 Task: Add a signature Gavin Kelly containing With sincere appreciation and best wishes, Gavin Kelly to email address softage.2@softage.net and add a label Beauty
Action: Mouse moved to (488, 347)
Screenshot: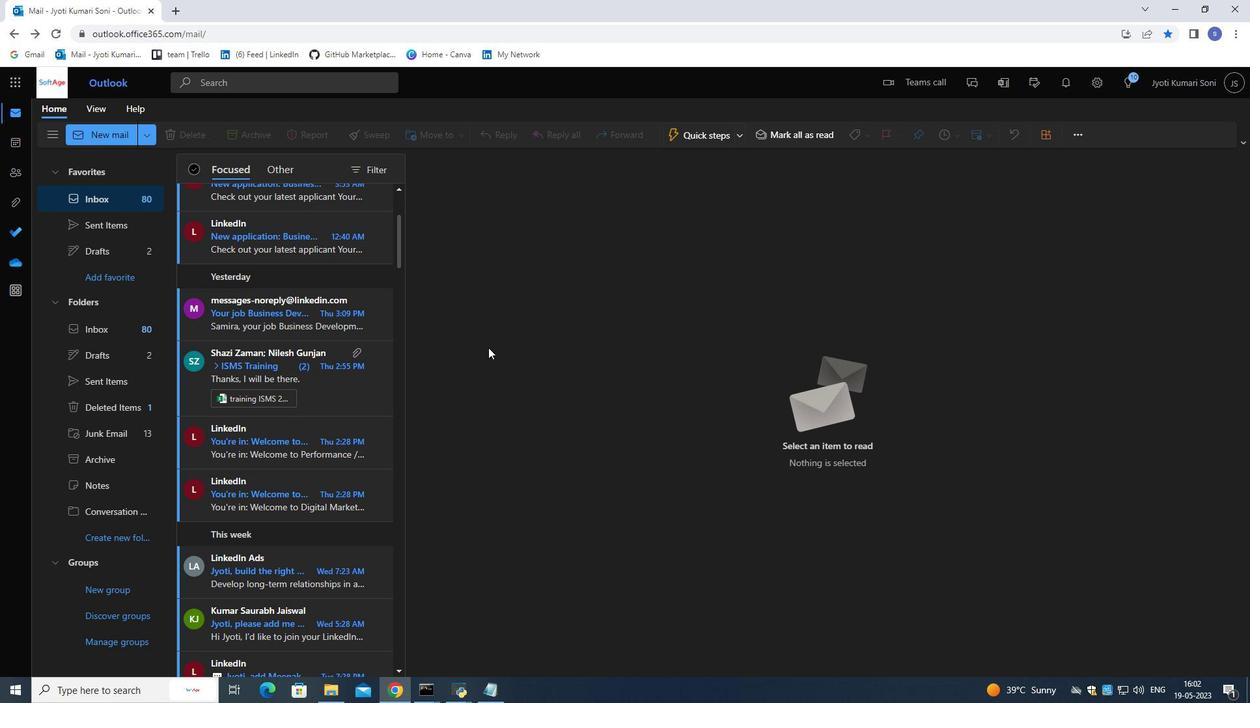 
Action: Mouse scrolled (488, 348) with delta (0, 0)
Screenshot: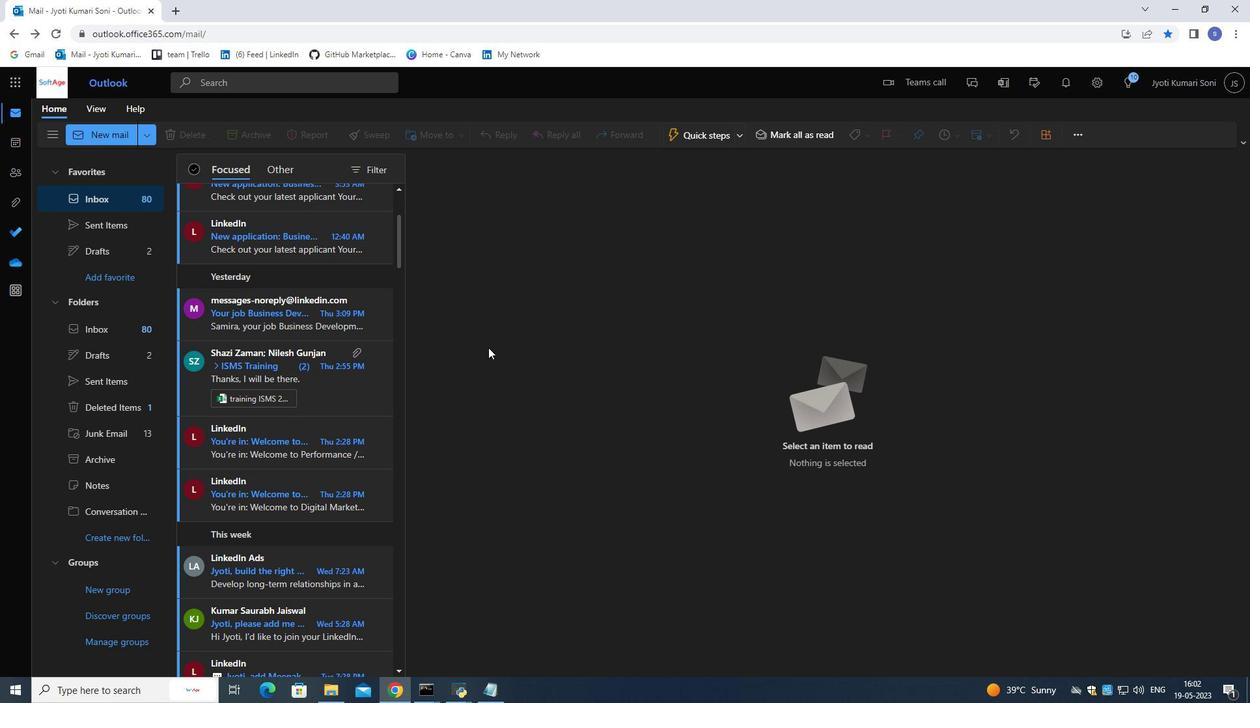 
Action: Mouse moved to (173, 13)
Screenshot: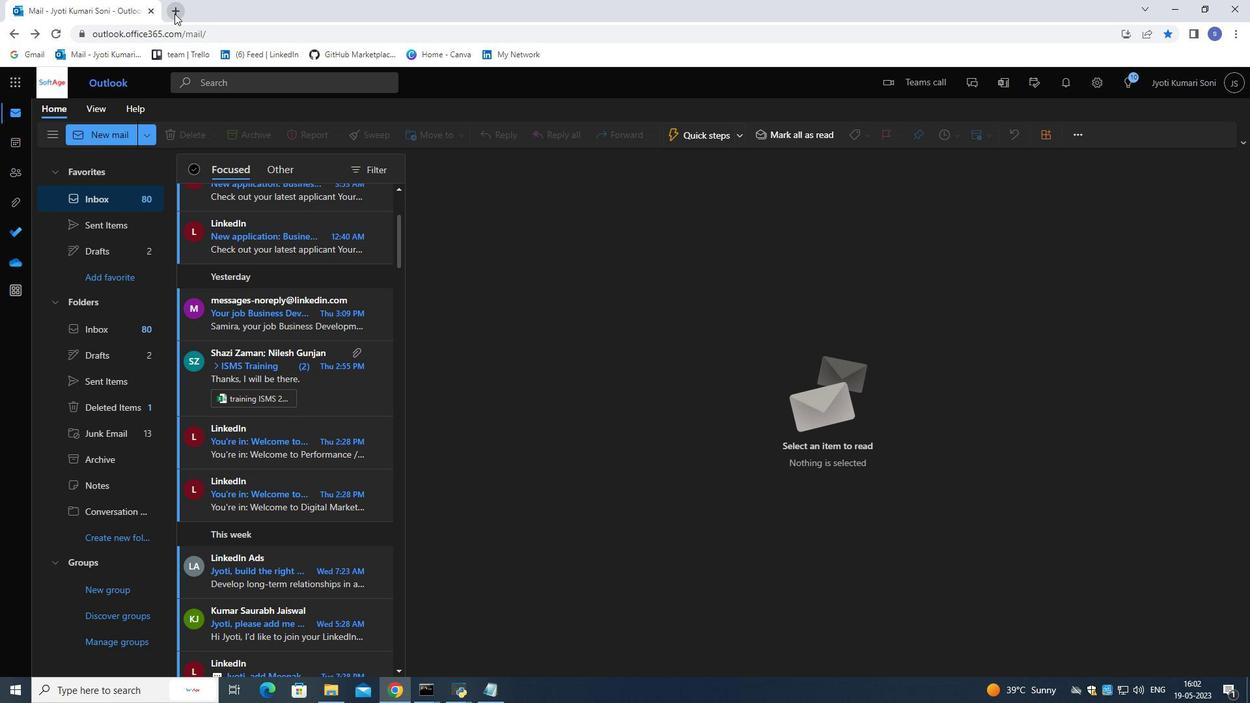 
Action: Mouse pressed left at (173, 13)
Screenshot: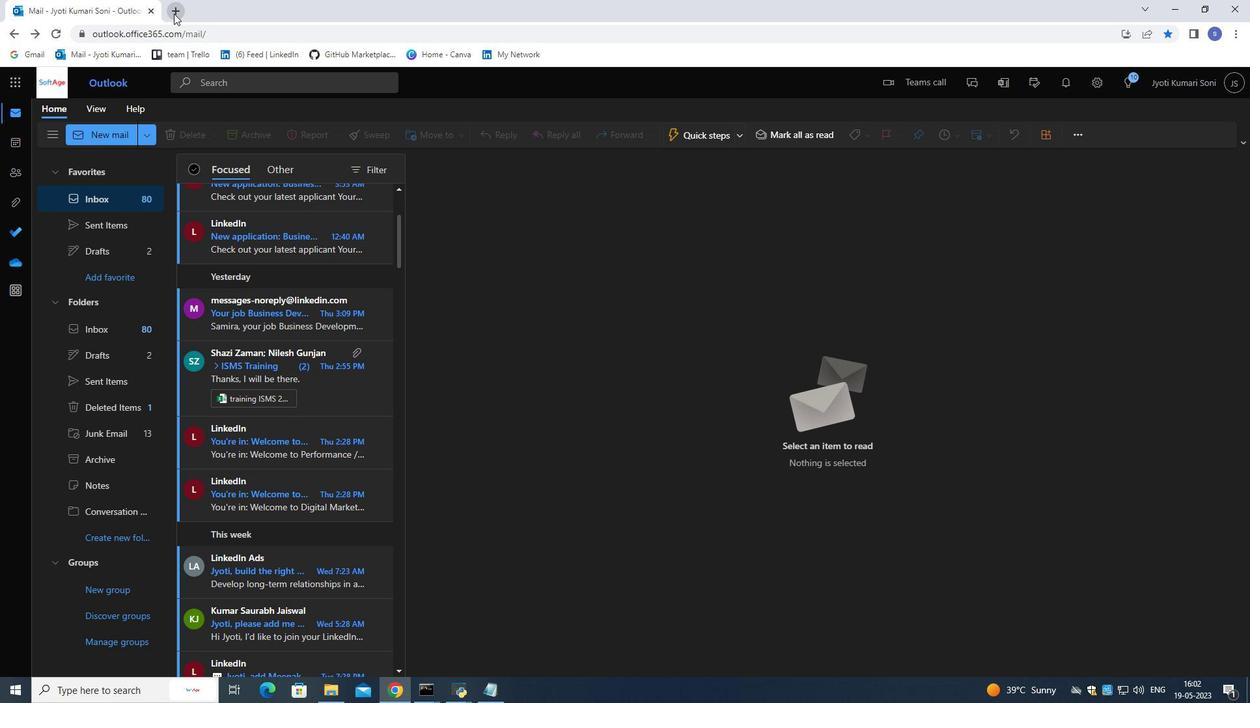 
Action: Mouse moved to (104, 59)
Screenshot: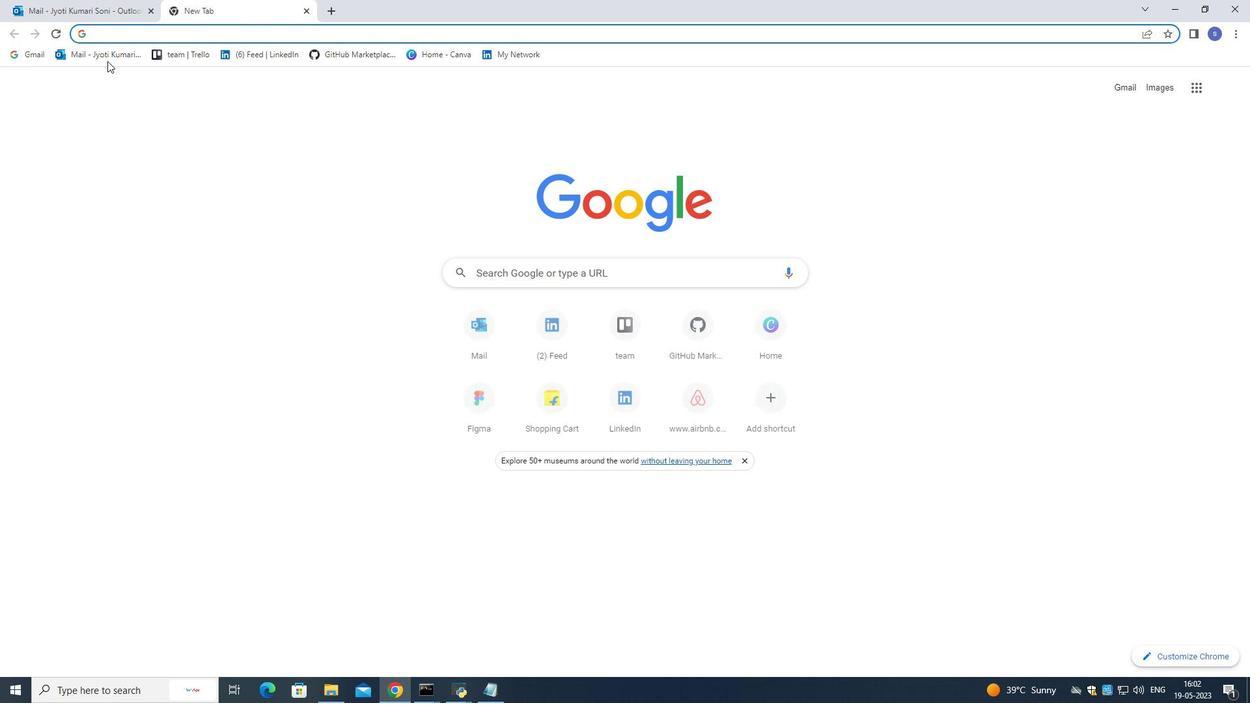
Action: Mouse pressed left at (104, 59)
Screenshot: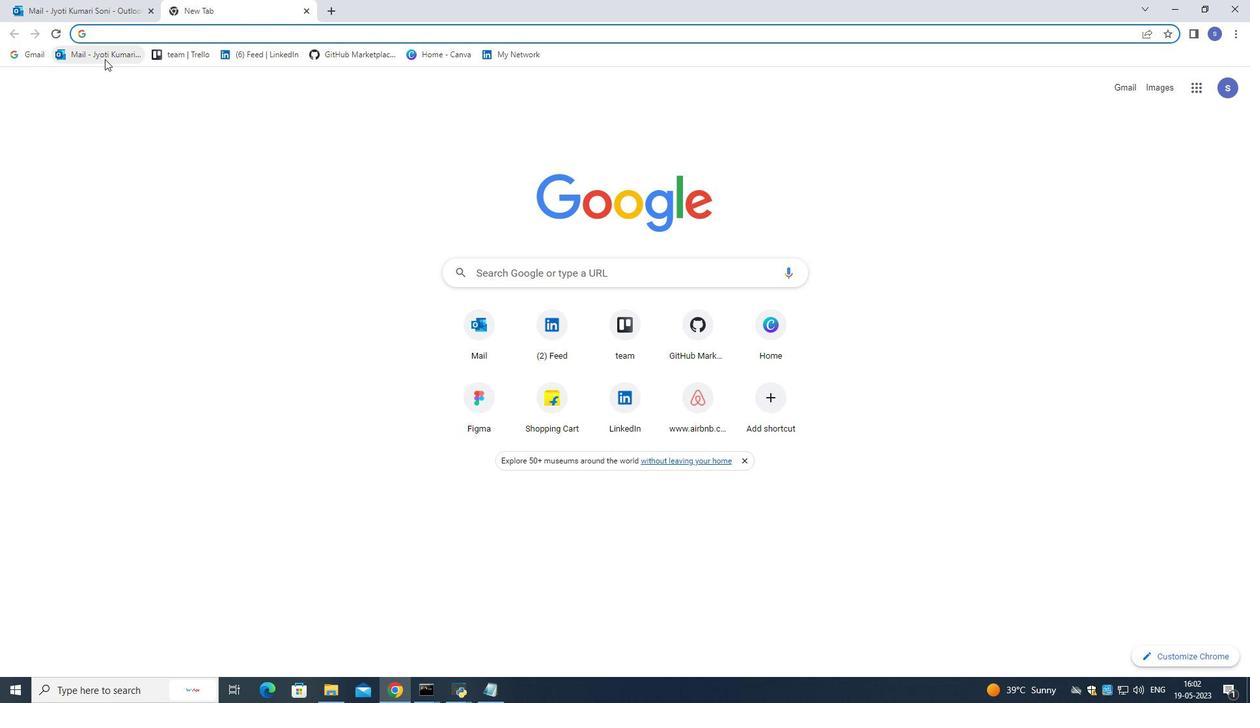 
Action: Mouse moved to (115, 140)
Screenshot: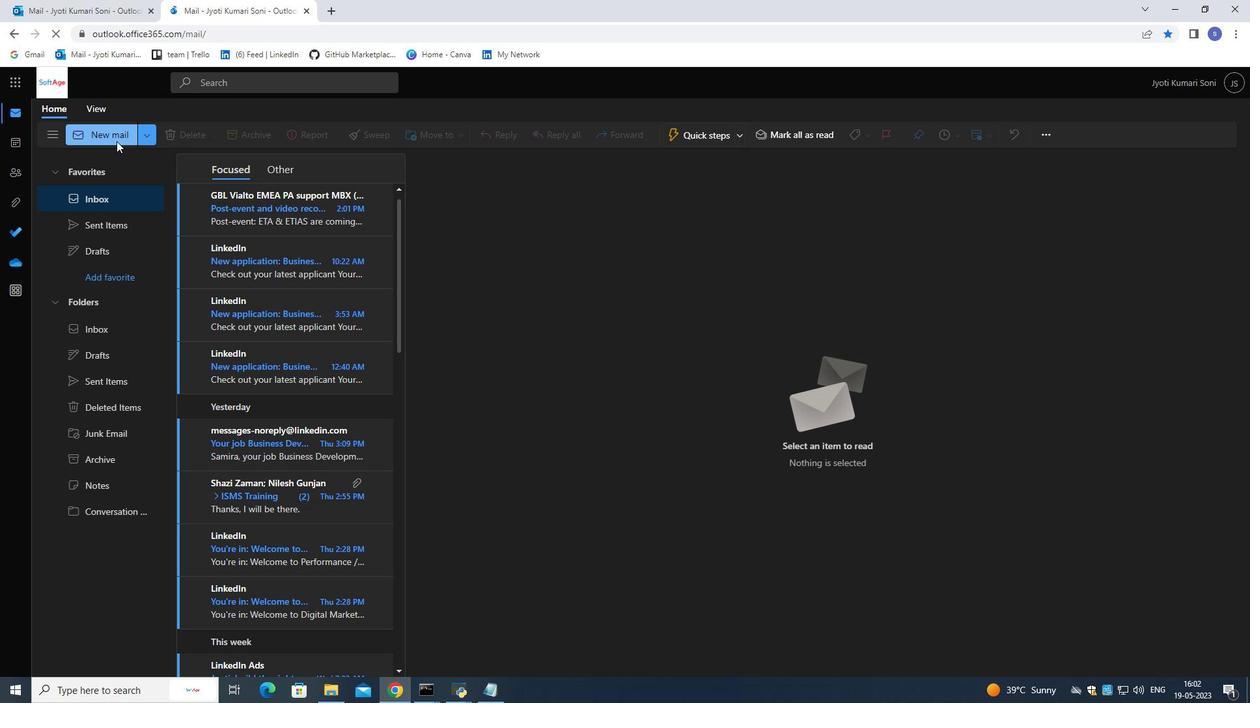 
Action: Mouse pressed left at (115, 140)
Screenshot: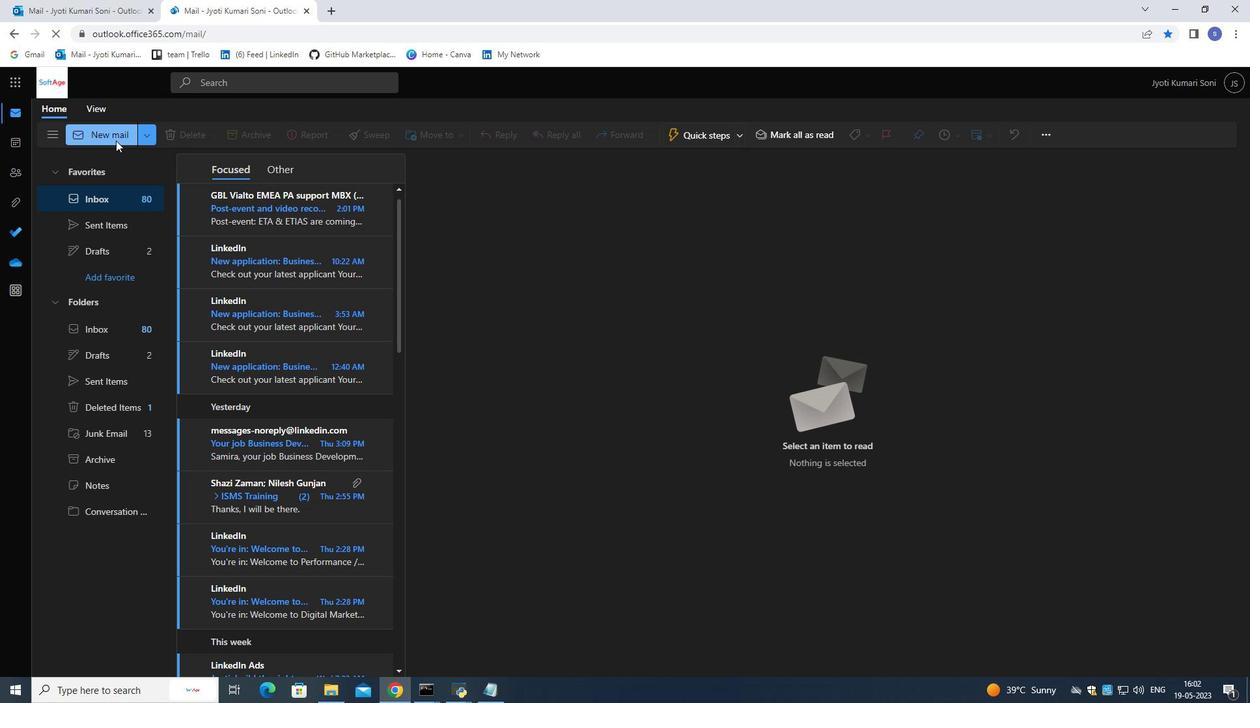 
Action: Mouse moved to (115, 137)
Screenshot: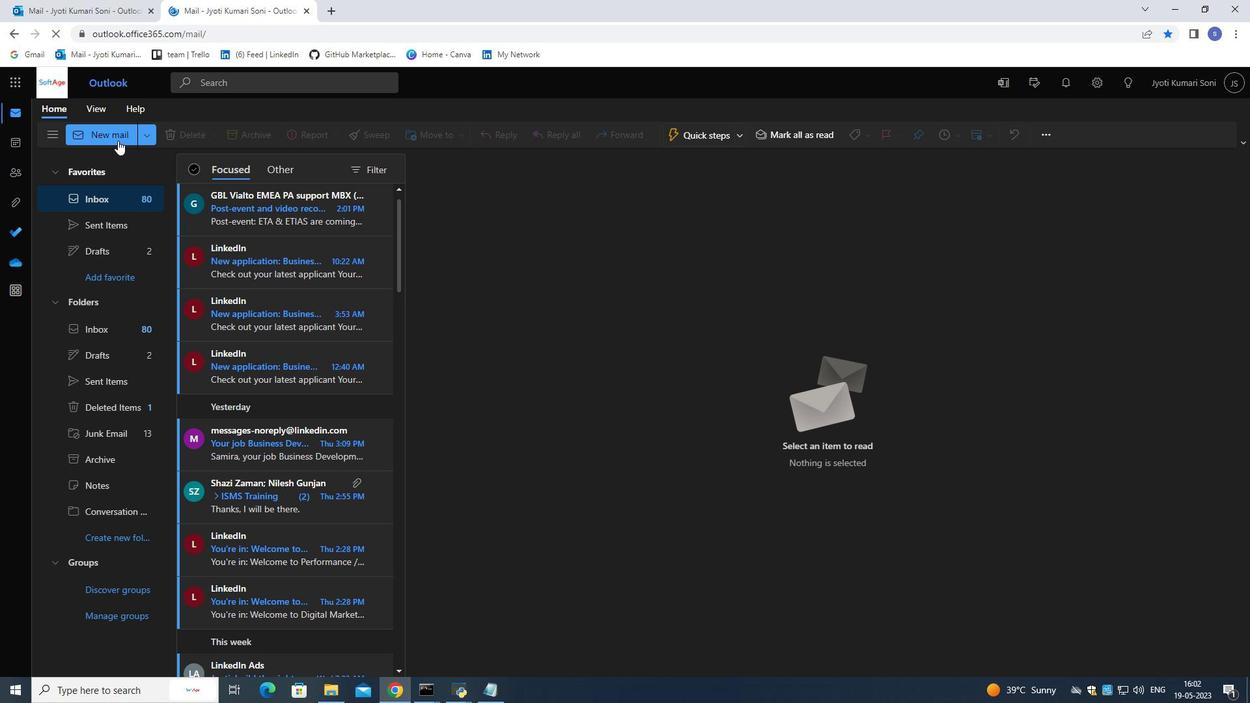 
Action: Mouse pressed left at (115, 137)
Screenshot: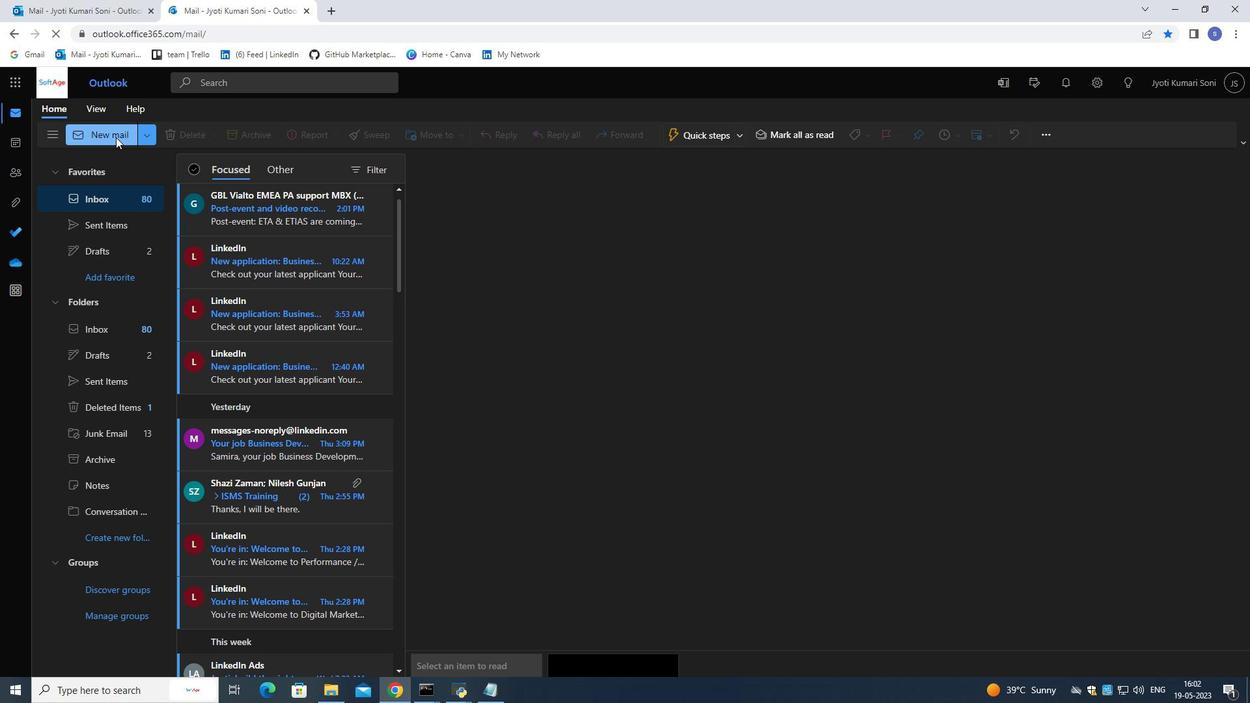 
Action: Mouse moved to (497, 199)
Screenshot: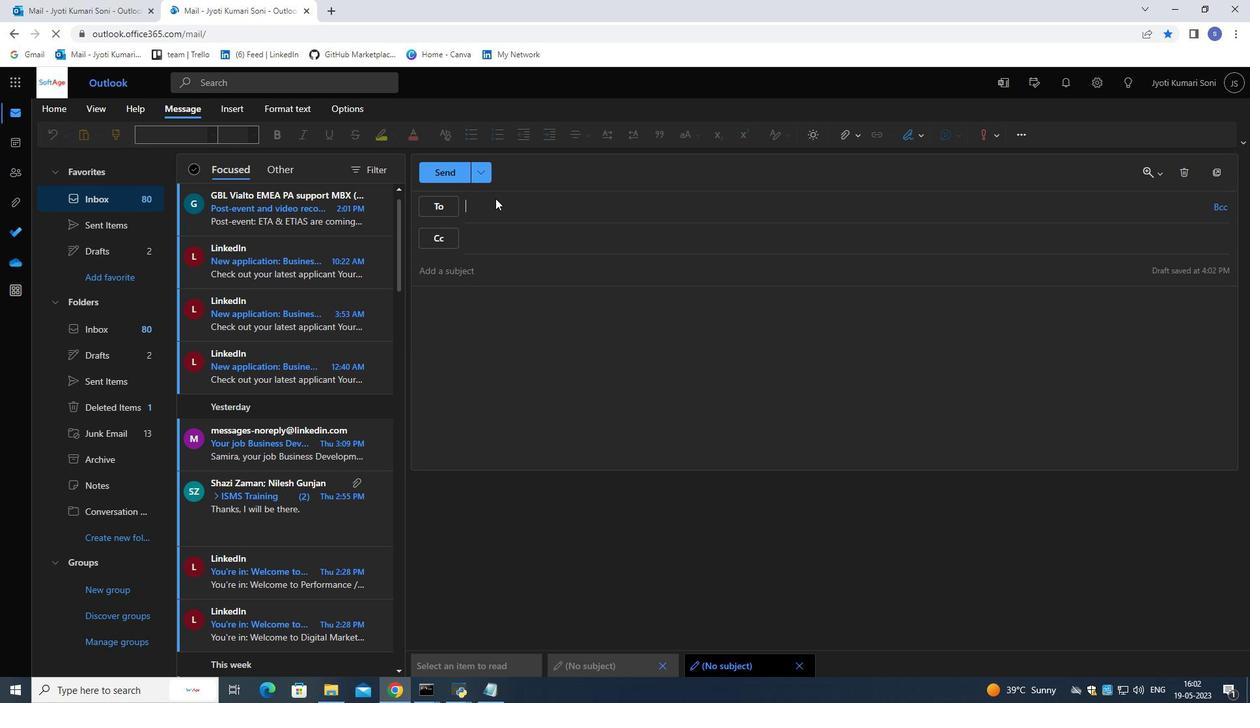 
Action: Mouse pressed left at (497, 199)
Screenshot: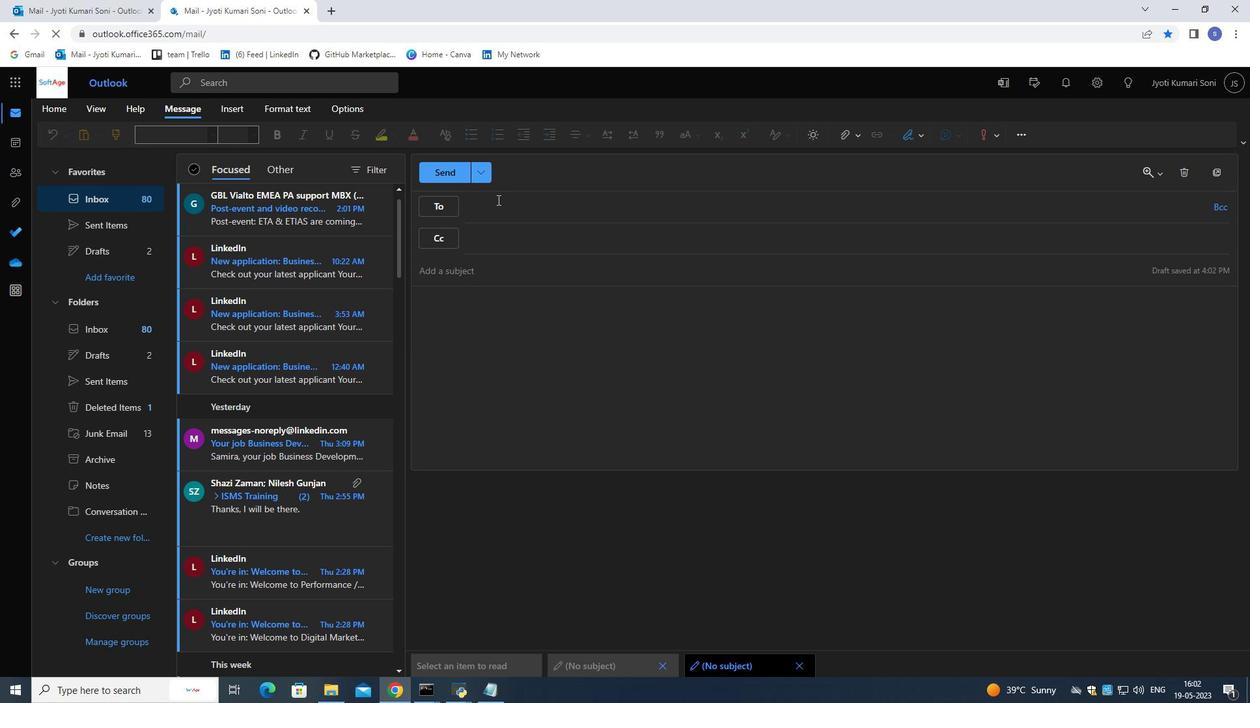 
Action: Mouse moved to (500, 176)
Screenshot: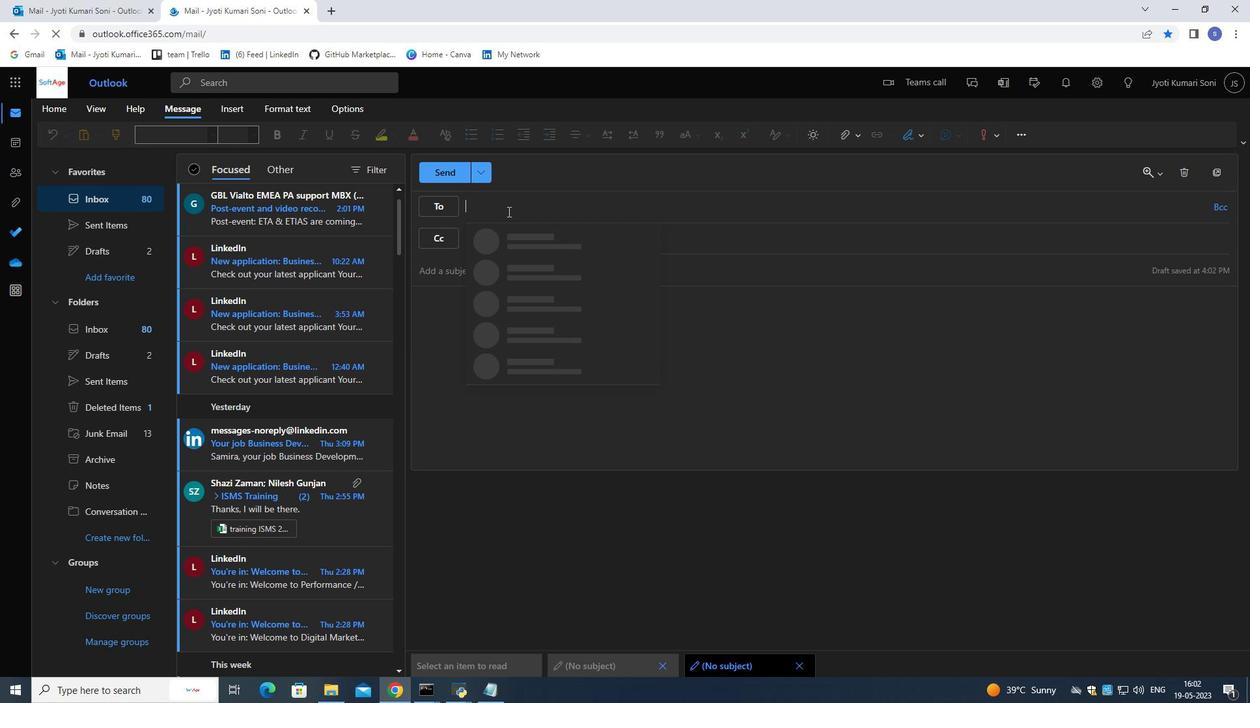 
Action: Key pressed softage.2<Key.shift>@softage.net
Screenshot: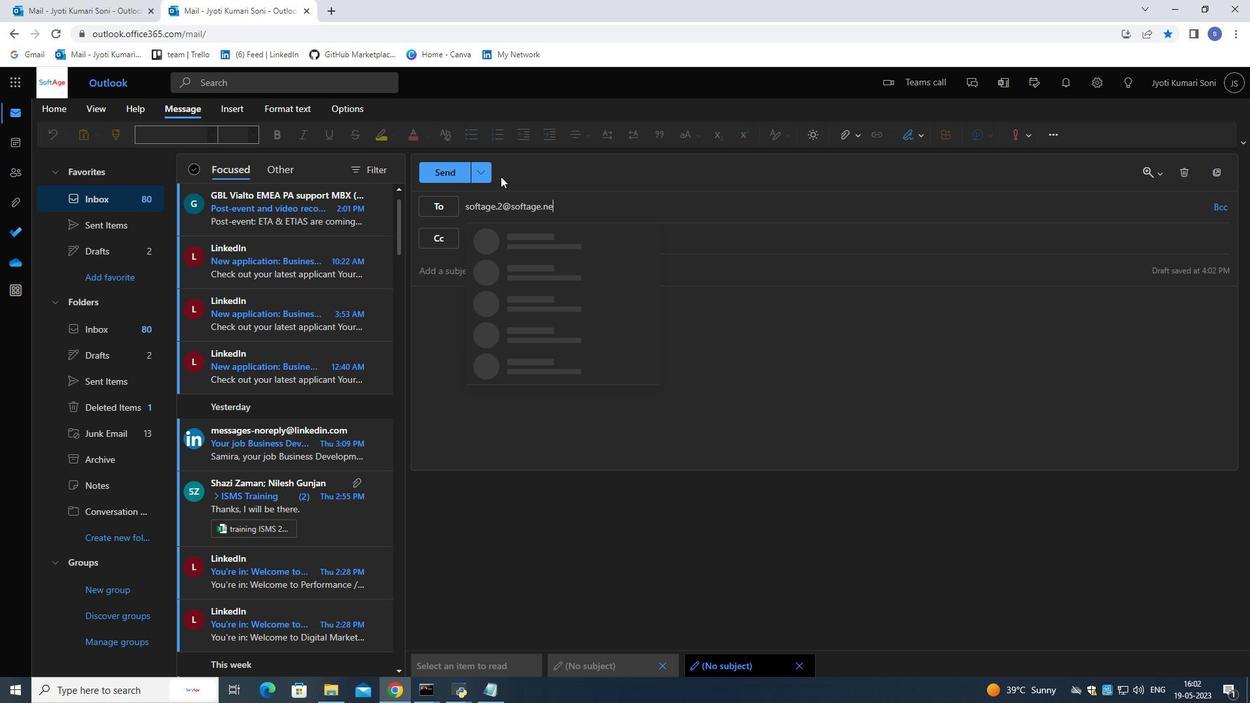 
Action: Mouse moved to (530, 189)
Screenshot: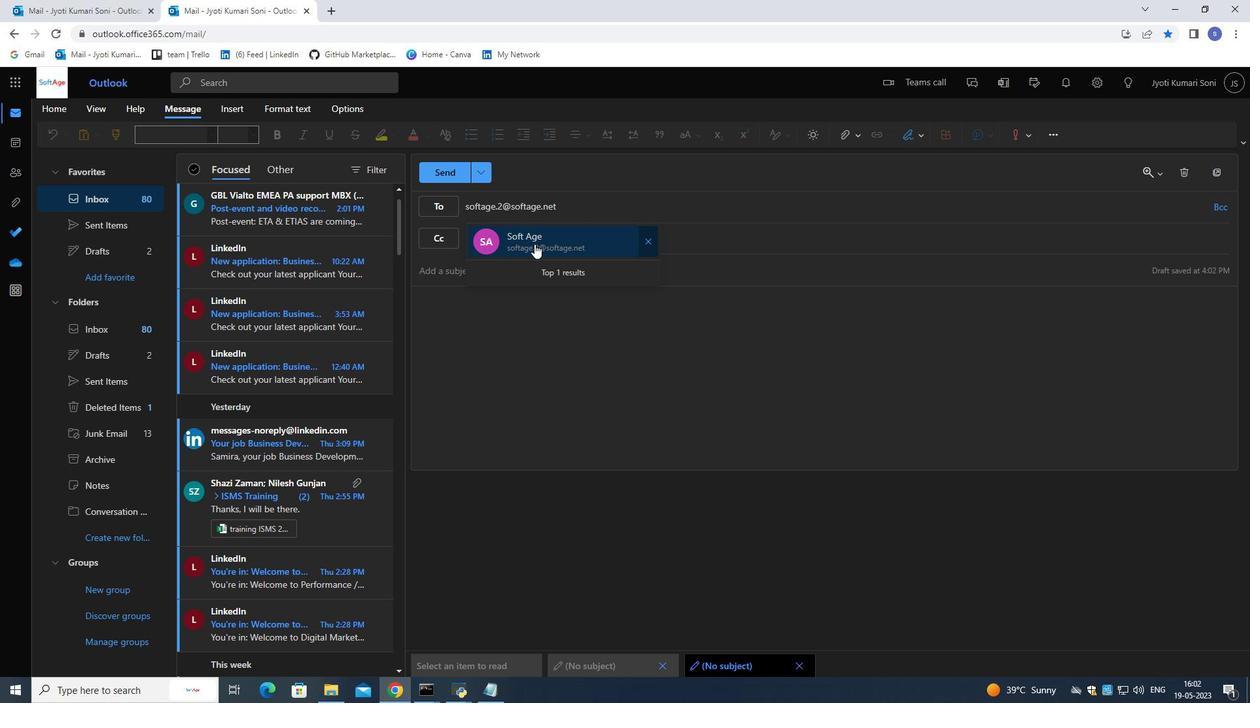 
Action: Key pressed <Key.enter>
Screenshot: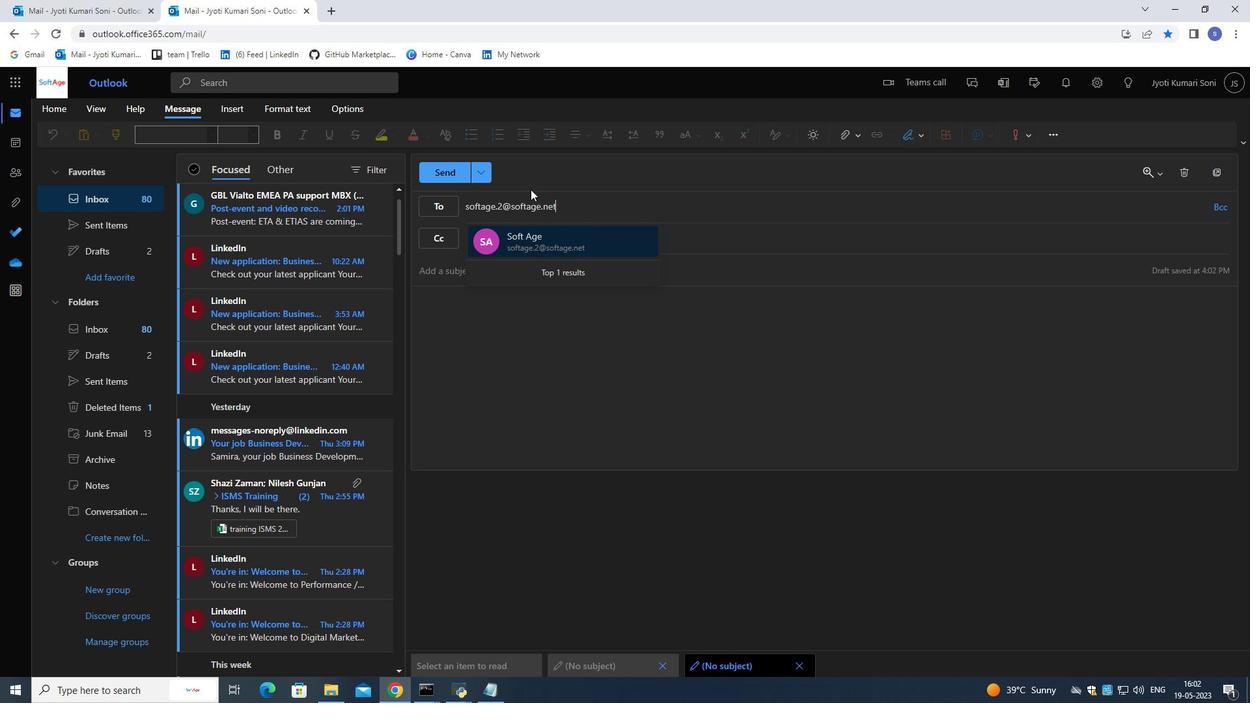 
Action: Mouse moved to (513, 277)
Screenshot: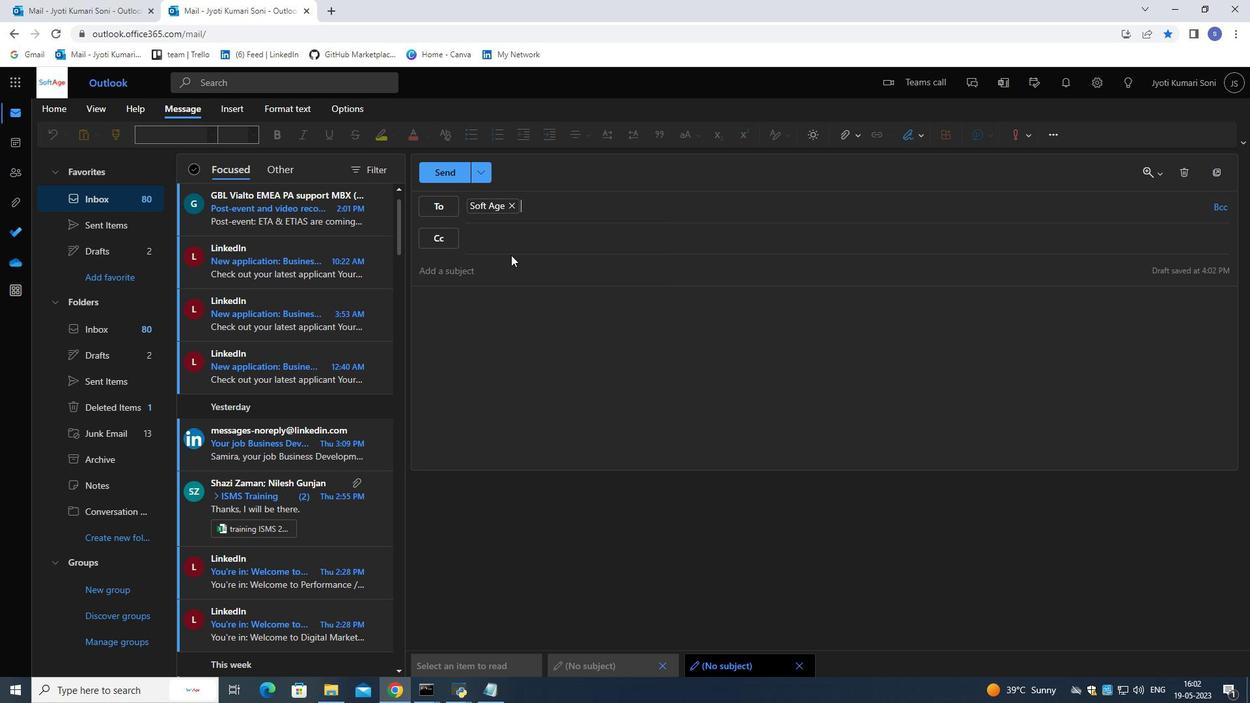 
Action: Mouse pressed left at (513, 277)
Screenshot: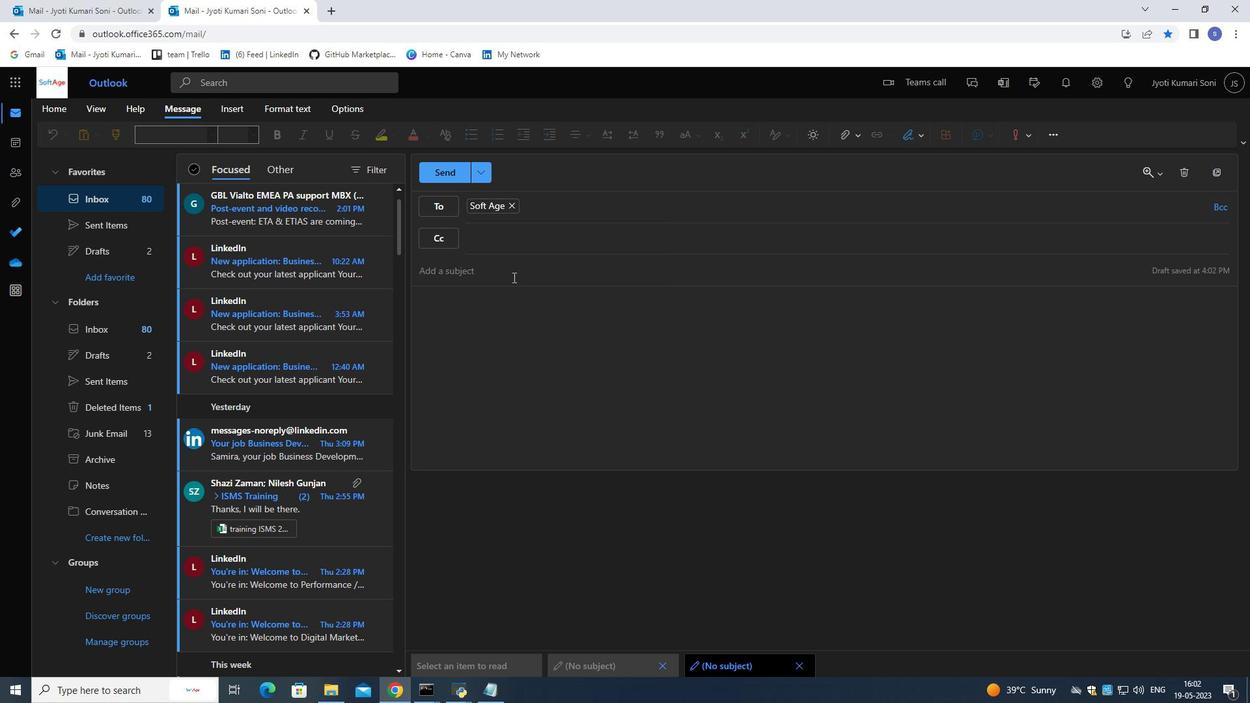 
Action: Mouse moved to (570, 255)
Screenshot: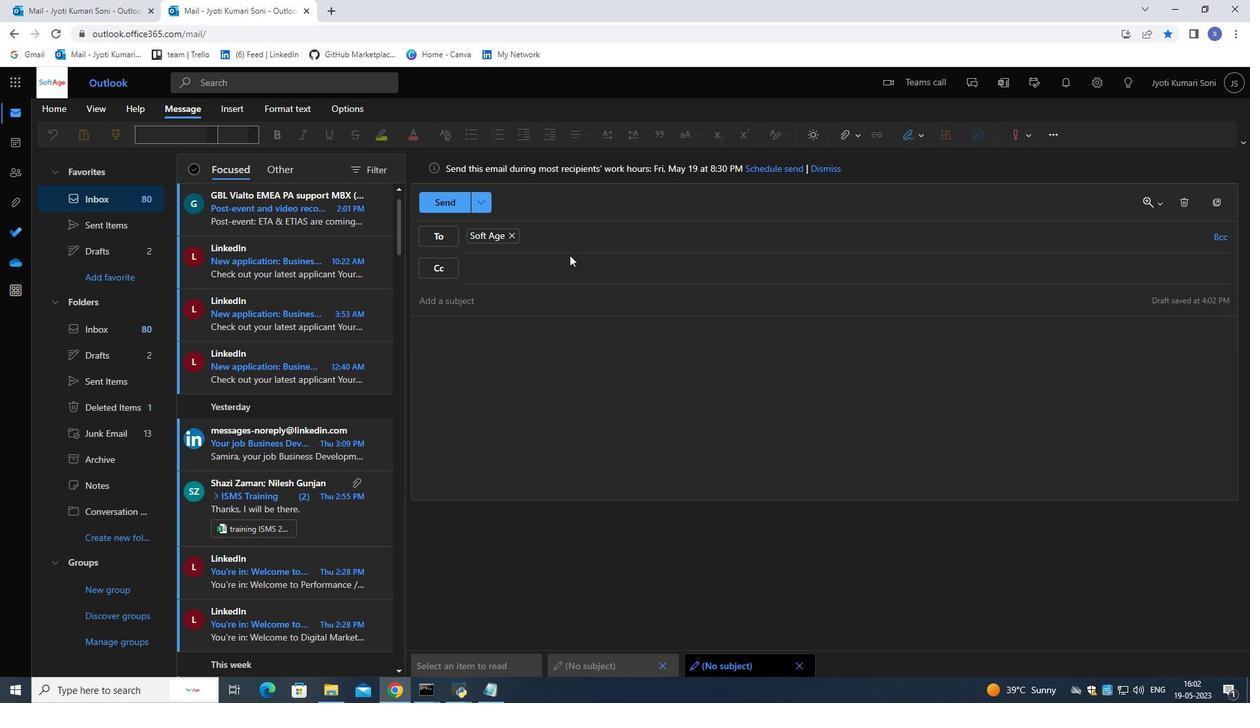 
Action: Key pressed <Key.shift><Key.shift><Key.shift><Key.shift><Key.shift><Key.shift><Key.shift><Key.shift><Key.shift><Key.shift><Key.shift><Key.shift><Key.shift><Key.shift><Key.shift><Key.shift><Key.shift><Key.shift><Key.shift><Key.shift><Key.shift><Key.shift><Key.shift><Key.shift><Key.shift><Key.shift><Key.shift><Key.shift><Key.shift><Key.shift><Key.shift><Key.shift><Key.shift><Key.shift><Key.shift><Key.shift><Key.shift><Key.shift><Key.shift><Key.shift><Key.shift><Key.shift><Key.shift><Key.shift><Key.shift><Key.shift><Key.shift><Key.shift><Key.shift><Key.shift><Key.shift><Key.shift><Key.shift>Best<Key.space><Key.shift><Key.shift><Key.shift><Key.shift><Key.shift>Wishes
Screenshot: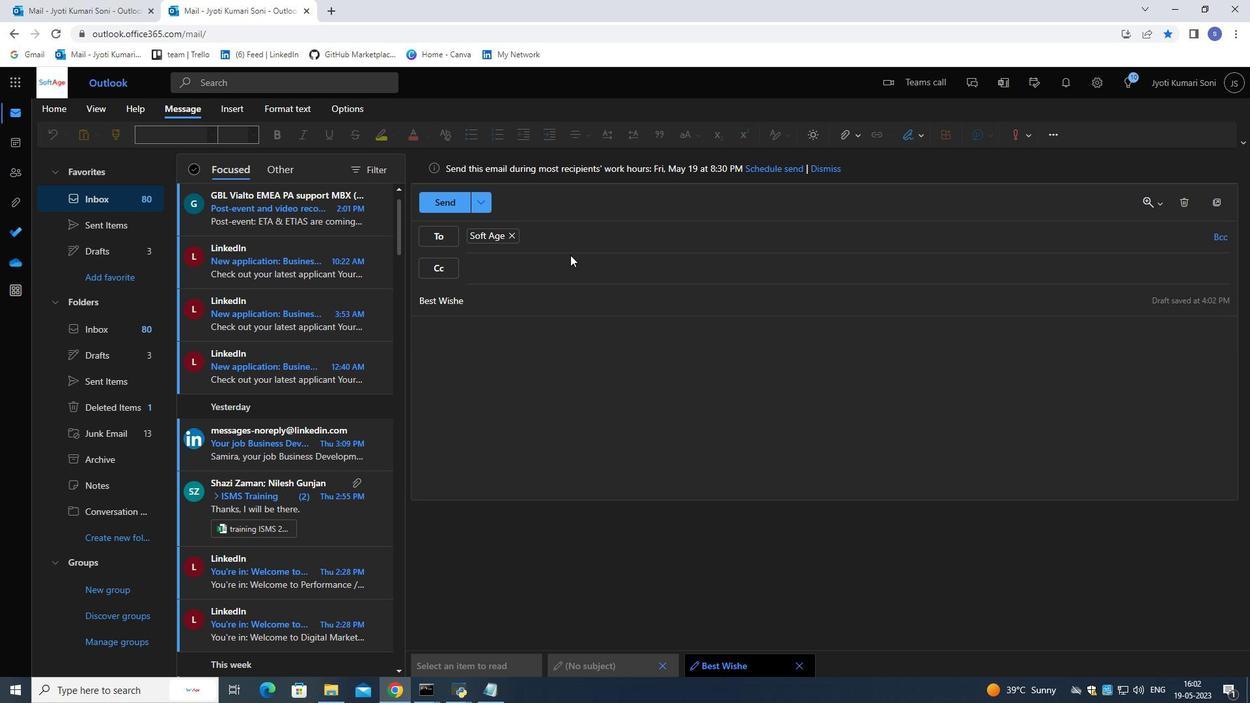 
Action: Mouse moved to (500, 314)
Screenshot: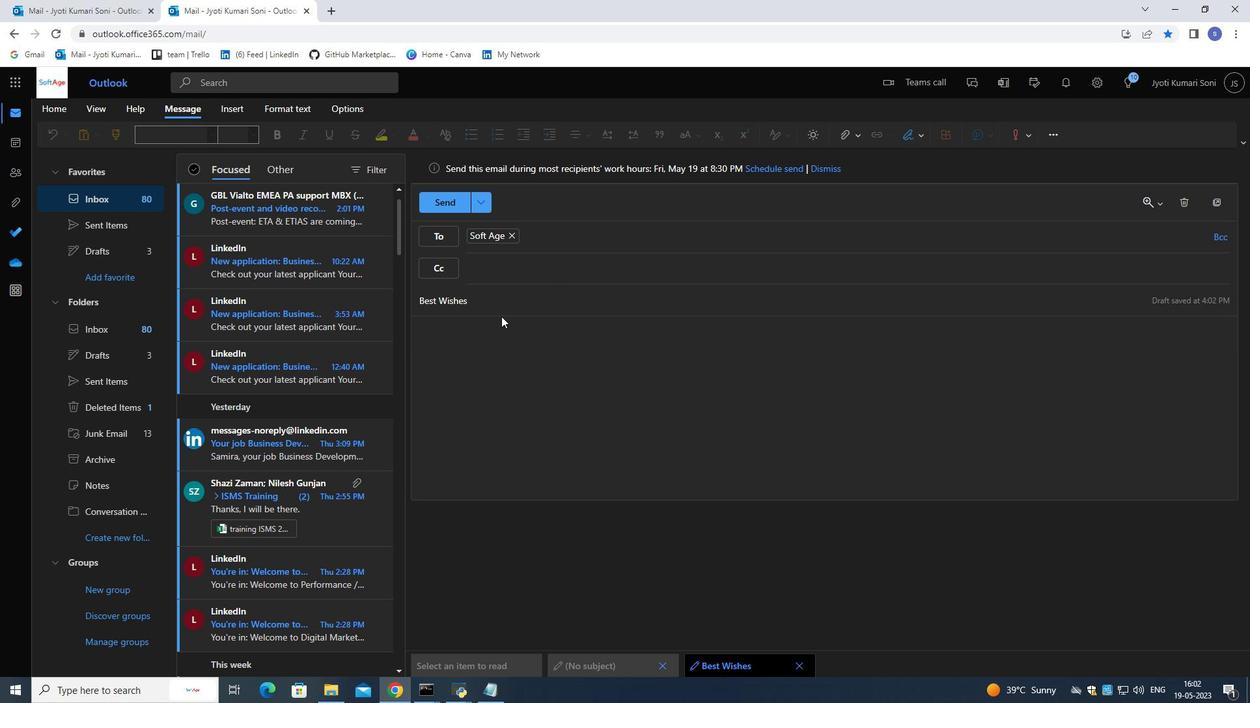 
Action: Key pressed <Key.enter>
Screenshot: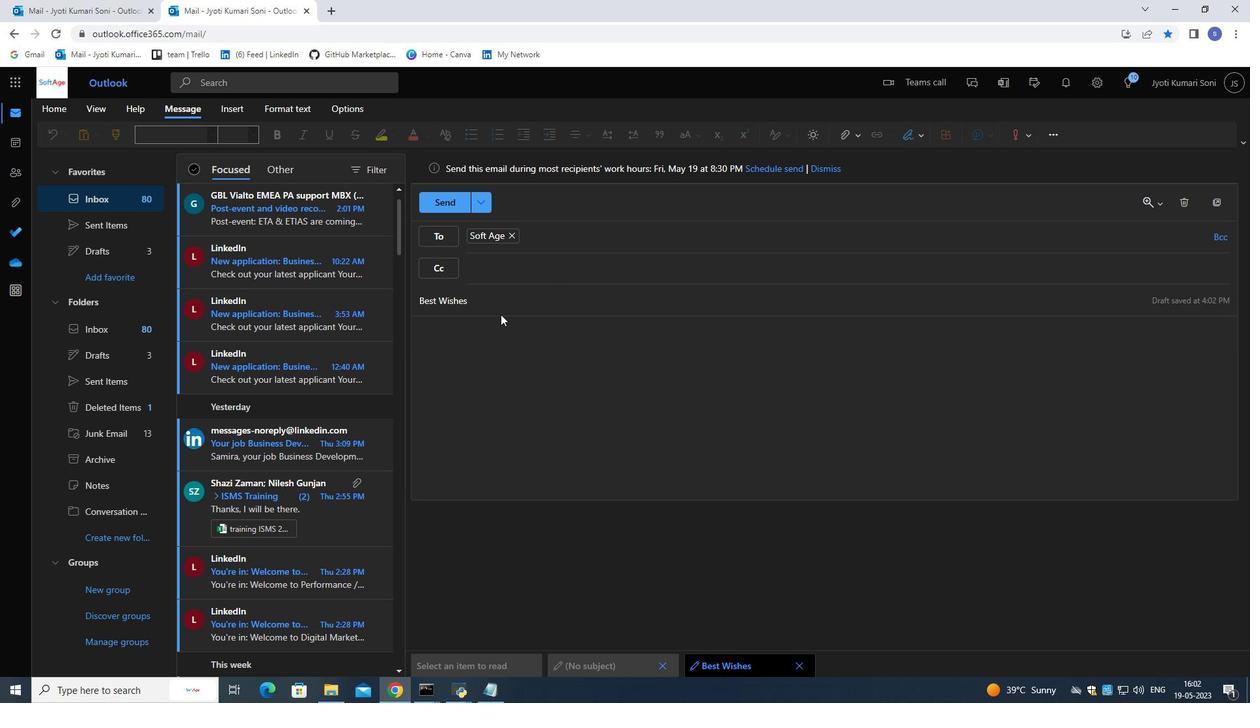 
Action: Mouse moved to (473, 300)
Screenshot: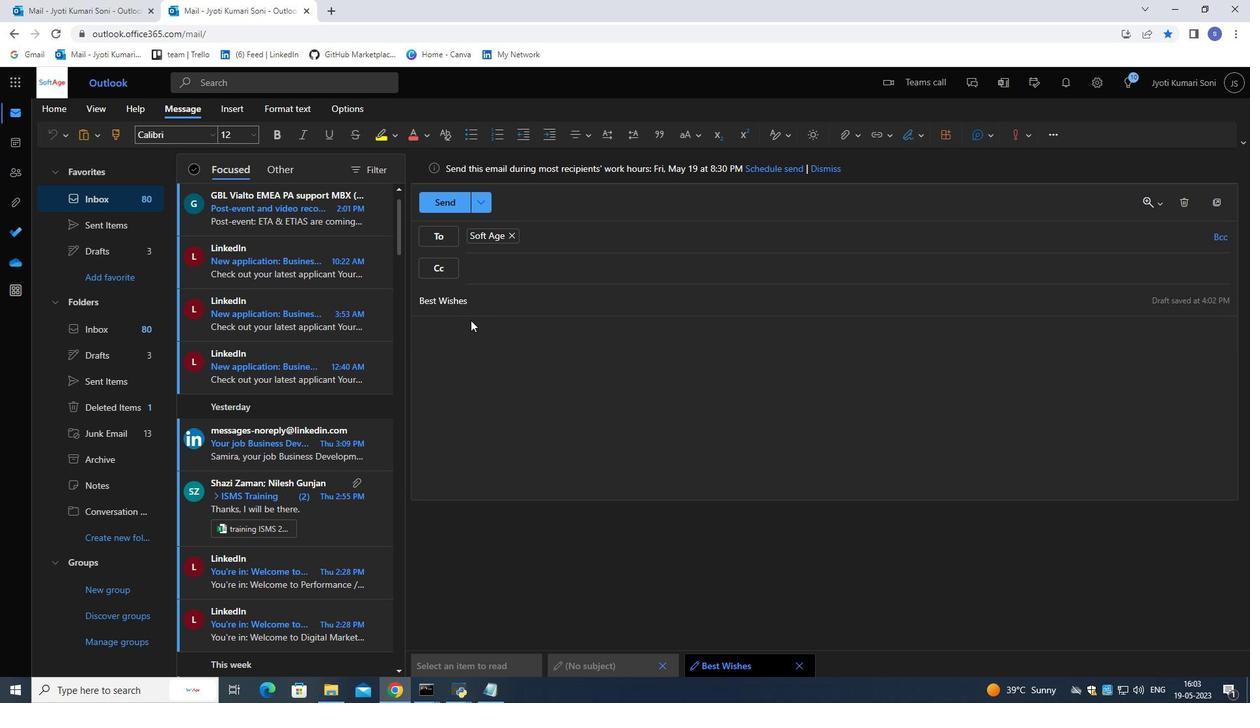 
Action: Key pressed <Key.shift>F<Key.backspace><Key.shift><Key.shift><Key.shift><Key.shift><Key.shift><Key.shift><Key.shift><Key.shift><Key.shift><Key.shift><Key.shift><Key.shift><Key.shift><Key.shift>Hel
Screenshot: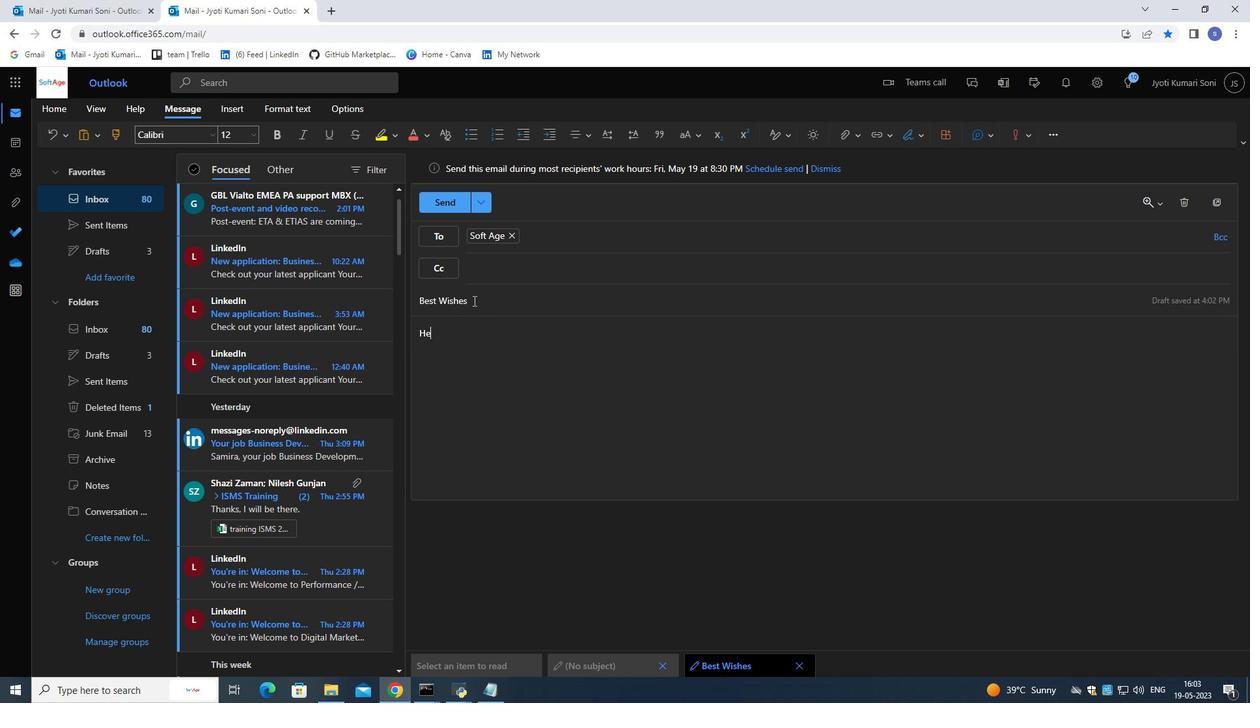 
Action: Mouse moved to (474, 299)
Screenshot: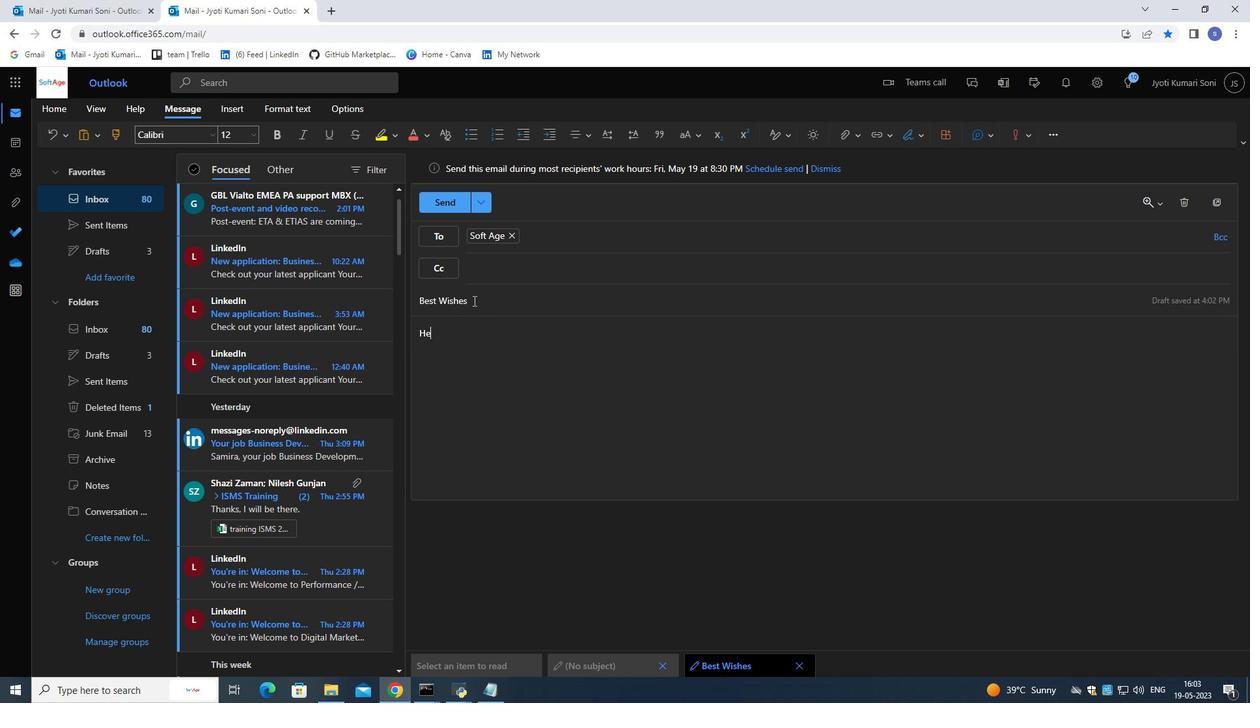 
Action: Key pressed lo<Key.space>softage,<Key.enter><Key.shift>Foster<Key.space>a<Key.space>habit<Key.space>of<Key.space>practicing<Key.space>gratitude<Key.space>for<Key.space>every<Key.space>good<Key.space>things<Key.backspace><Key.space>that<Key.space>comes<Key.space>your<Key.space>way,<Key.space>and<Key.space>give<Key.space>thanks<Key.space>regularly.<Key.enter><Key.shift>Because<Key.space>everything<Key.space>you<Key.space>have<Key.space>has<Key.space>contributed<Key.space>to<Key.space>your<Key.space>advancement<Key.space>in<Key.space>life<Key.space>,<Key.space>you<Key.space>should<Key.space>include<Key.space>everything<Key.space>in<Key.space>your<Key.space>gratitude.
Screenshot: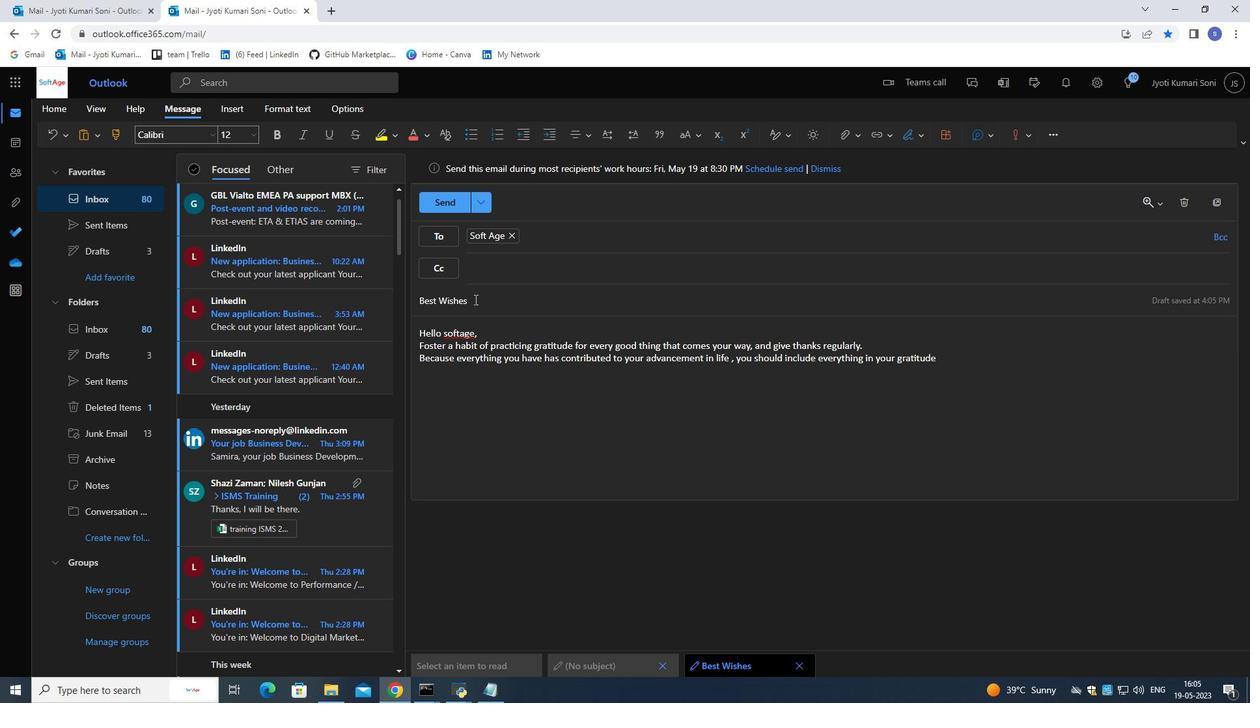 
Action: Mouse moved to (478, 270)
Screenshot: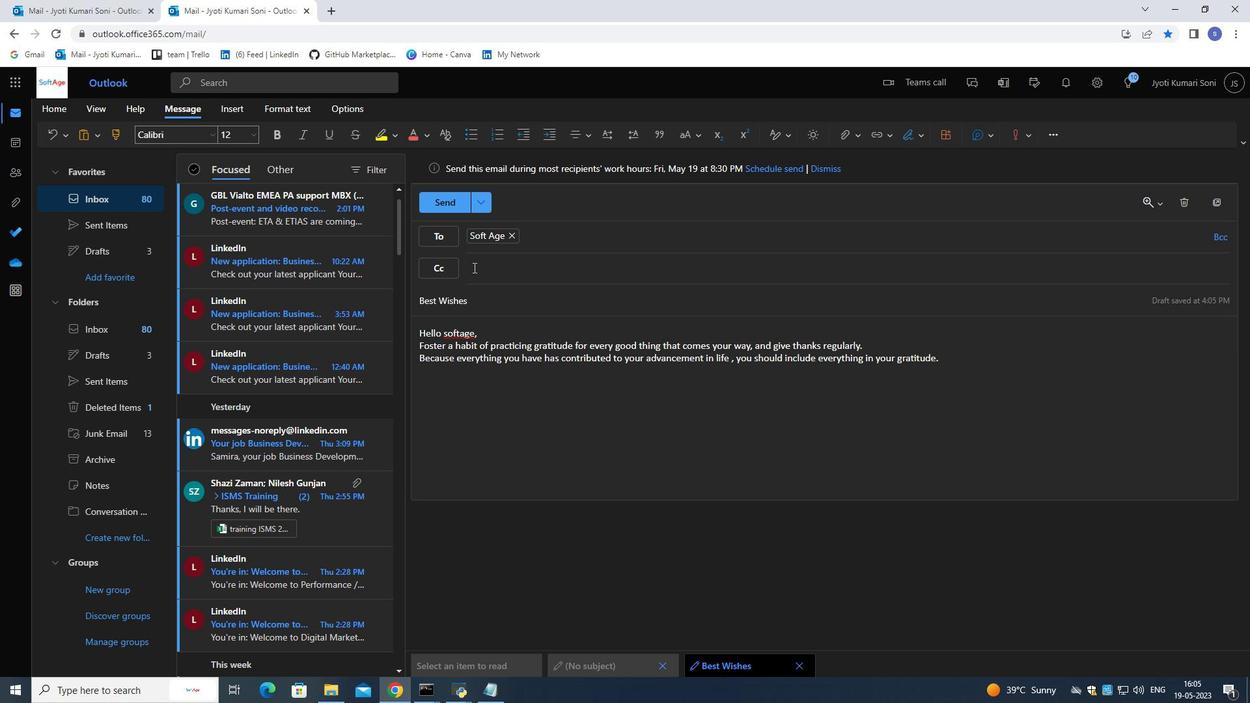 
Action: Key pressed <Key.enter><Key.enter><Key.shift>Thanks<Key.space>for<Key.space>always<Key.space>being<Key.space>there<Key.space>for<Key.space>me<Key.space>when<Key.space>no<Key.space>one<Key.space>else.<Key.space><Key.shift>i<Key.space>app<Key.backspace><Key.backspace><Key.backspace><Key.backspace><Key.backspace><Key.shift><Key.shift>I<Key.space>appreciate<Key.space>you<Key.space>so<Key.space>much.
Screenshot: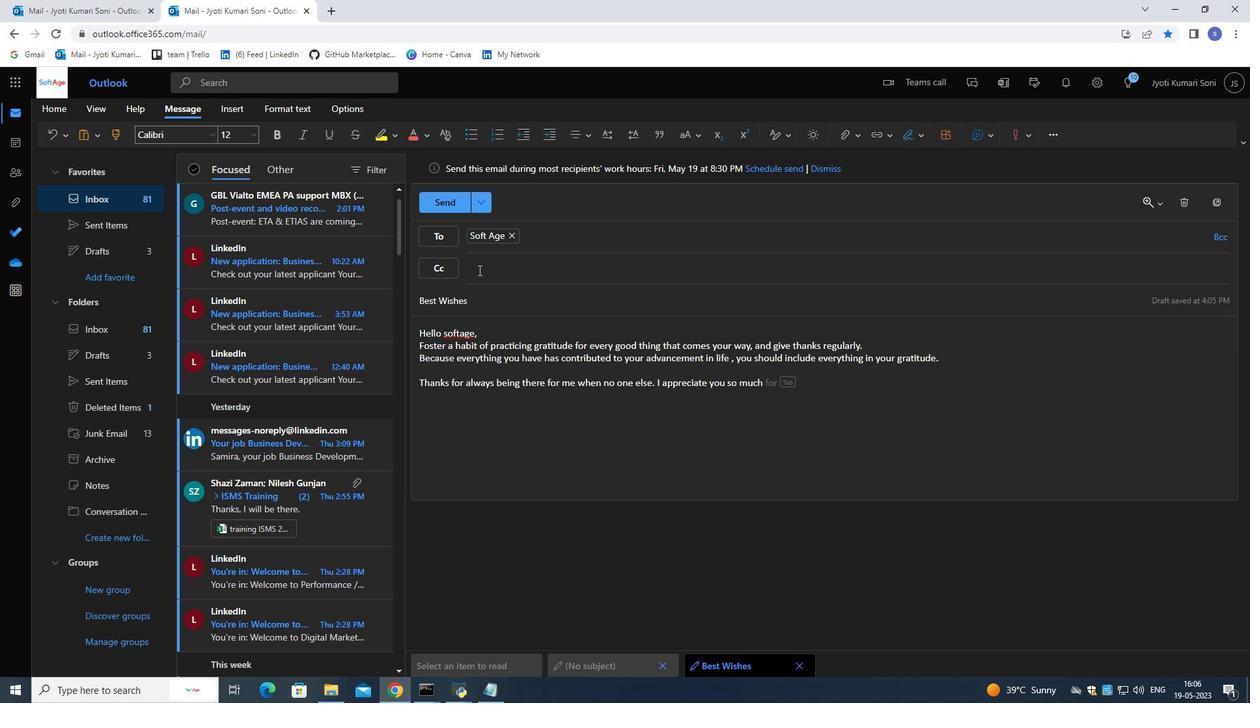 
Action: Mouse moved to (487, 330)
Screenshot: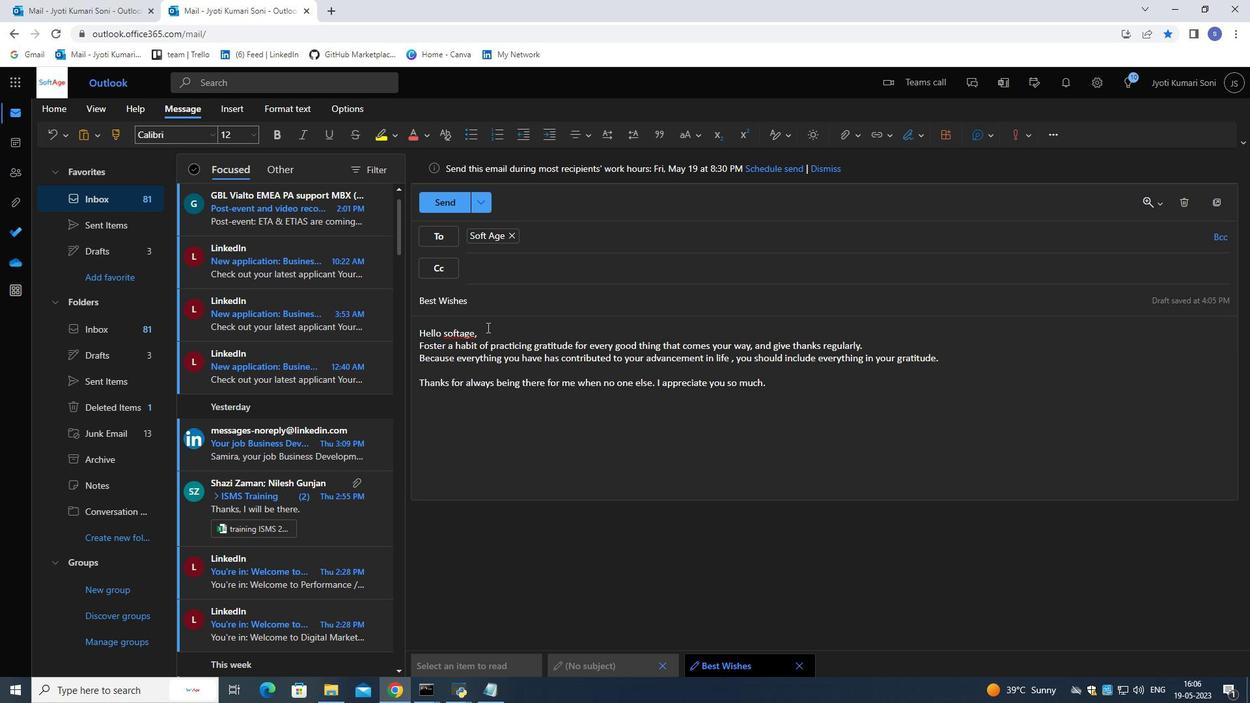 
Action: Mouse pressed left at (487, 330)
Screenshot: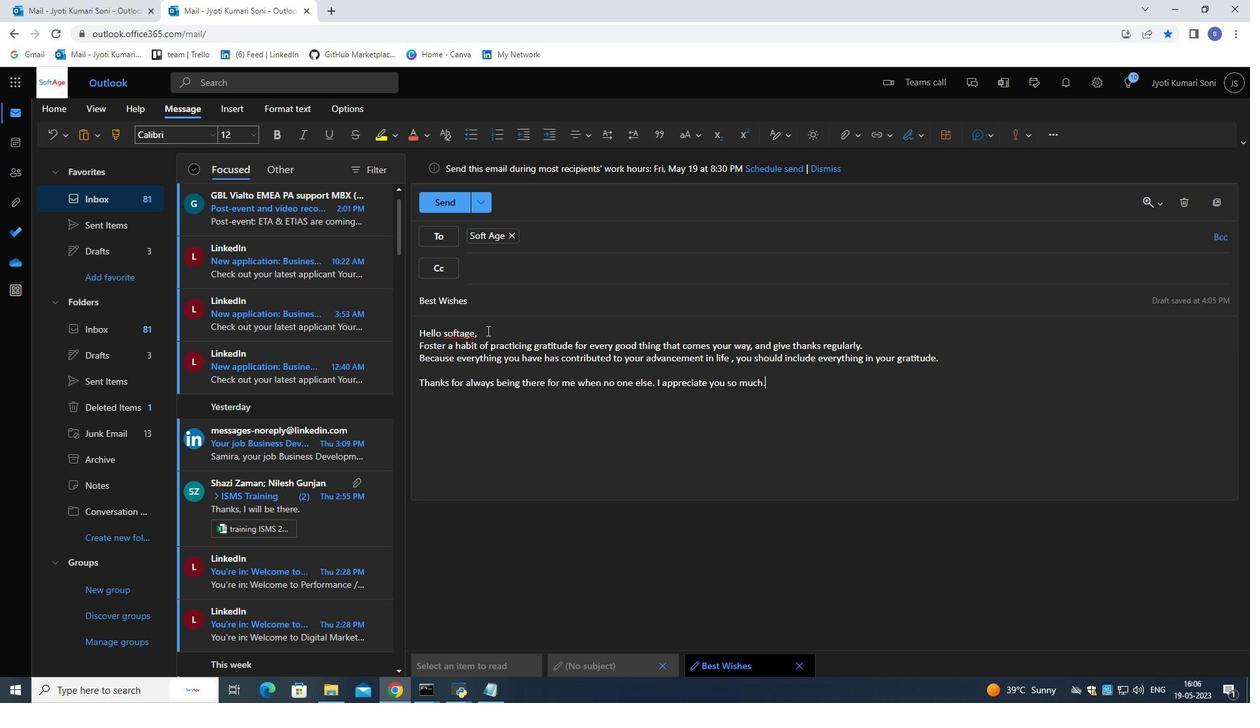 
Action: Mouse moved to (498, 313)
Screenshot: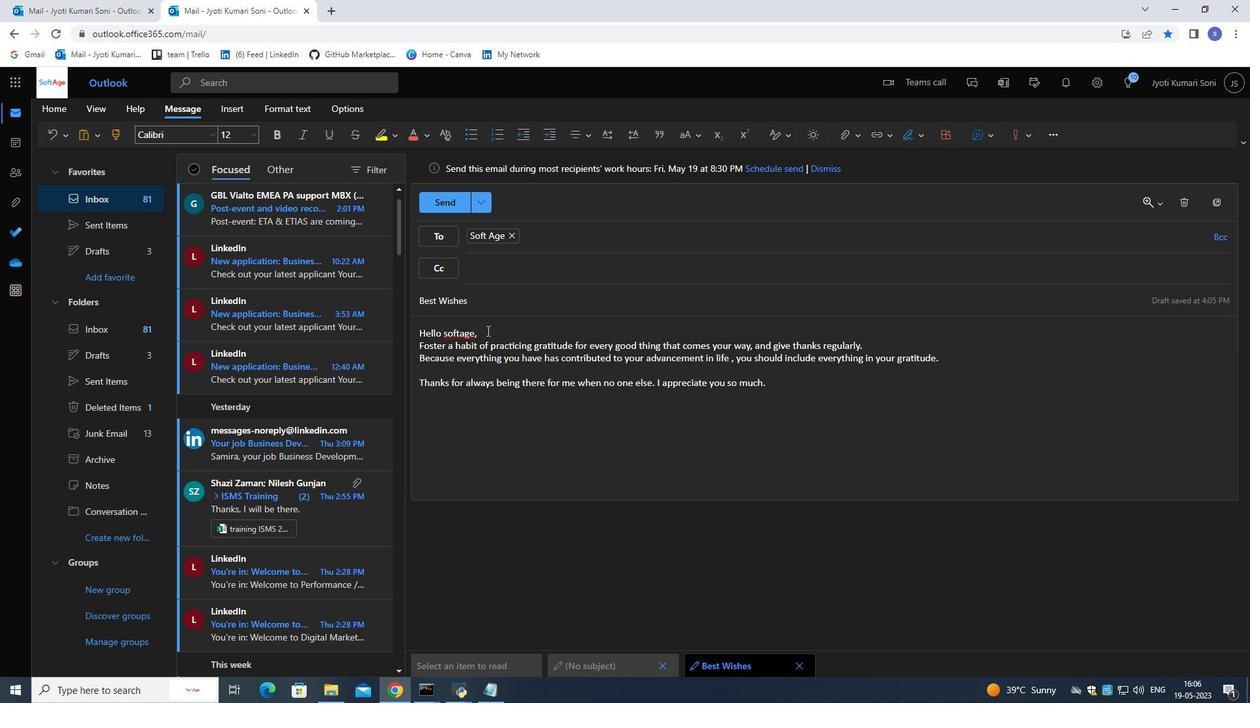
Action: Key pressed <Key.backspace><Key.backspace><Key.backspace><Key.backspace><Key.backspace><Key.backspace><Key.backspace><Key.backspace>,
Screenshot: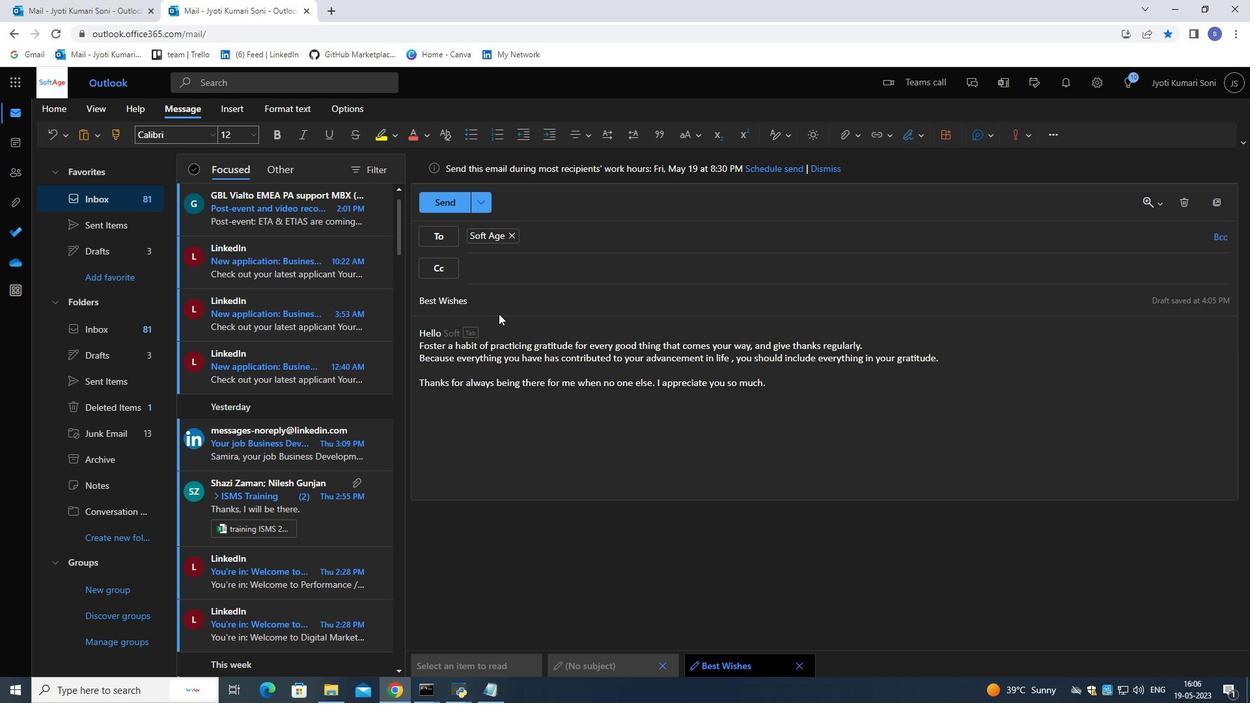 
Action: Mouse moved to (535, 358)
Screenshot: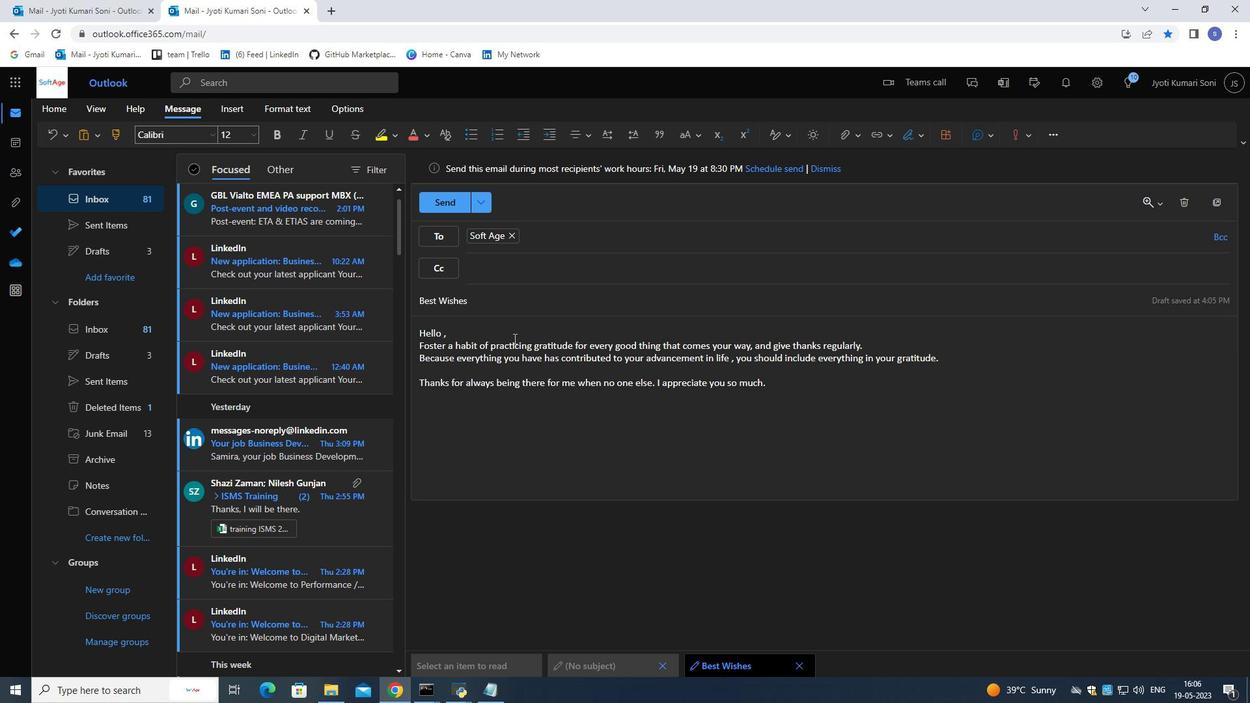 
Action: Mouse scrolled (535, 359) with delta (0, 0)
Screenshot: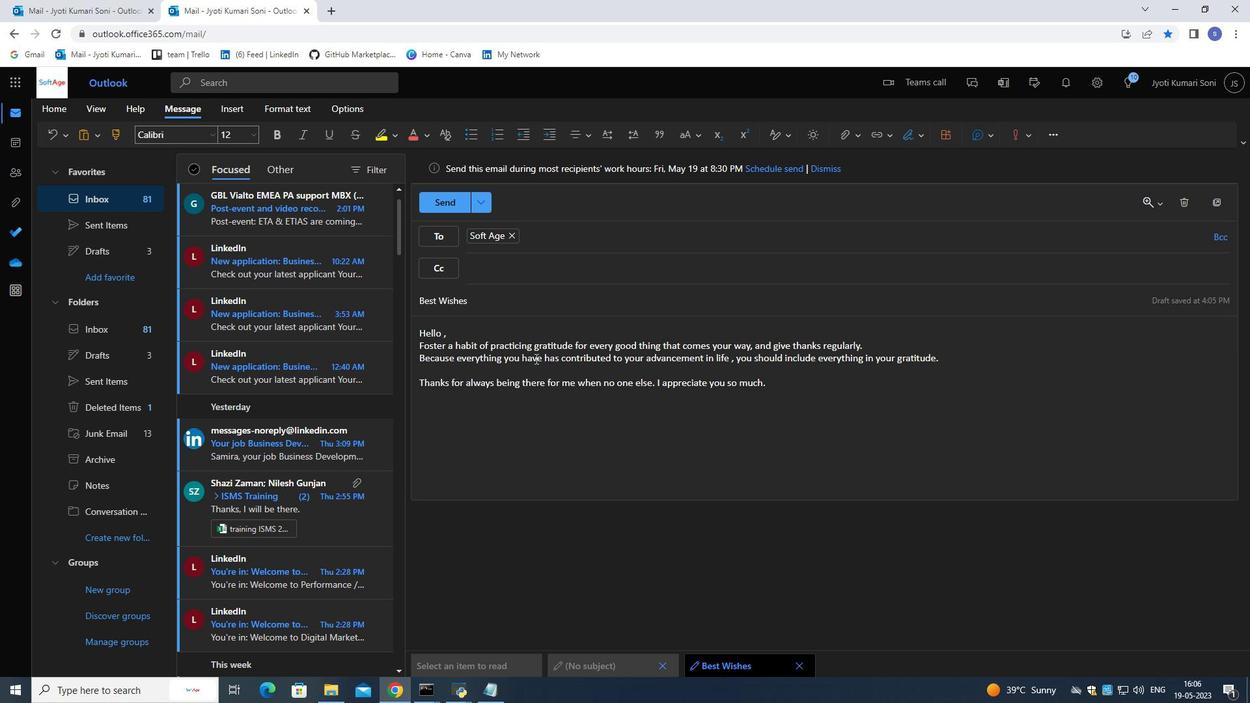 
Action: Mouse scrolled (535, 358) with delta (0, 0)
Screenshot: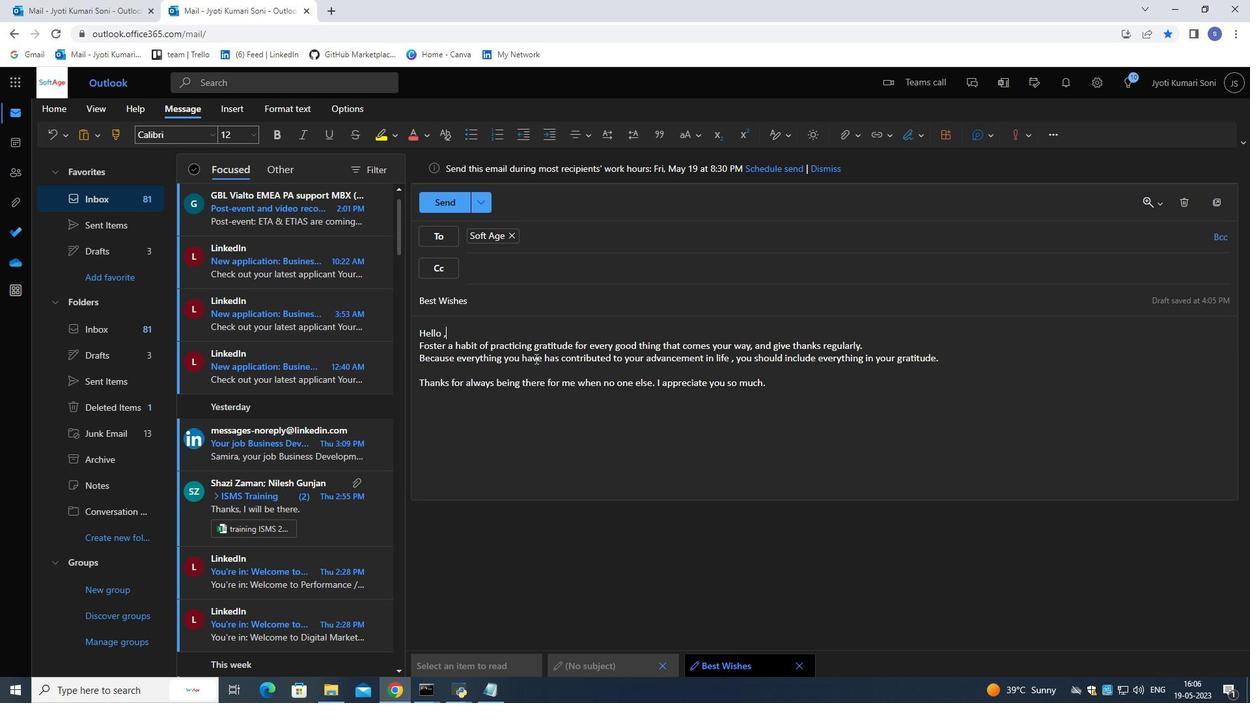 
Action: Mouse scrolled (535, 358) with delta (0, 0)
Screenshot: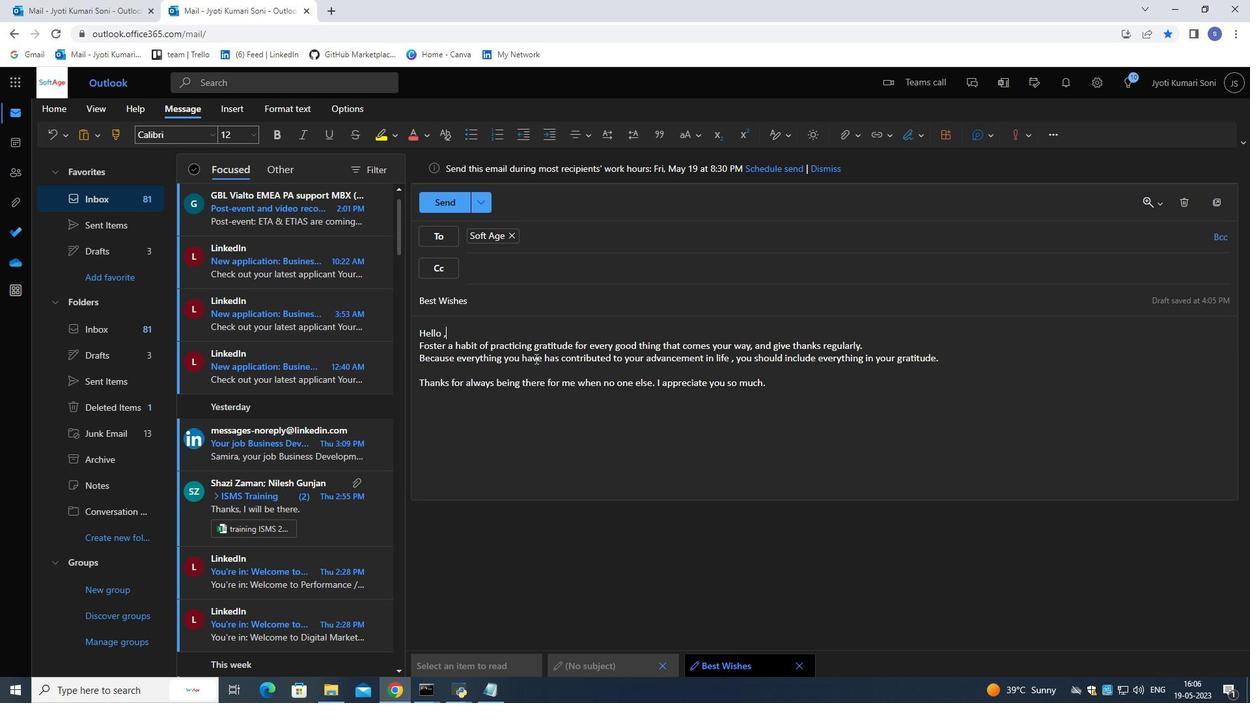 
Action: Mouse moved to (901, 134)
Screenshot: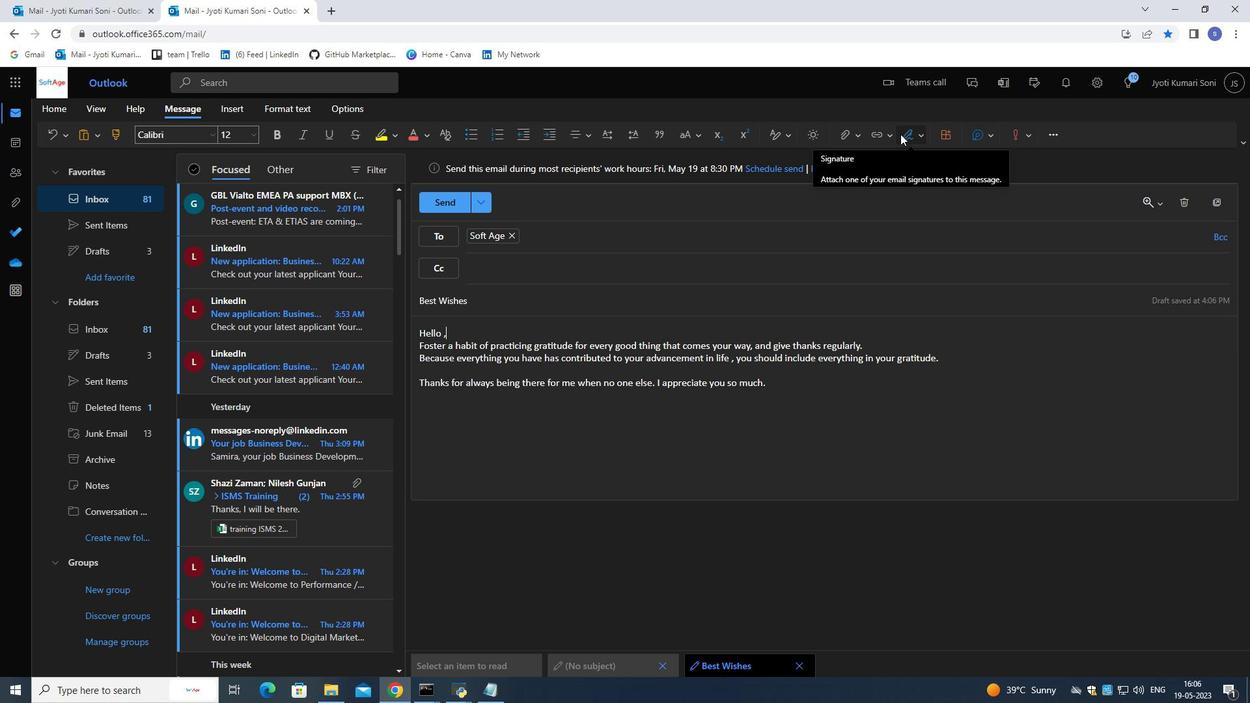
Action: Mouse pressed left at (901, 134)
Screenshot: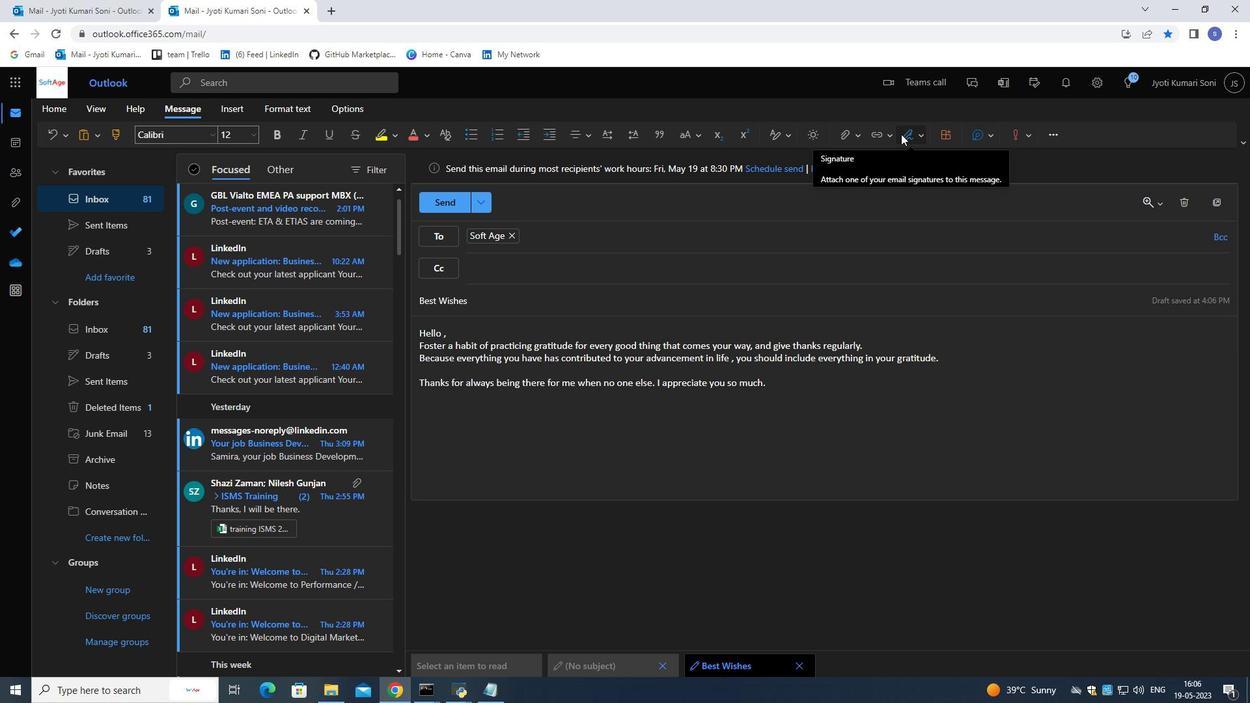 
Action: Mouse moved to (895, 162)
Screenshot: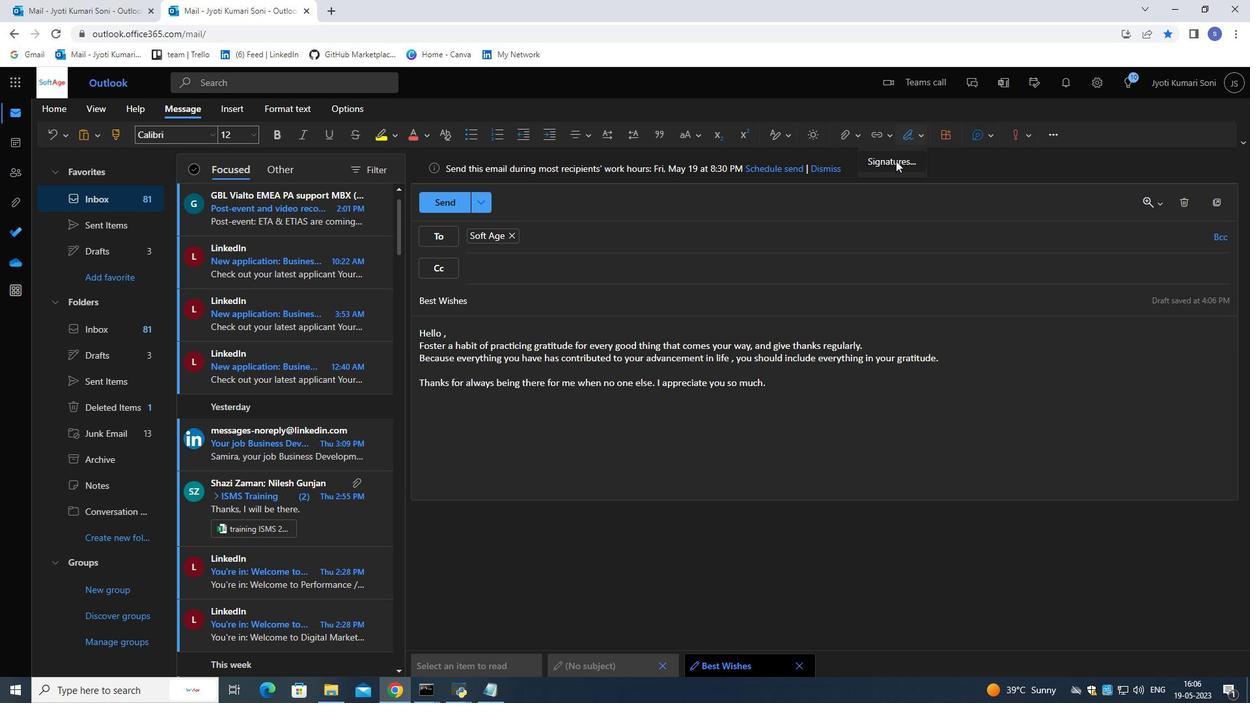 
Action: Mouse pressed left at (895, 162)
Screenshot: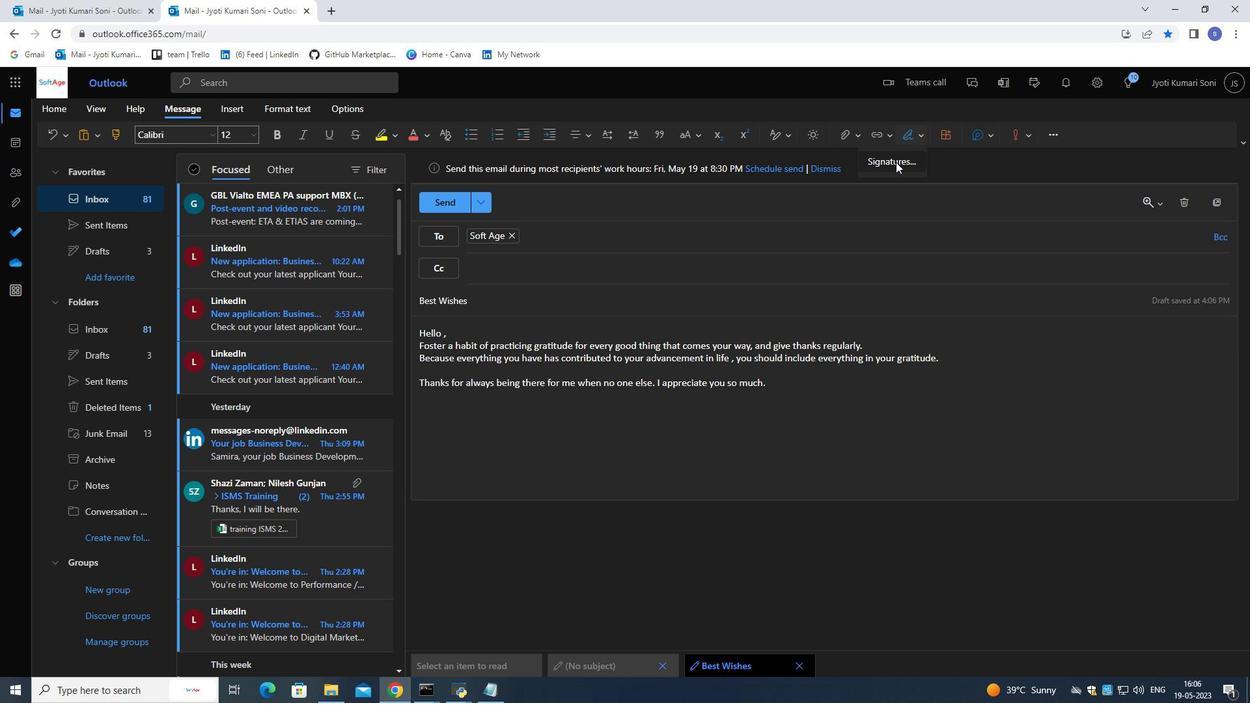 
Action: Mouse moved to (696, 334)
Screenshot: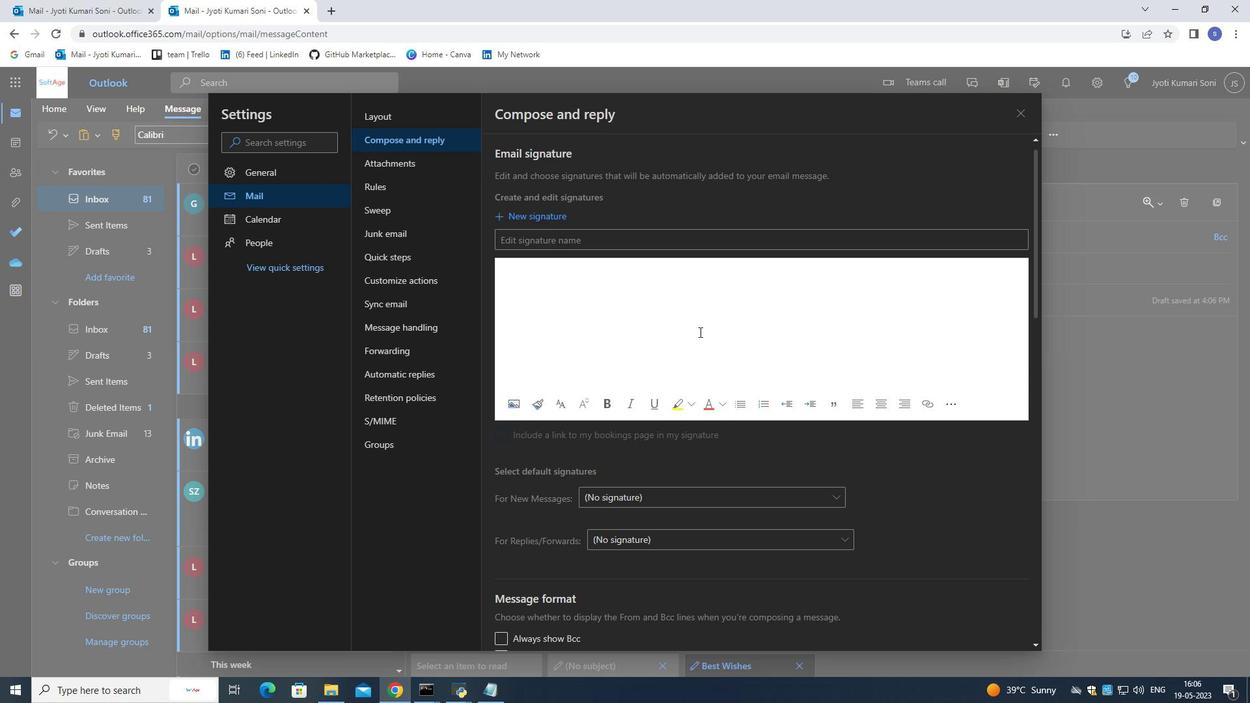 
Action: Mouse pressed left at (696, 334)
Screenshot: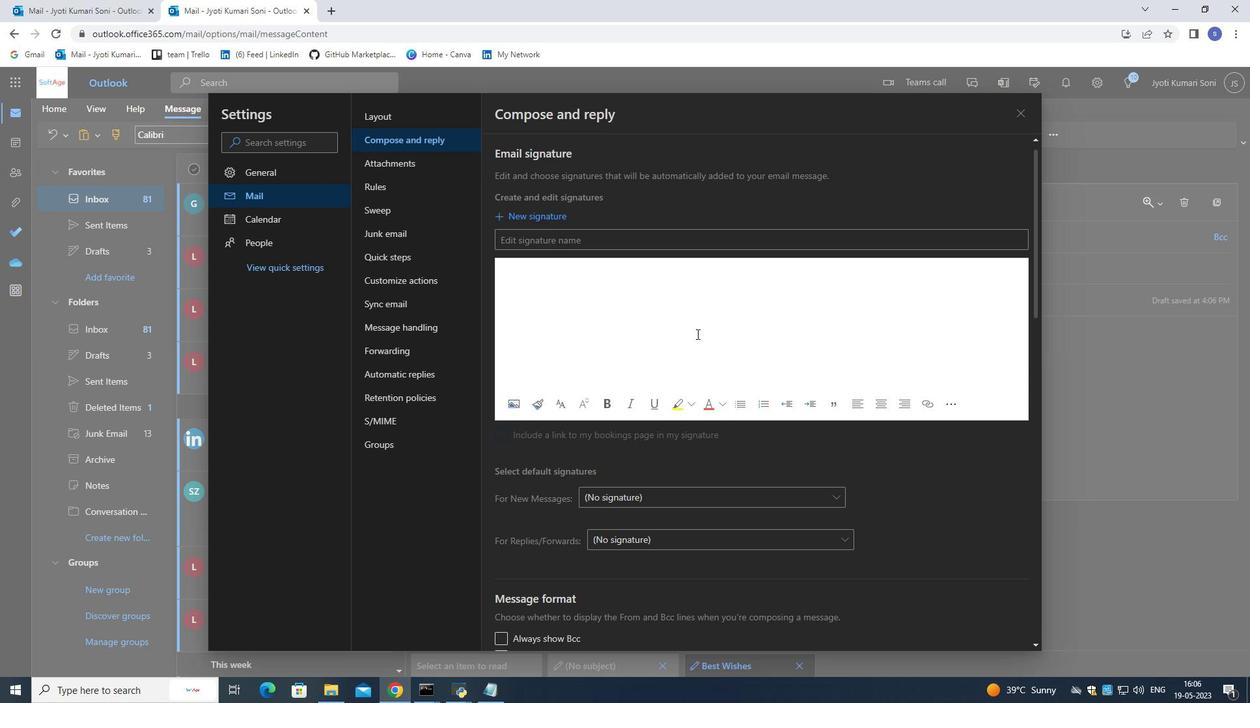 
Action: Mouse moved to (643, 511)
Screenshot: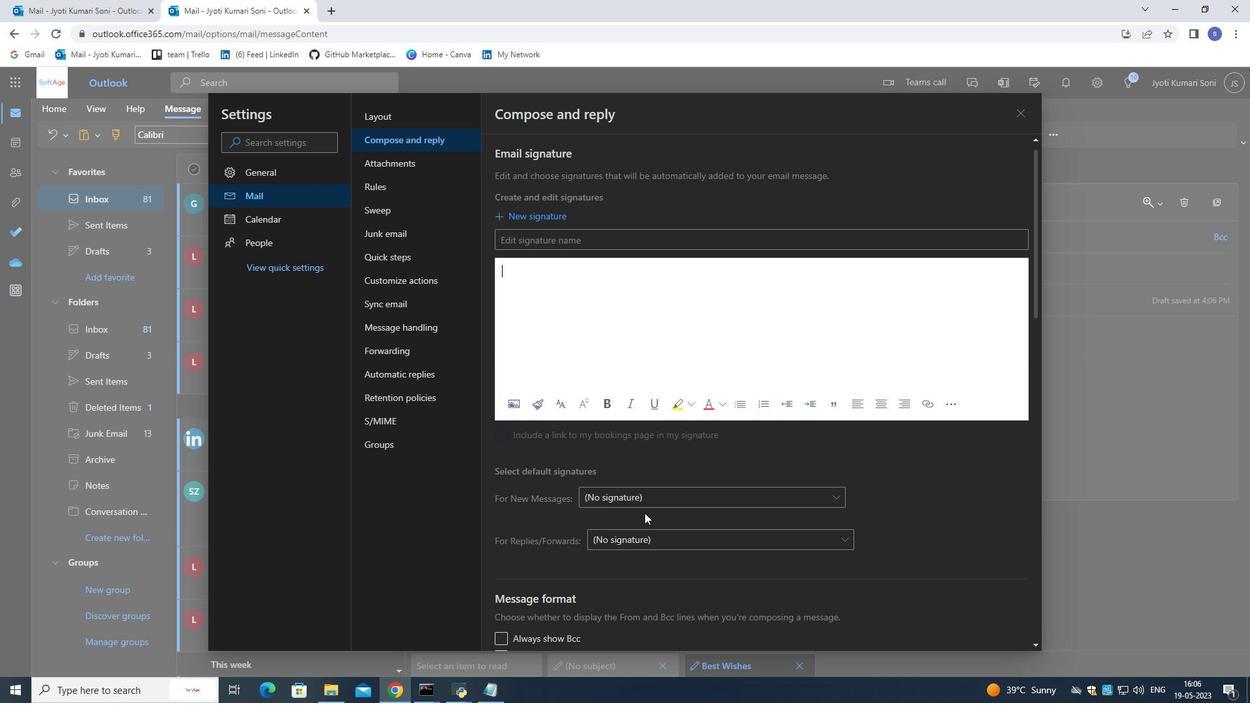 
Action: Mouse scrolled (643, 510) with delta (0, 0)
Screenshot: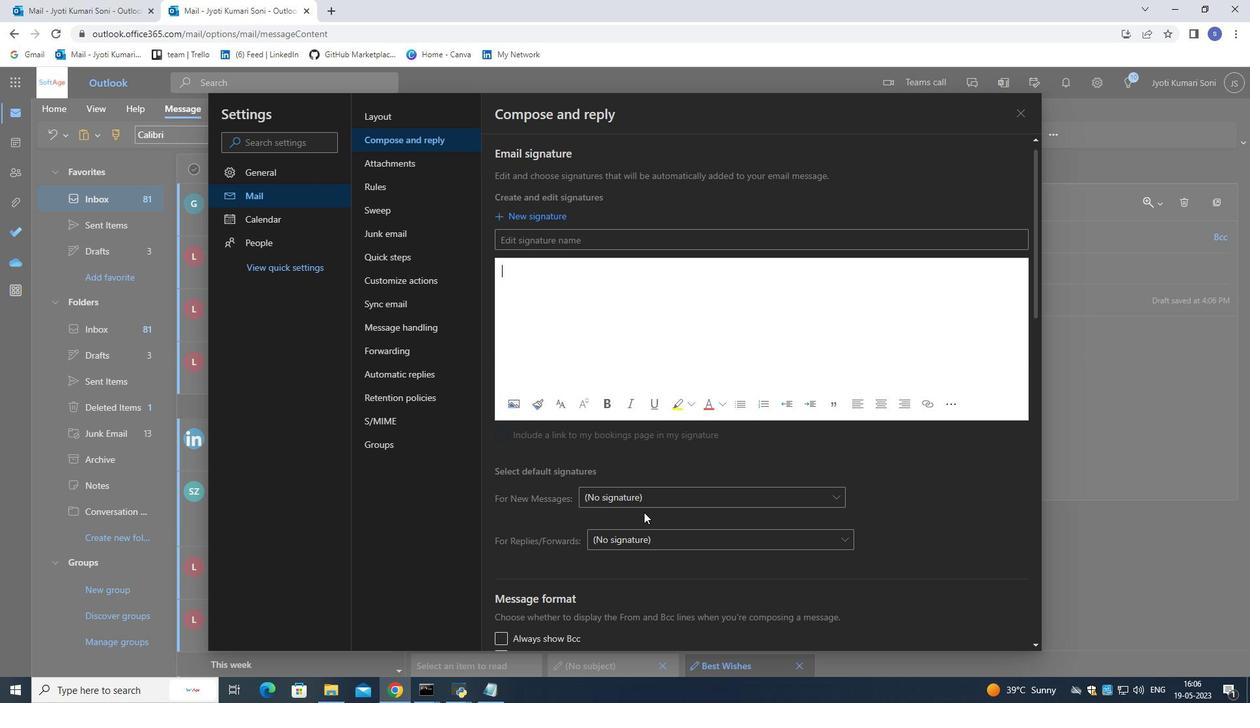 
Action: Mouse scrolled (643, 510) with delta (0, 0)
Screenshot: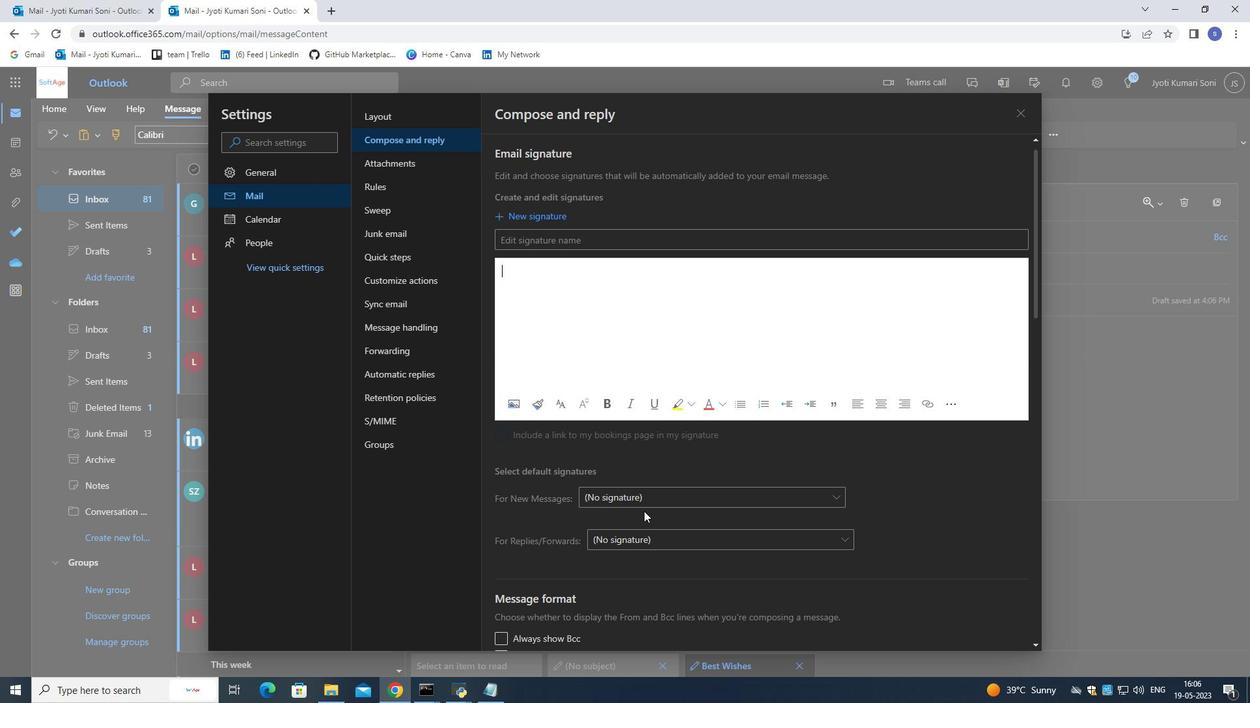 
Action: Mouse moved to (643, 510)
Screenshot: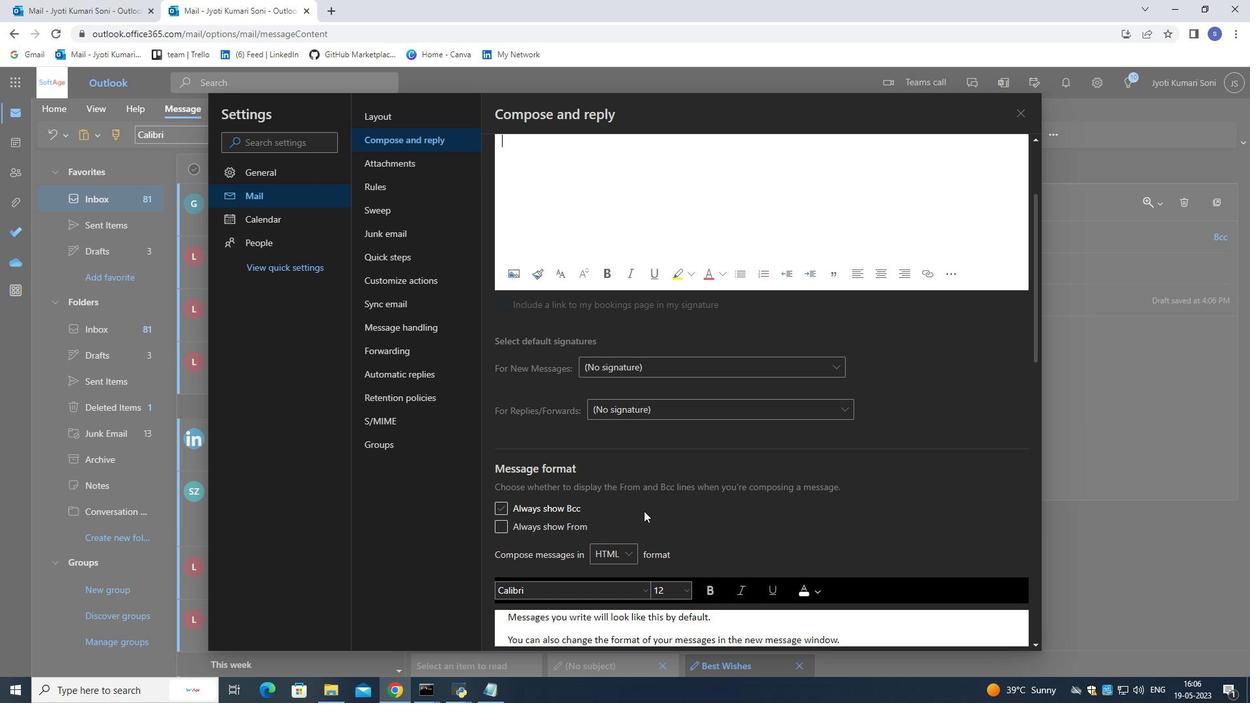 
Action: Mouse scrolled (643, 511) with delta (0, 0)
Screenshot: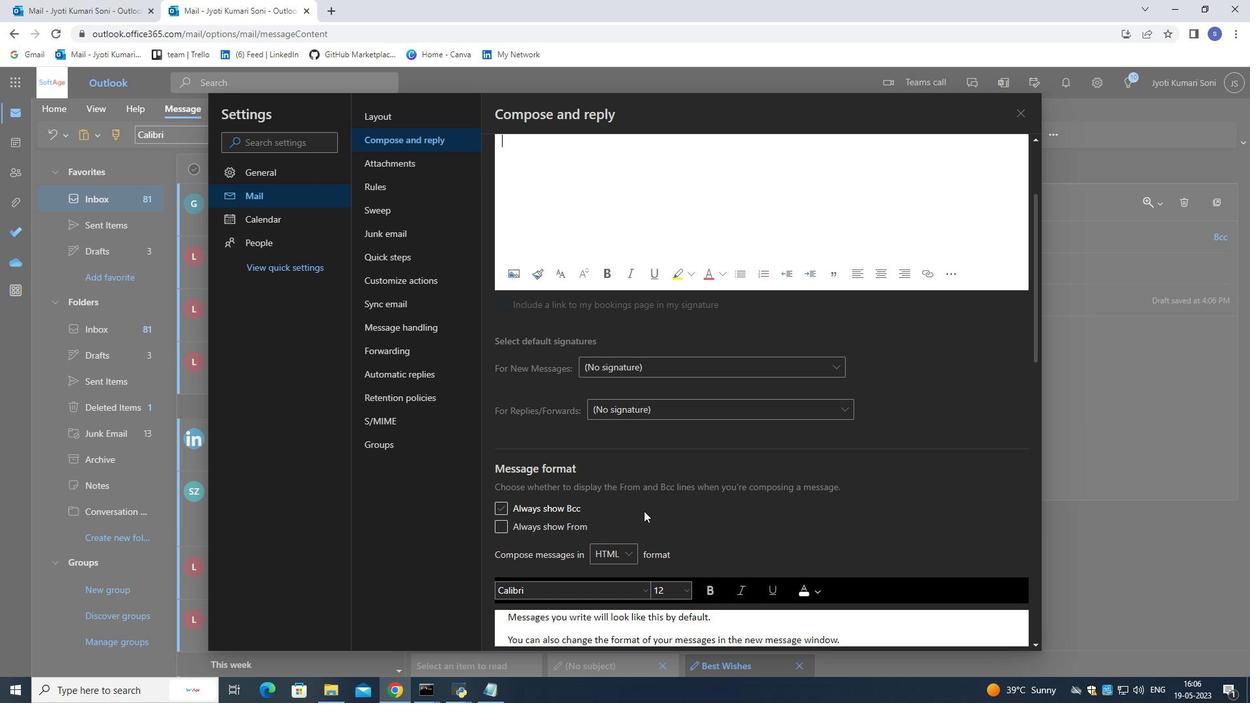 
Action: Mouse scrolled (643, 511) with delta (0, 0)
Screenshot: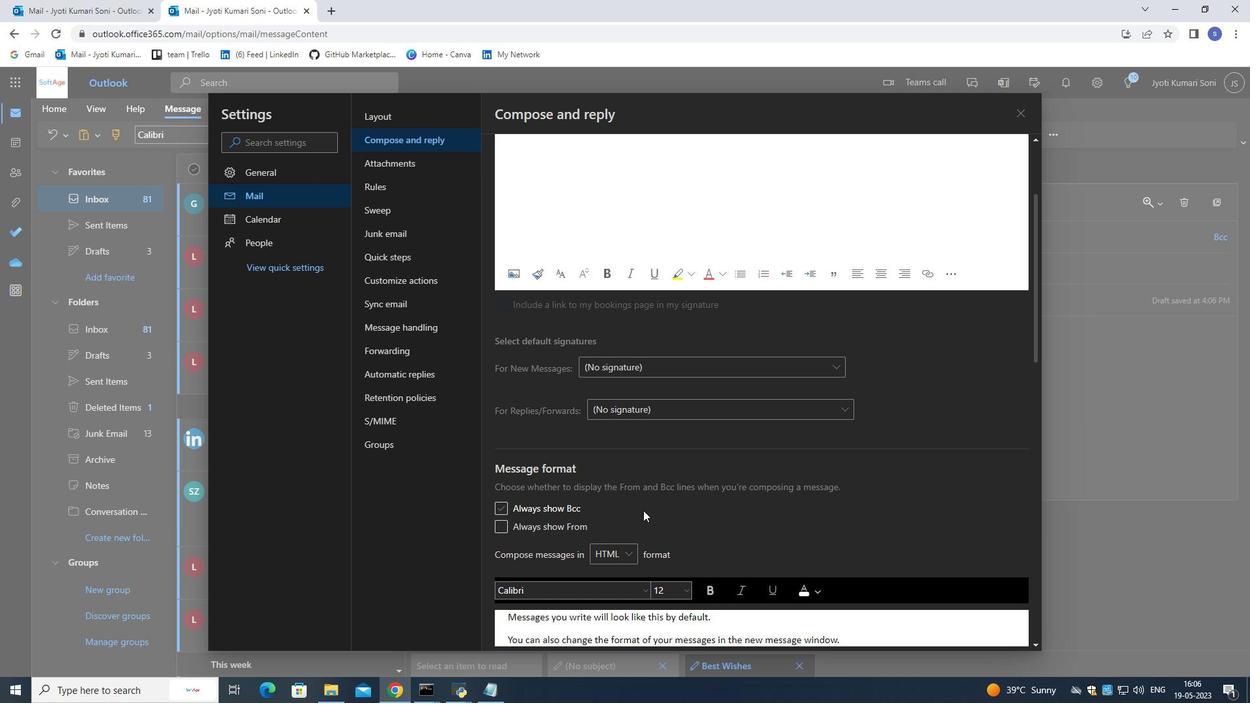 
Action: Mouse moved to (677, 397)
Screenshot: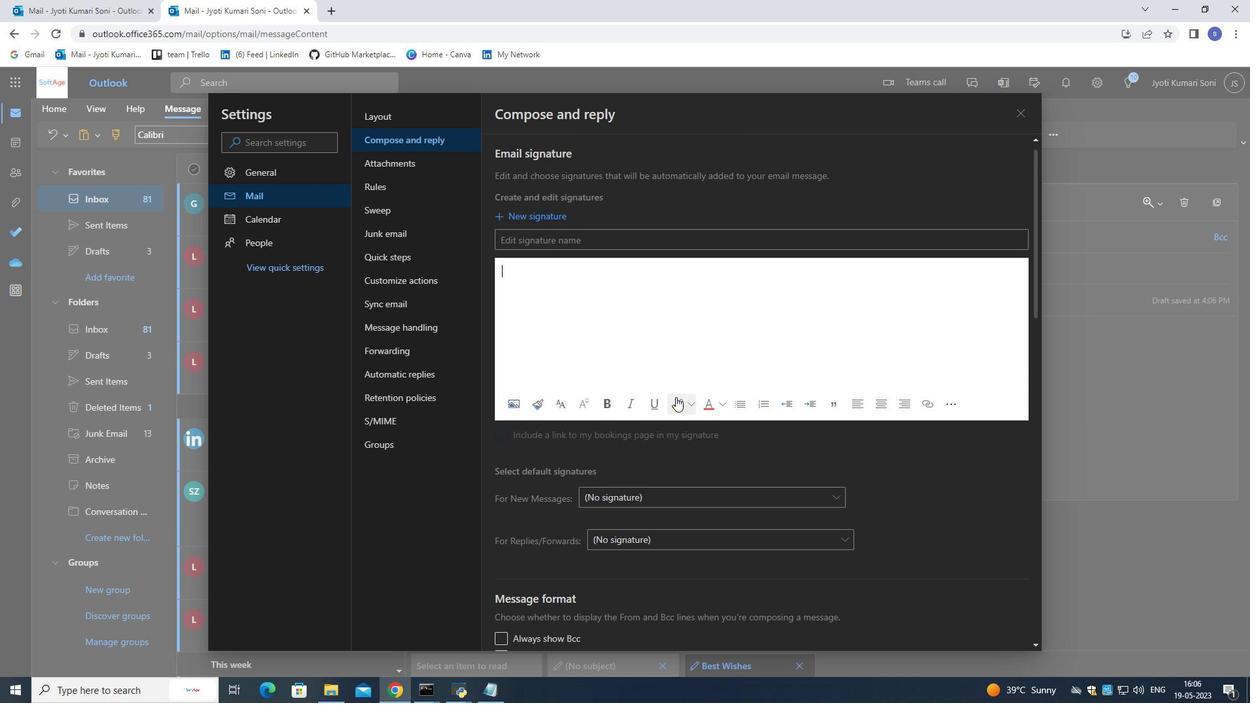 
Action: Mouse pressed left at (677, 397)
Screenshot: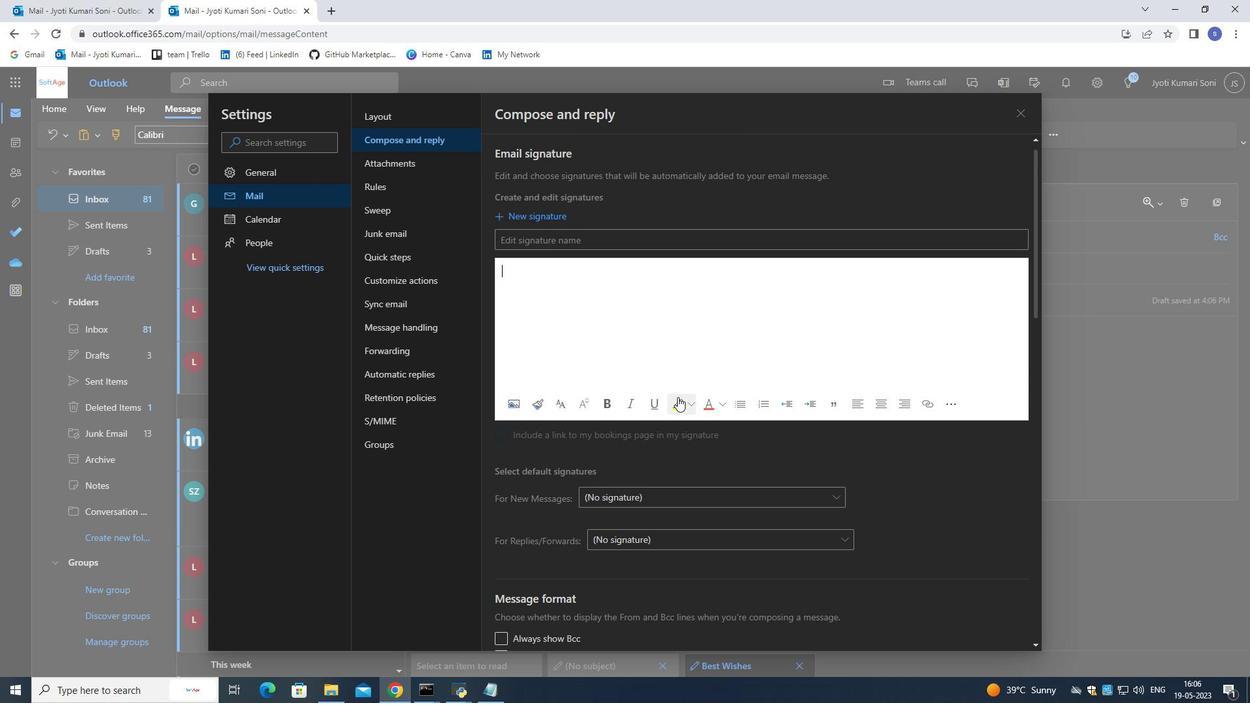 
Action: Mouse moved to (559, 401)
Screenshot: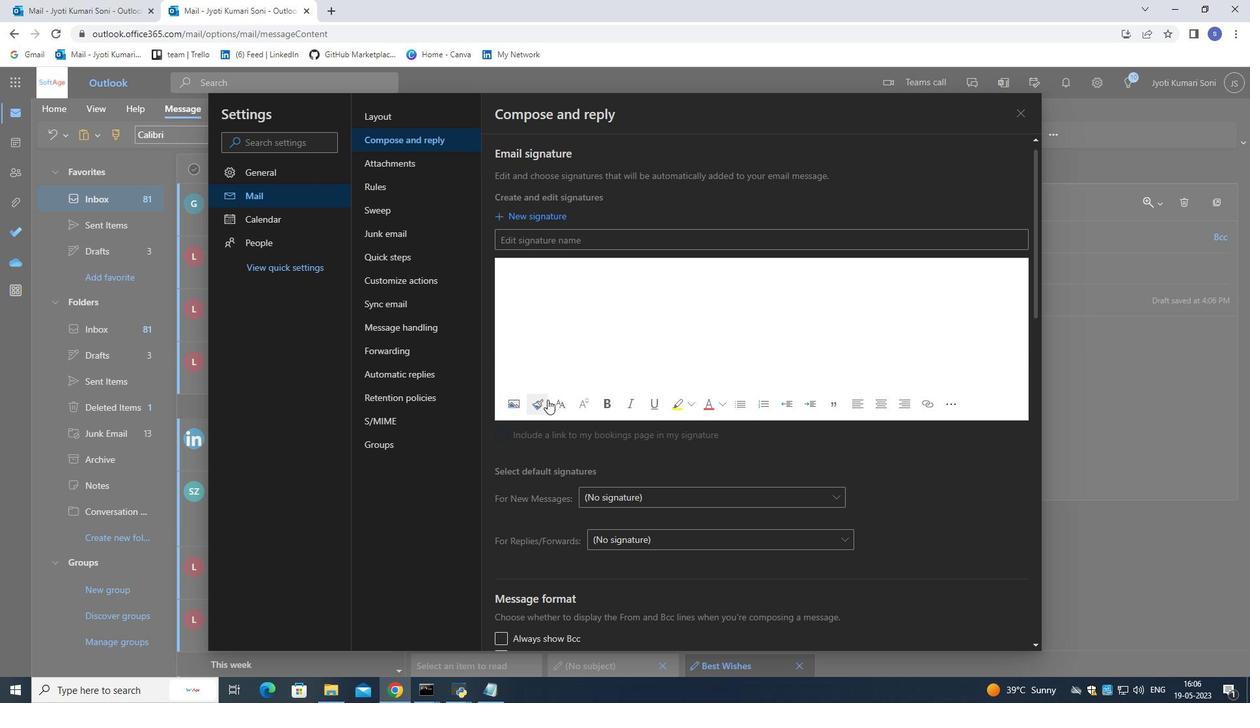 
Action: Mouse pressed left at (559, 401)
Screenshot: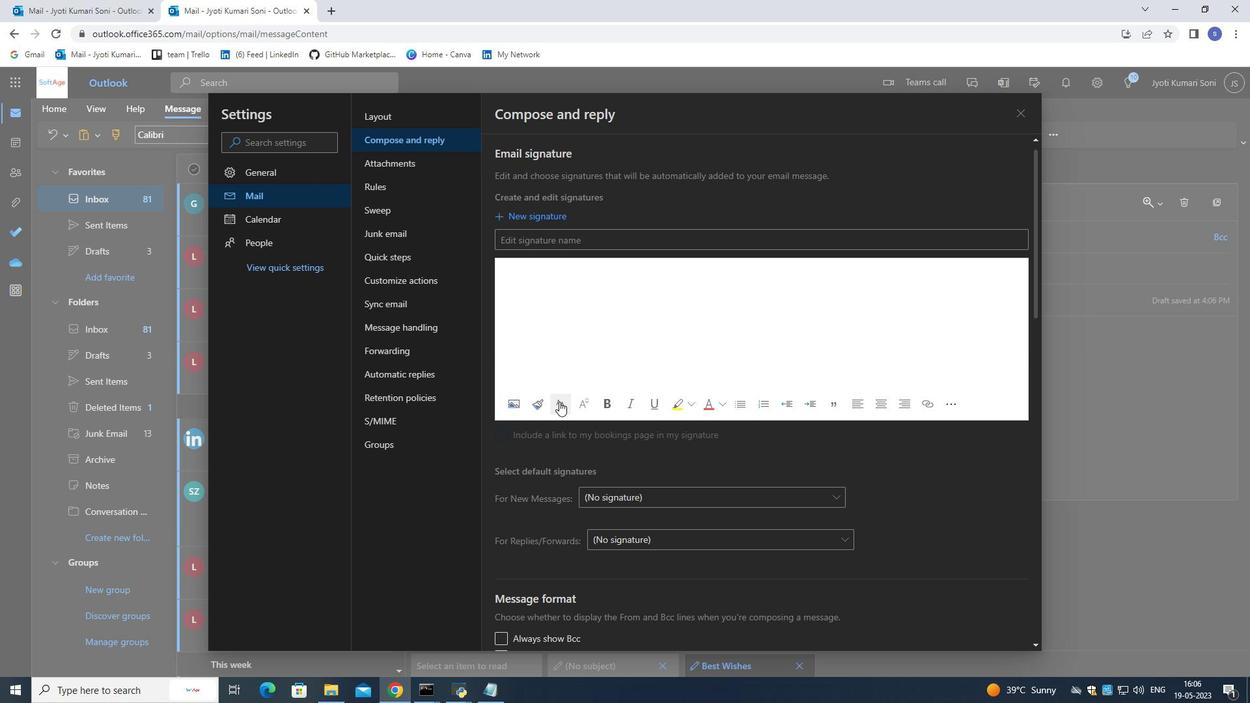 
Action: Mouse moved to (598, 477)
Screenshot: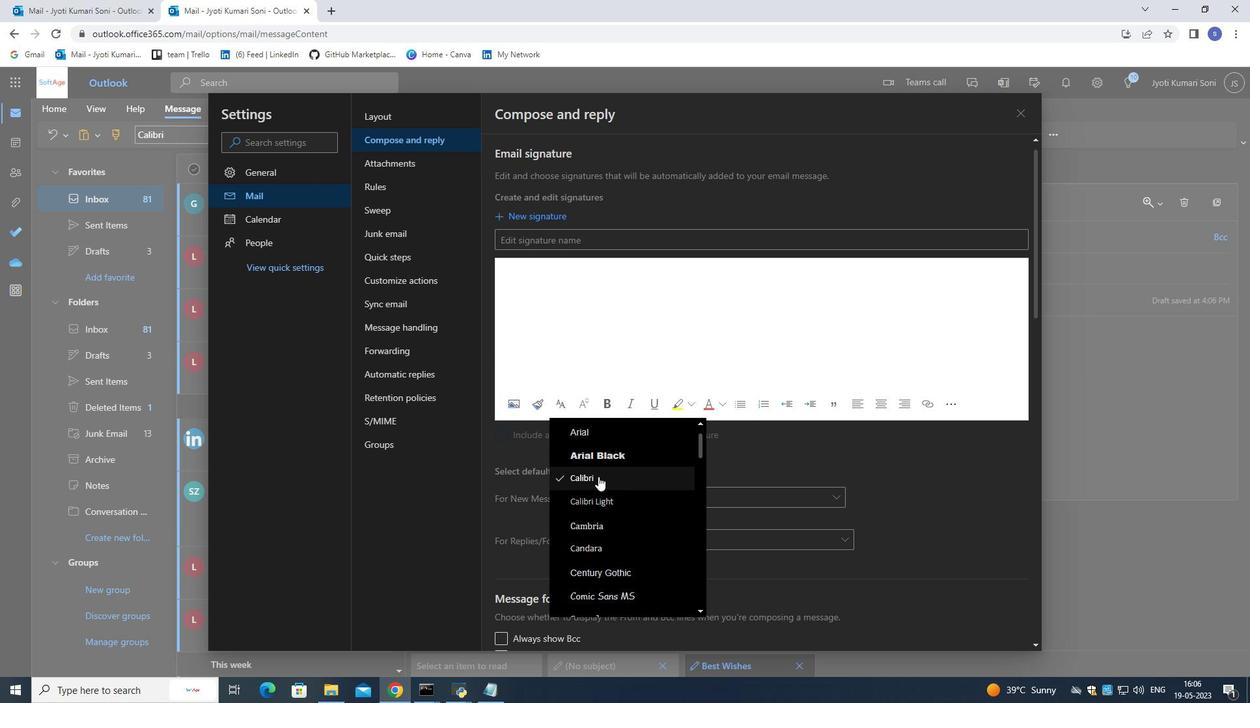 
Action: Mouse pressed left at (598, 477)
Screenshot: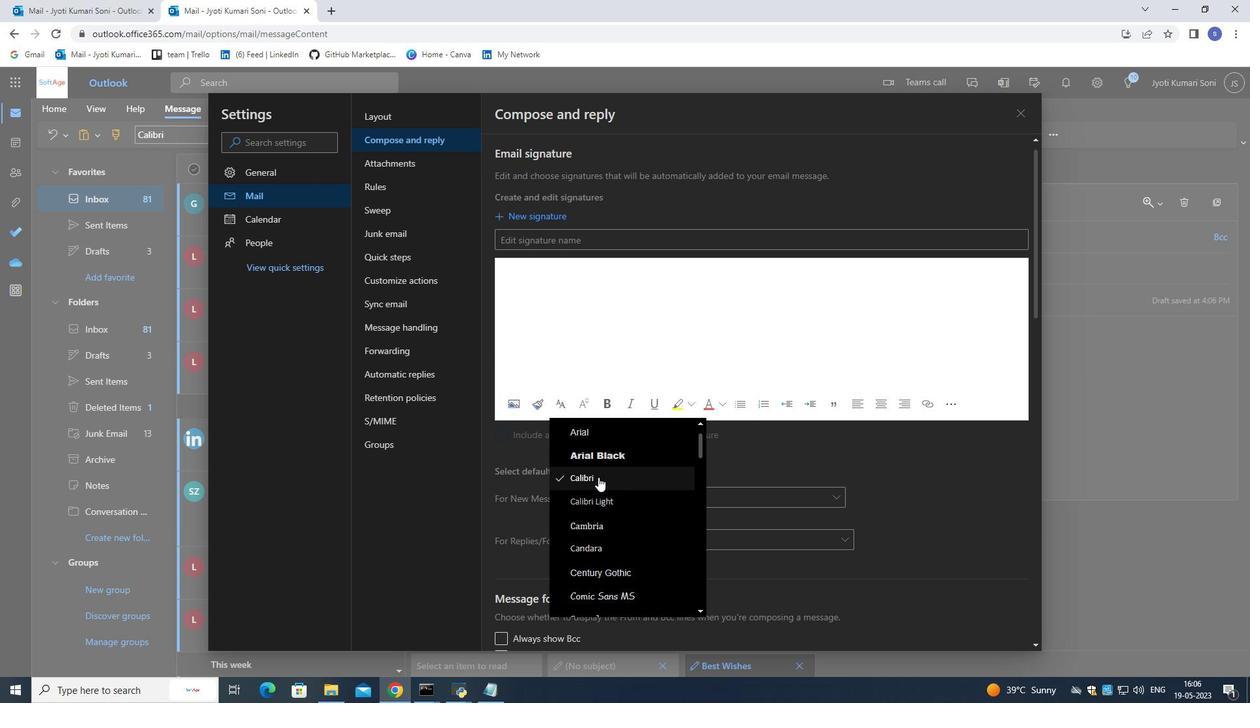 
Action: Mouse moved to (594, 370)
Screenshot: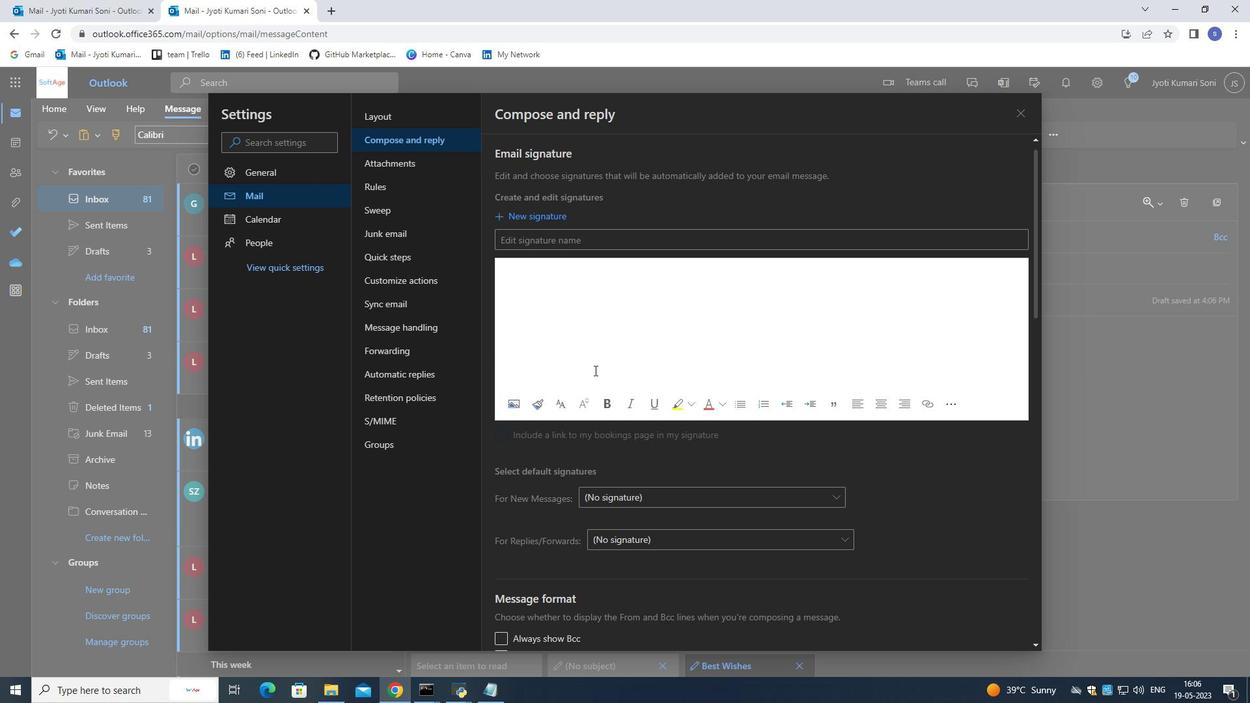 
Action: Key pressed <Key.shift>Gavin<Key.space><Key.shift>Kelly
Screenshot: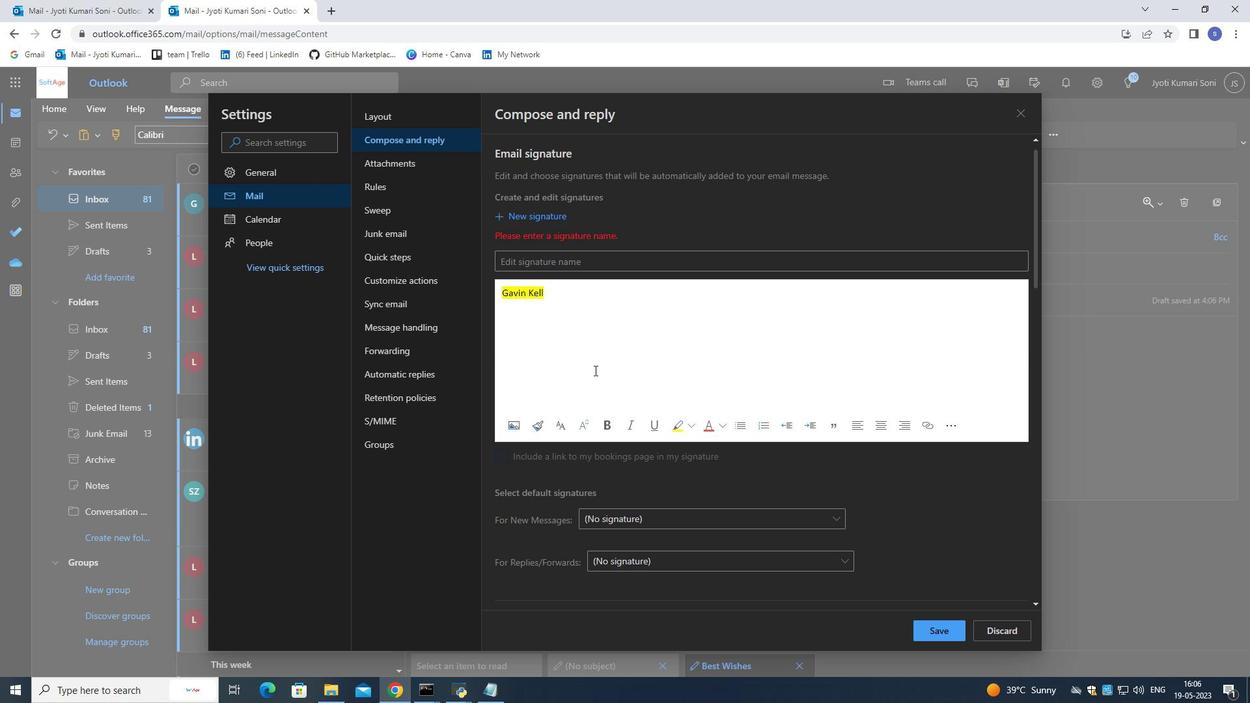 
Action: Mouse moved to (587, 263)
Screenshot: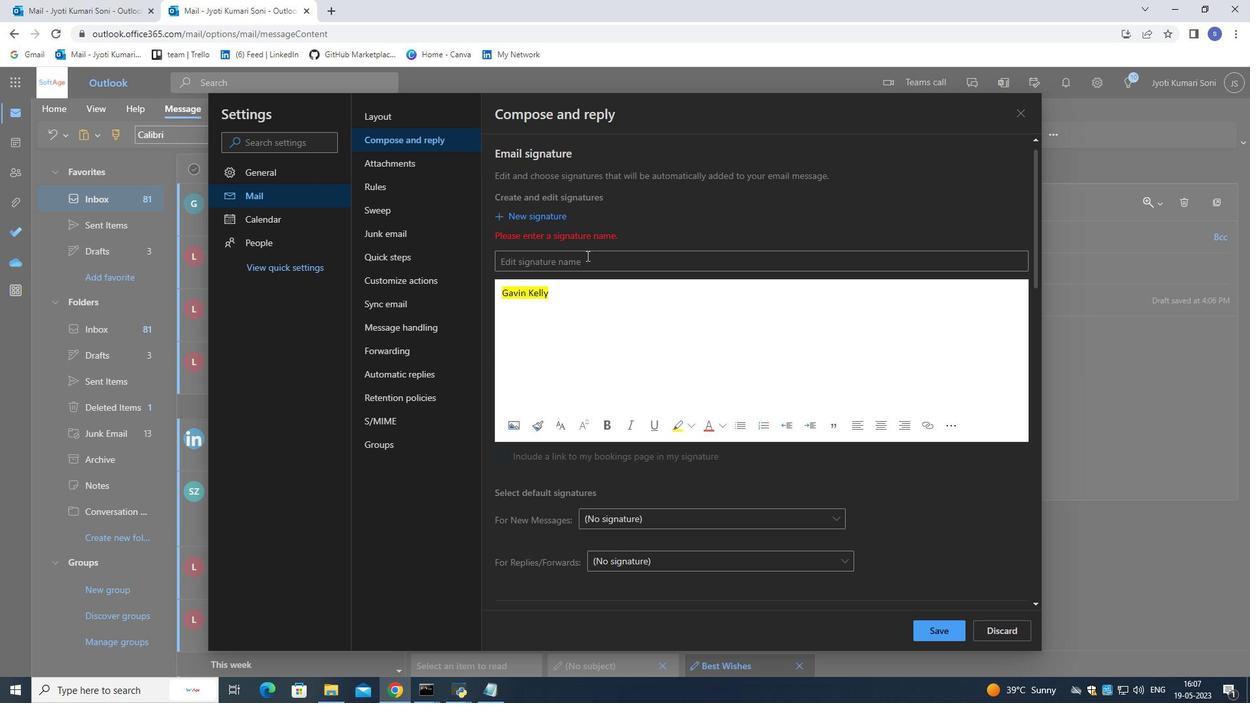 
Action: Mouse pressed left at (587, 263)
Screenshot: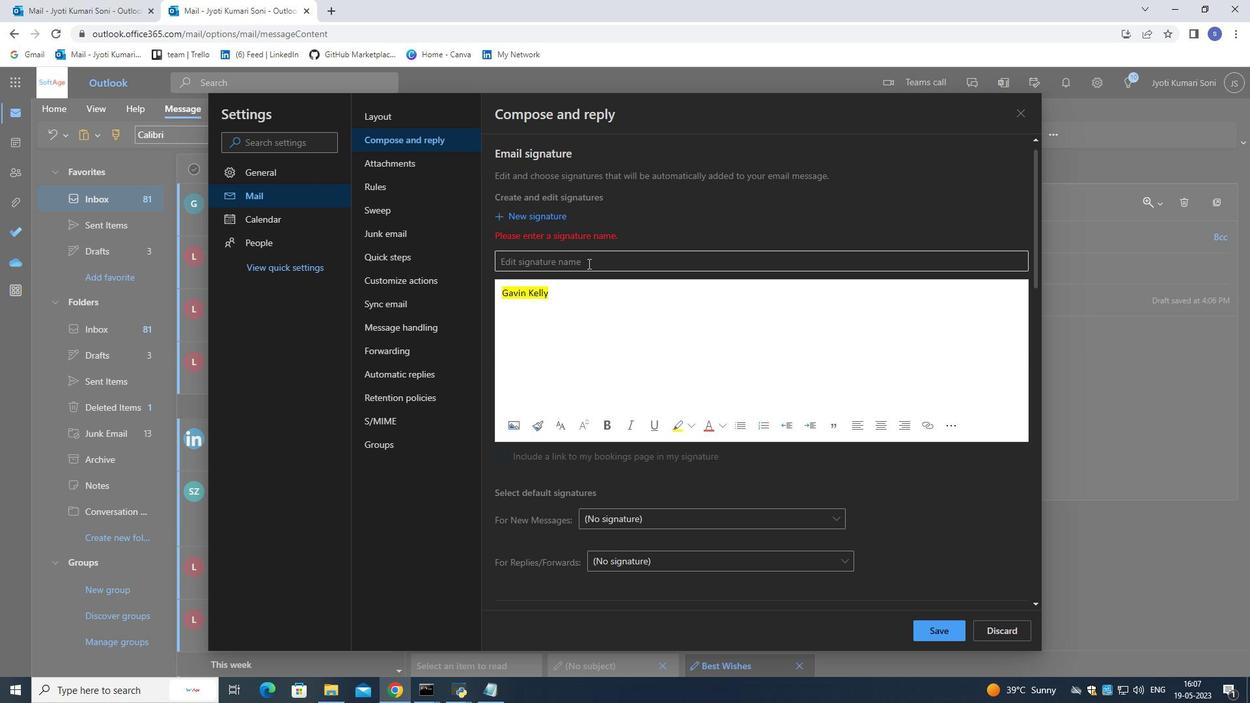 
Action: Mouse moved to (576, 291)
Screenshot: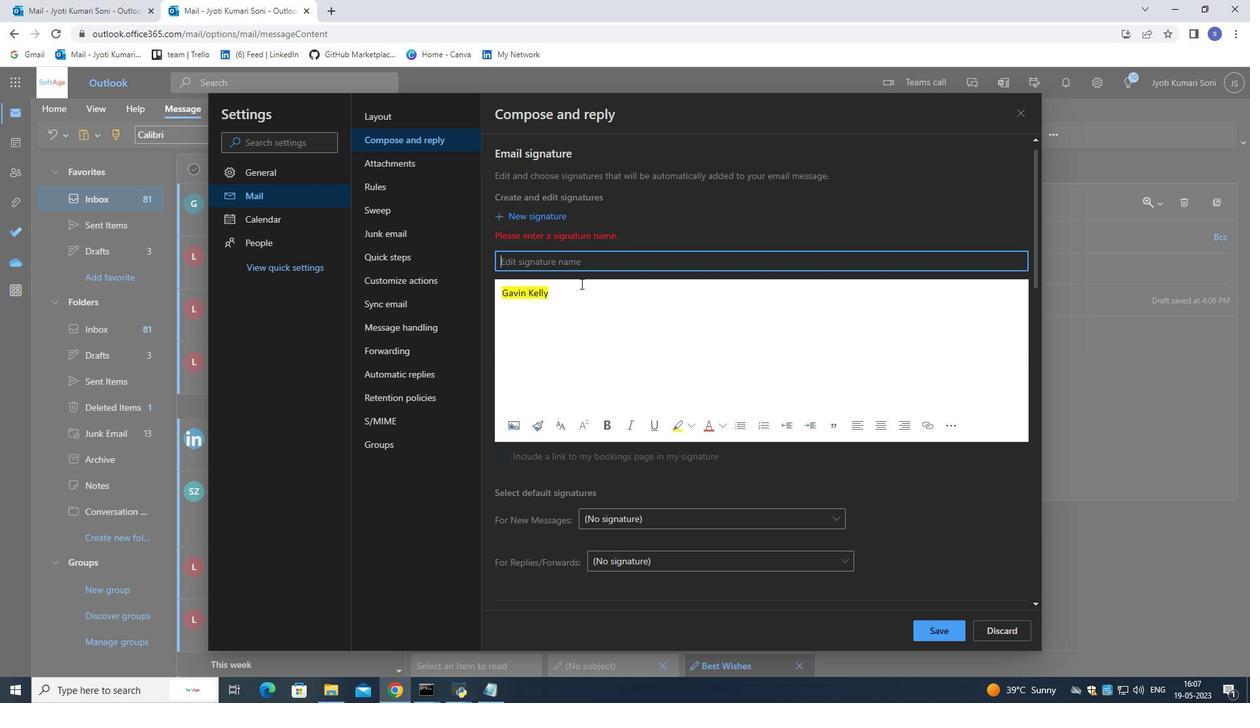
Action: Mouse pressed left at (576, 291)
Screenshot: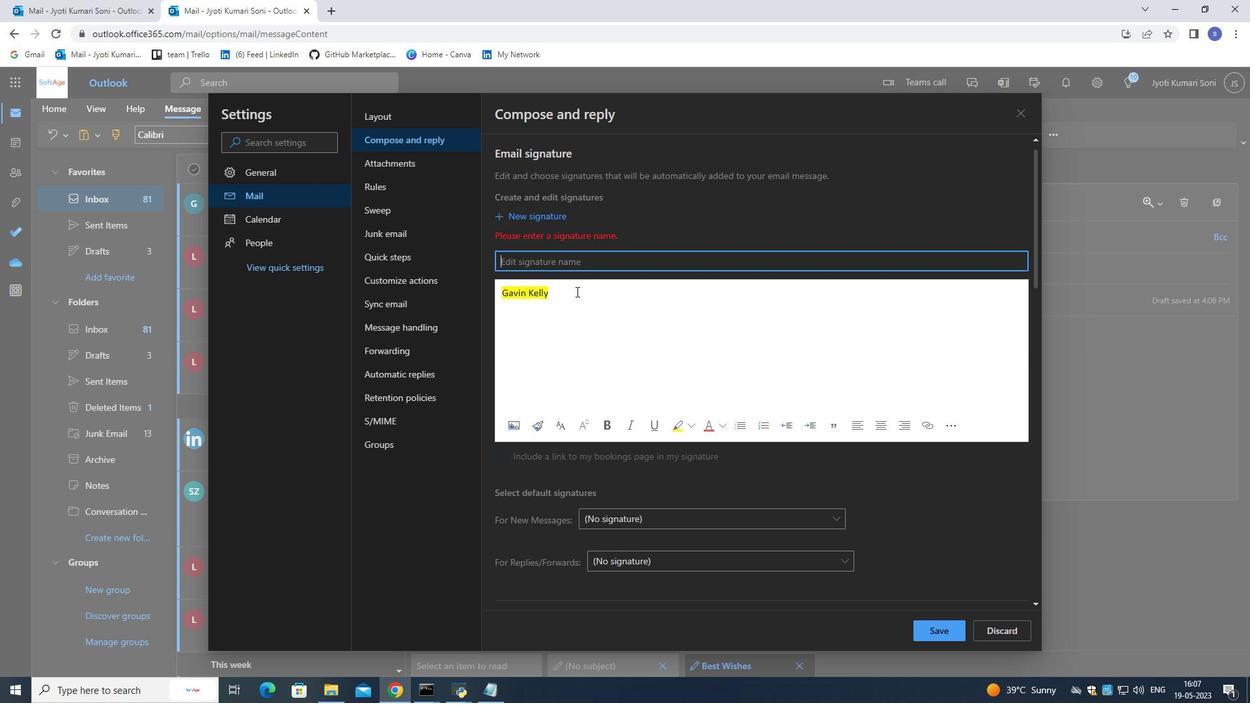 
Action: Mouse moved to (554, 259)
Screenshot: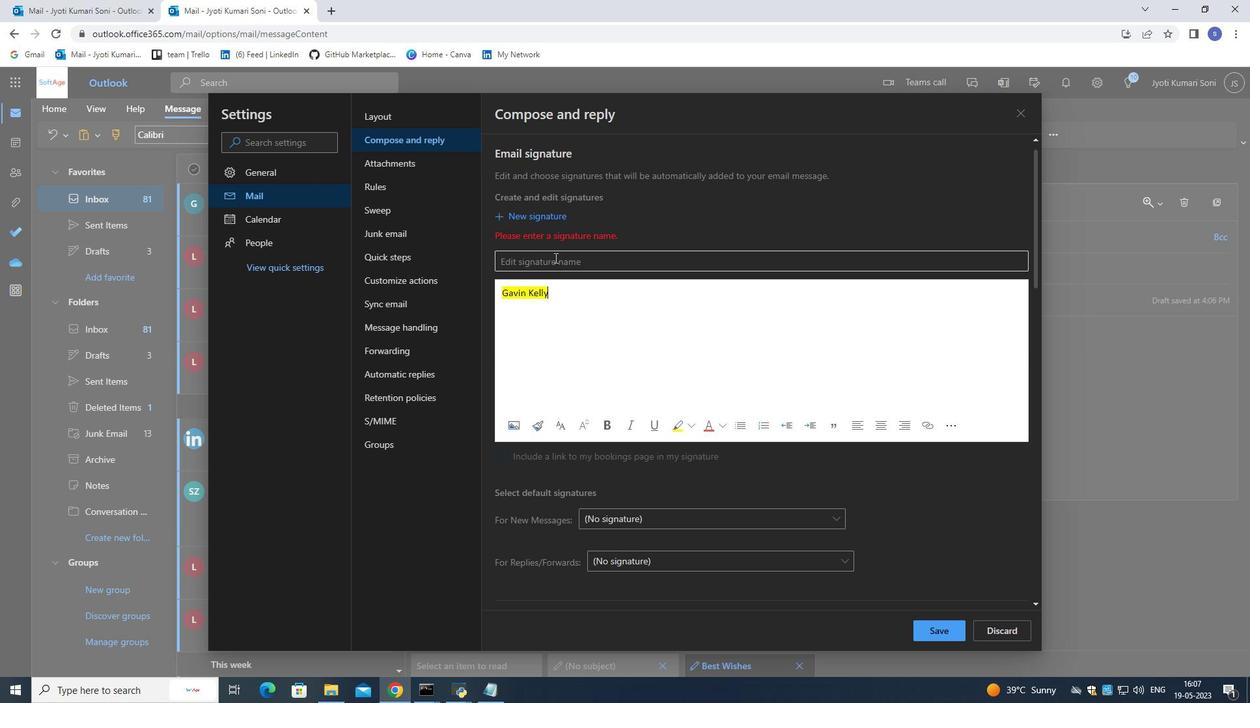 
Action: Mouse pressed left at (554, 259)
Screenshot: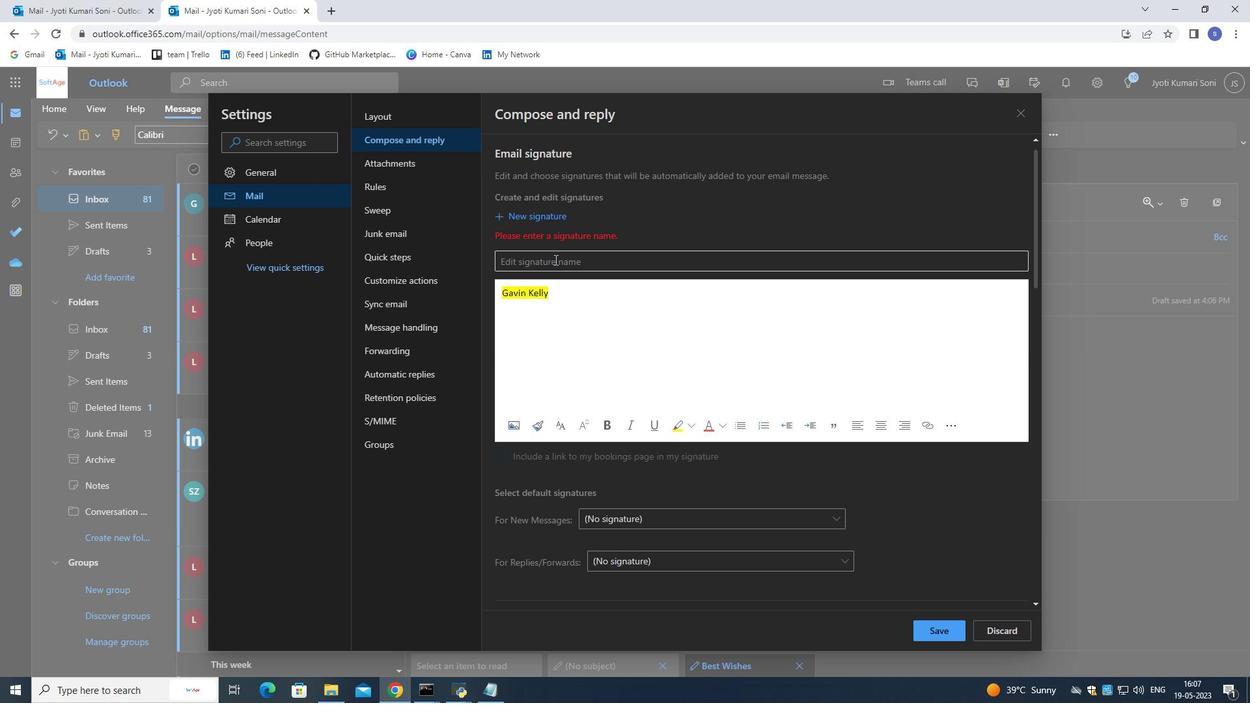 
Action: Mouse moved to (554, 261)
Screenshot: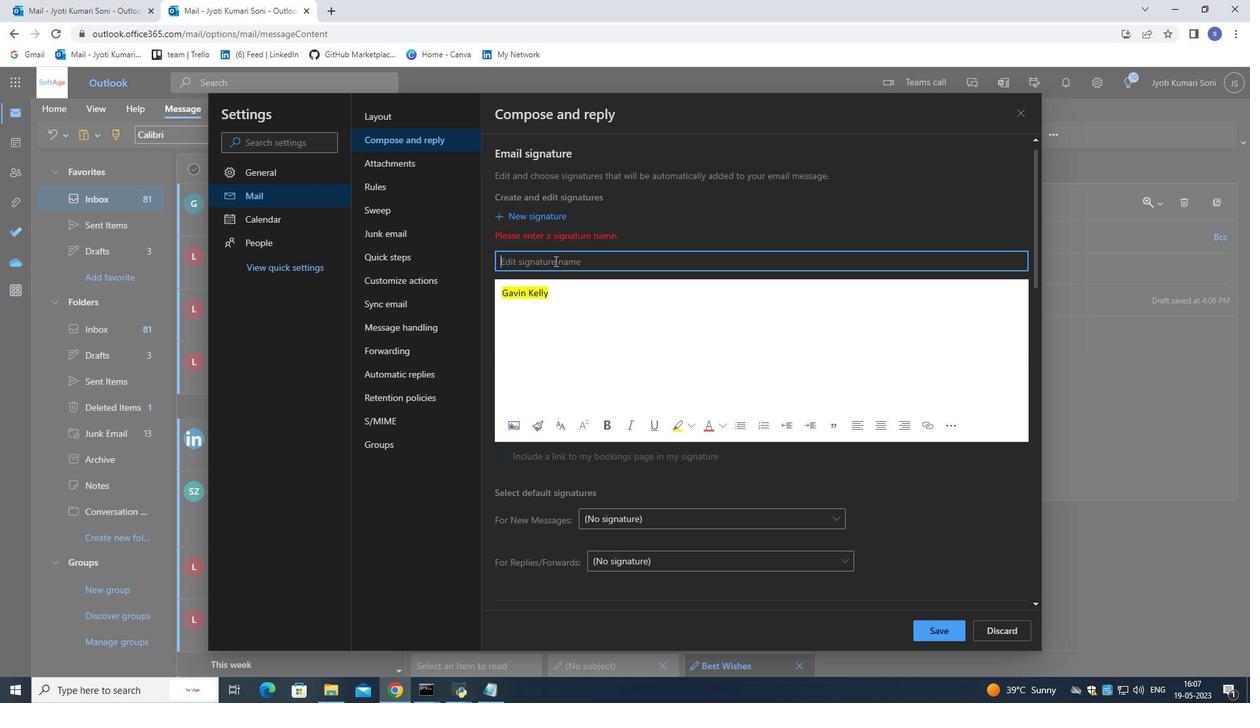 
Action: Key pressed <Key.shift>Gavin<Key.space><Key.shift>Kelly
Screenshot: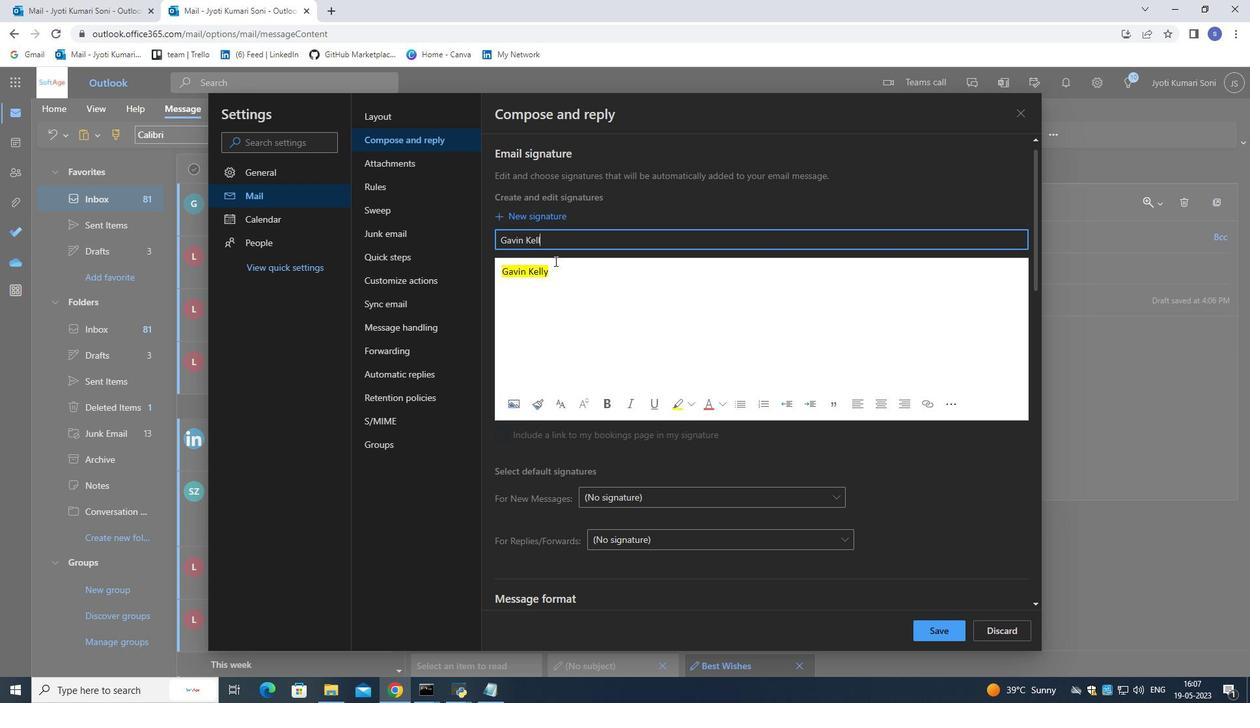 
Action: Mouse moved to (950, 632)
Screenshot: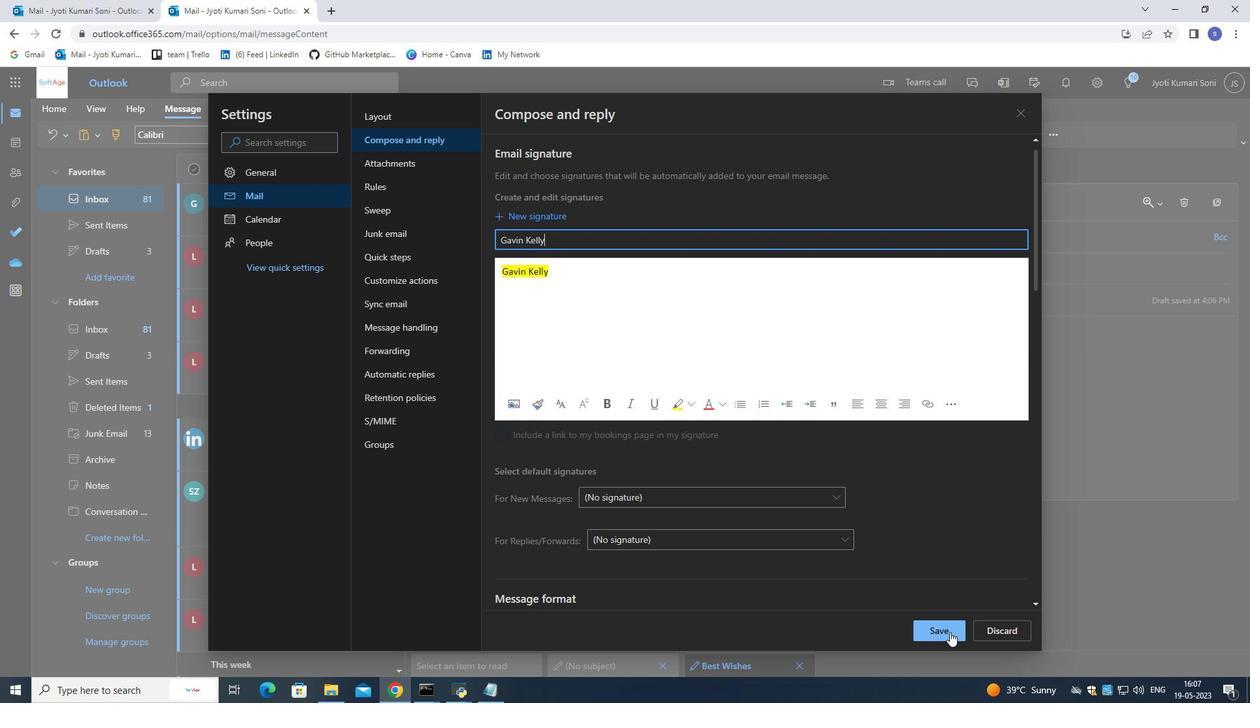 
Action: Mouse pressed left at (950, 632)
Screenshot: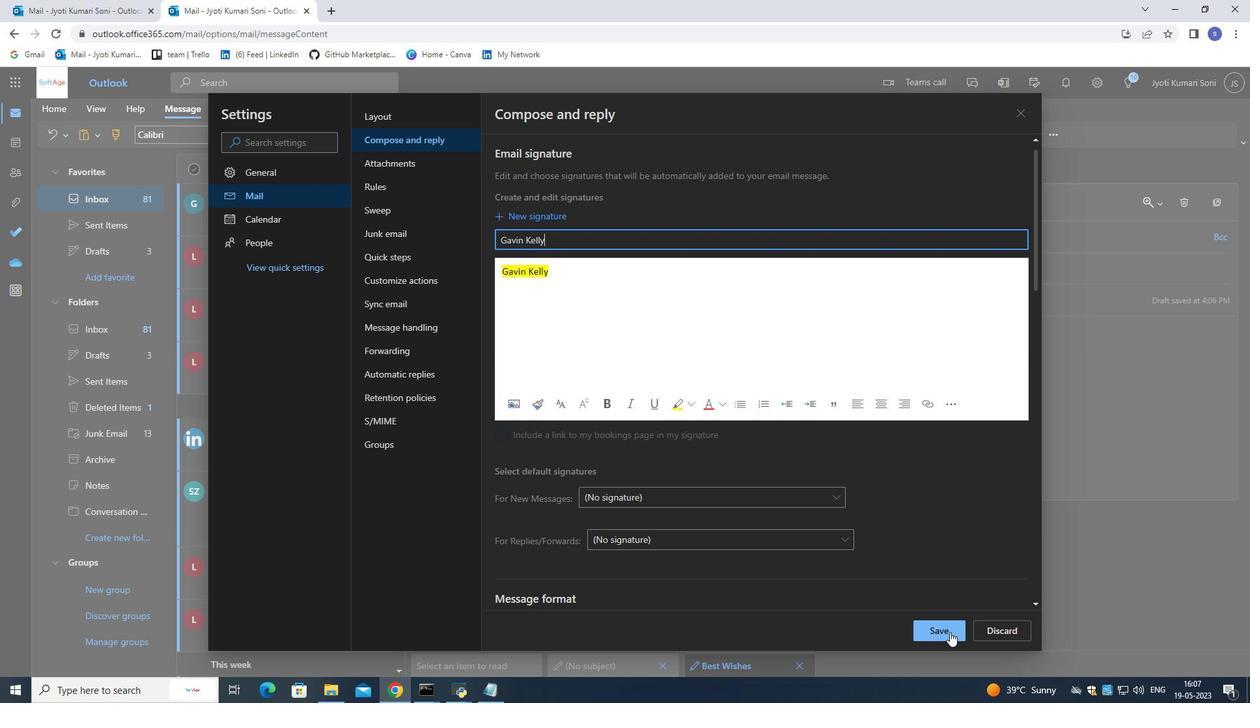 
Action: Mouse moved to (686, 543)
Screenshot: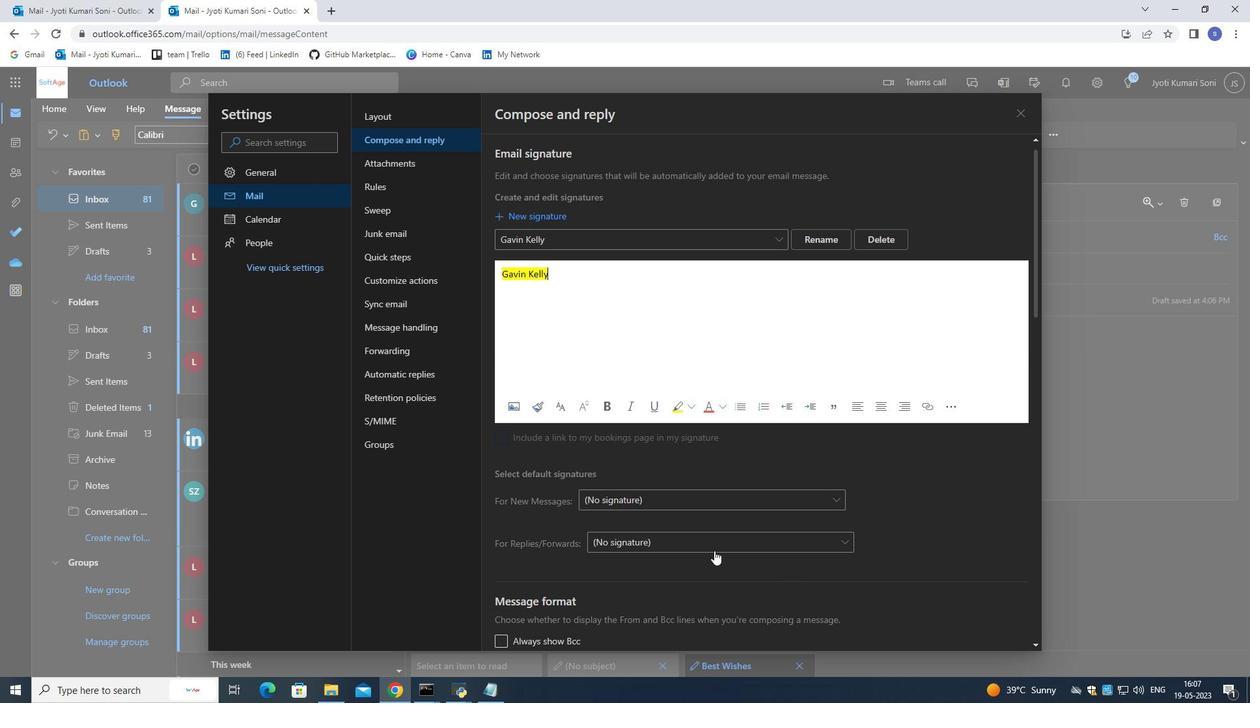 
Action: Mouse scrolled (686, 542) with delta (0, 0)
Screenshot: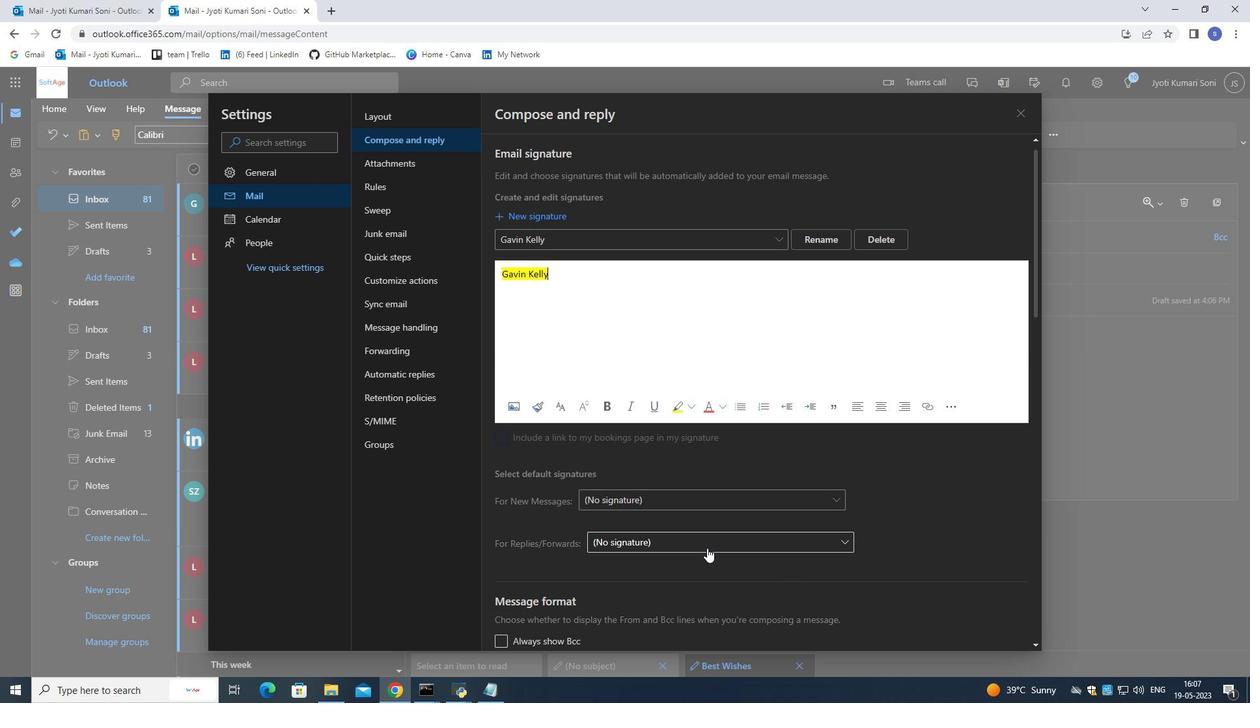 
Action: Mouse scrolled (686, 542) with delta (0, 0)
Screenshot: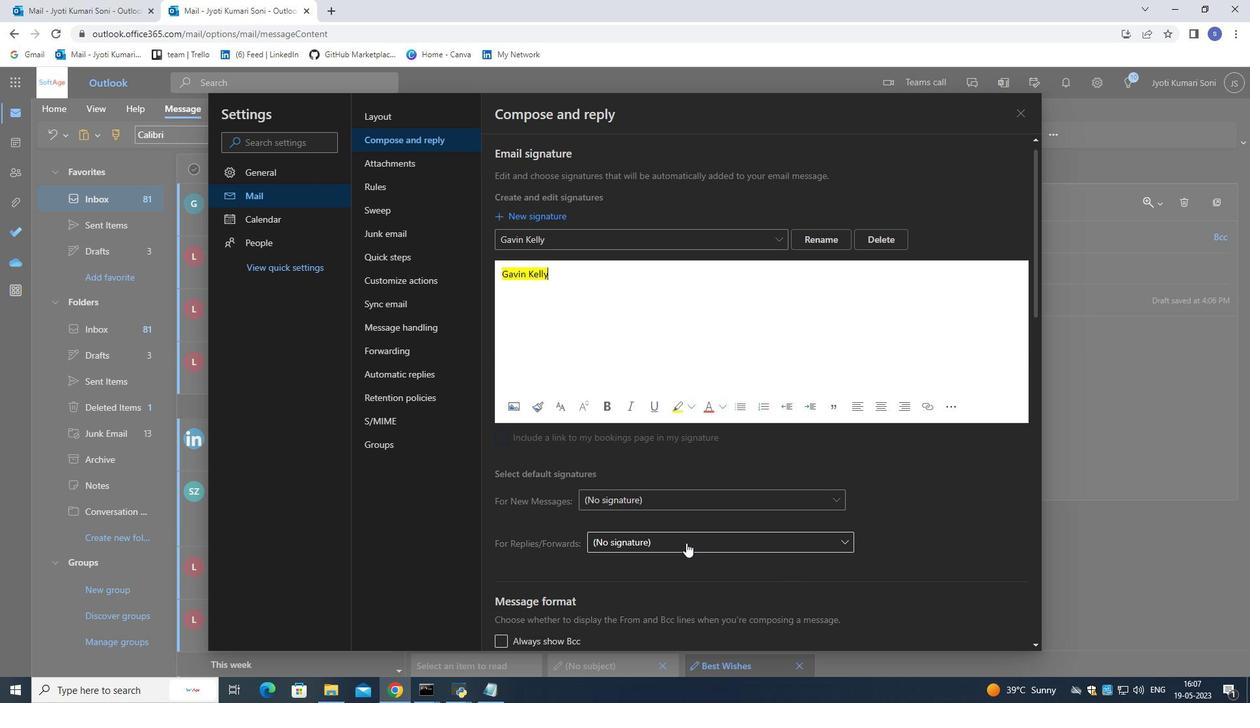 
Action: Mouse moved to (509, 525)
Screenshot: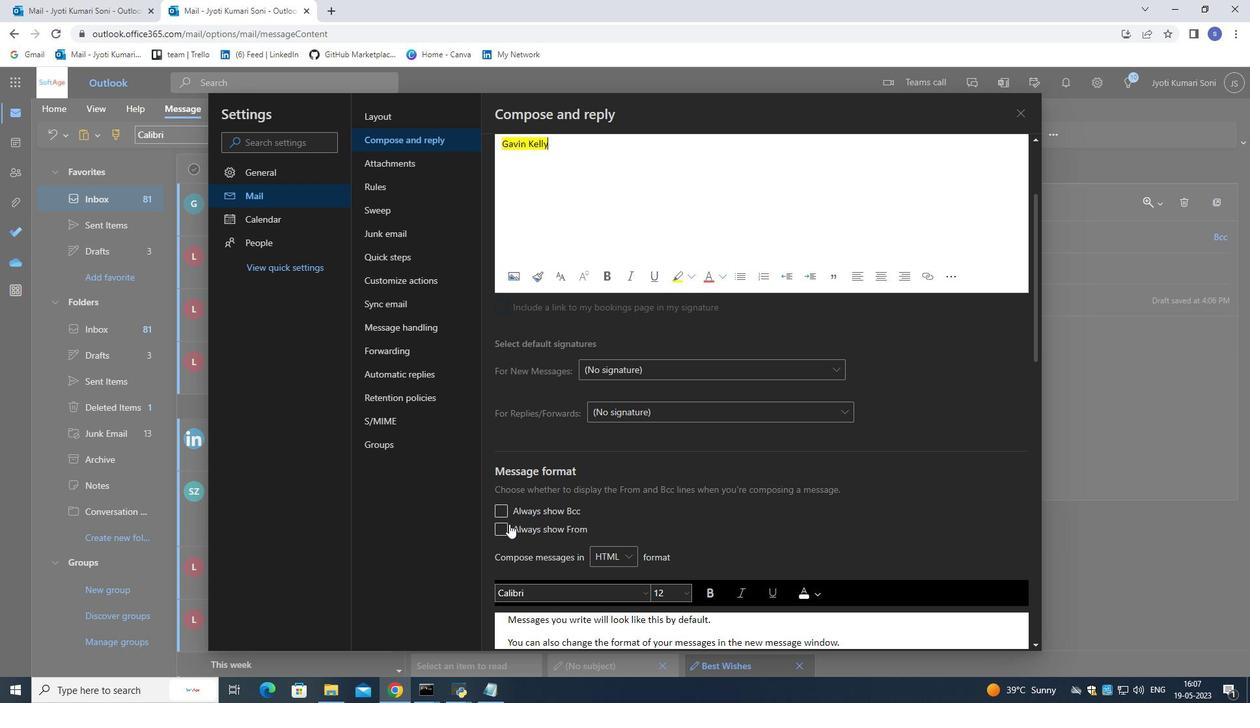 
Action: Mouse pressed left at (509, 525)
Screenshot: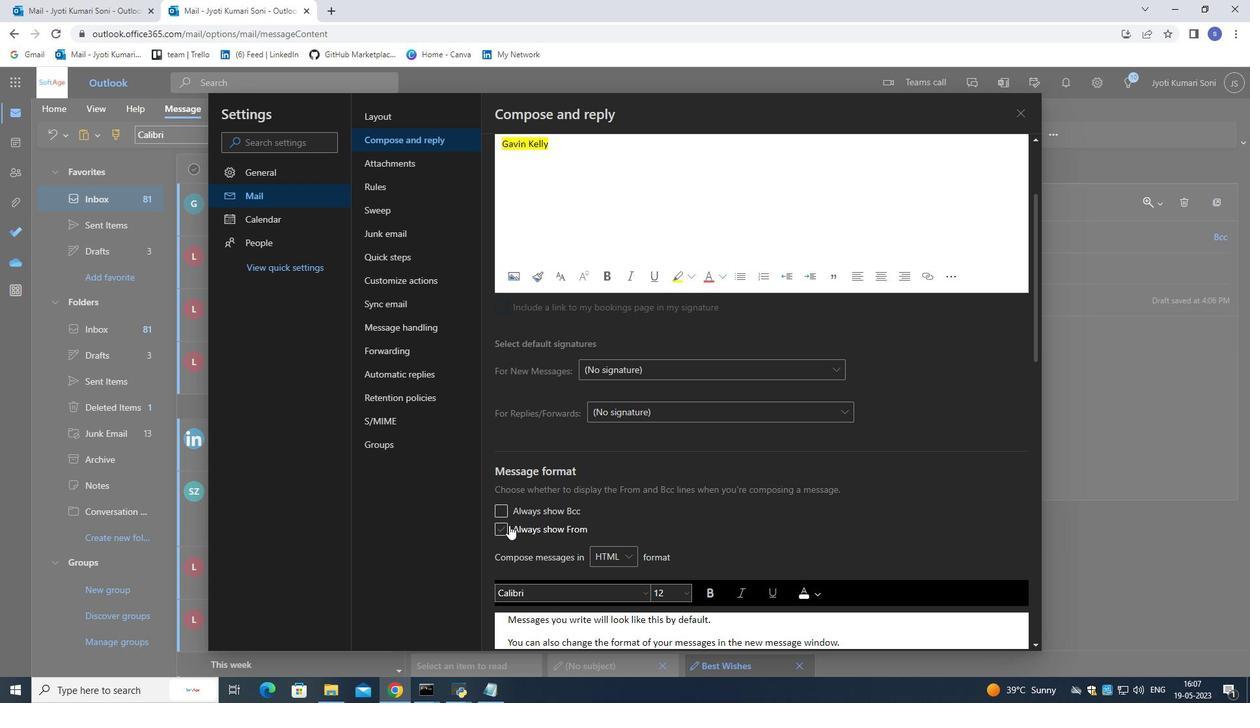 
Action: Mouse moved to (658, 378)
Screenshot: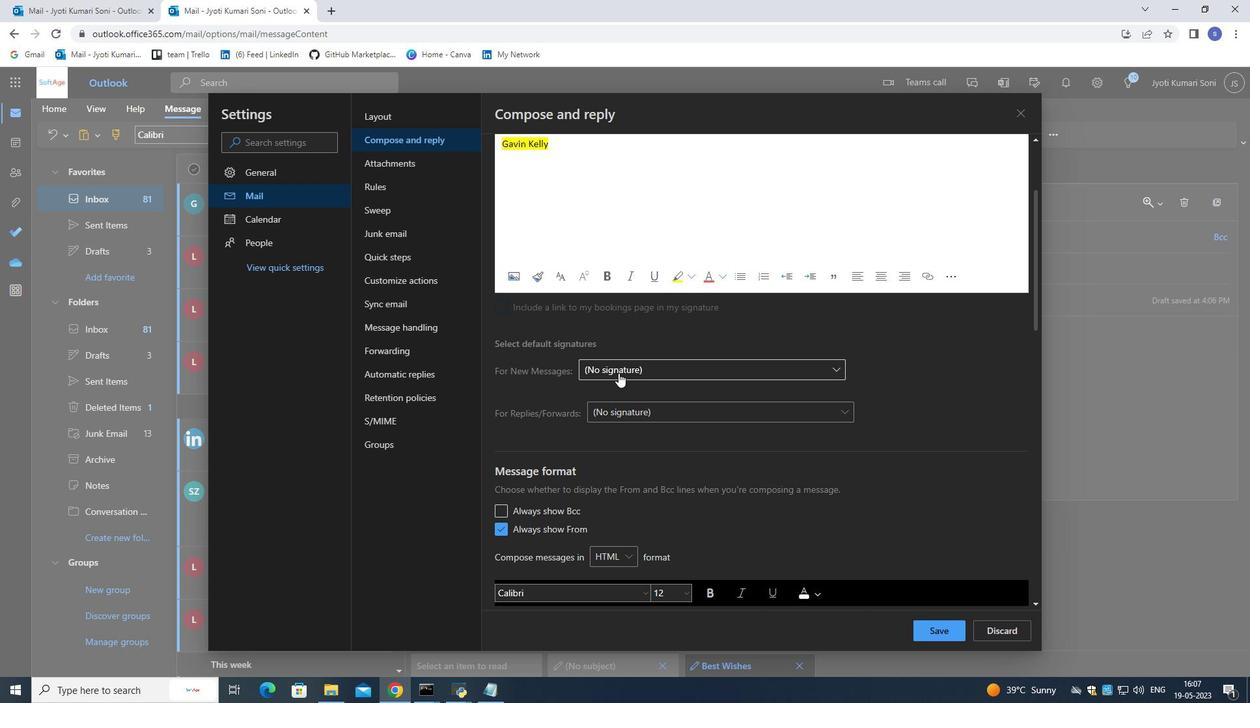 
Action: Mouse pressed left at (658, 378)
Screenshot: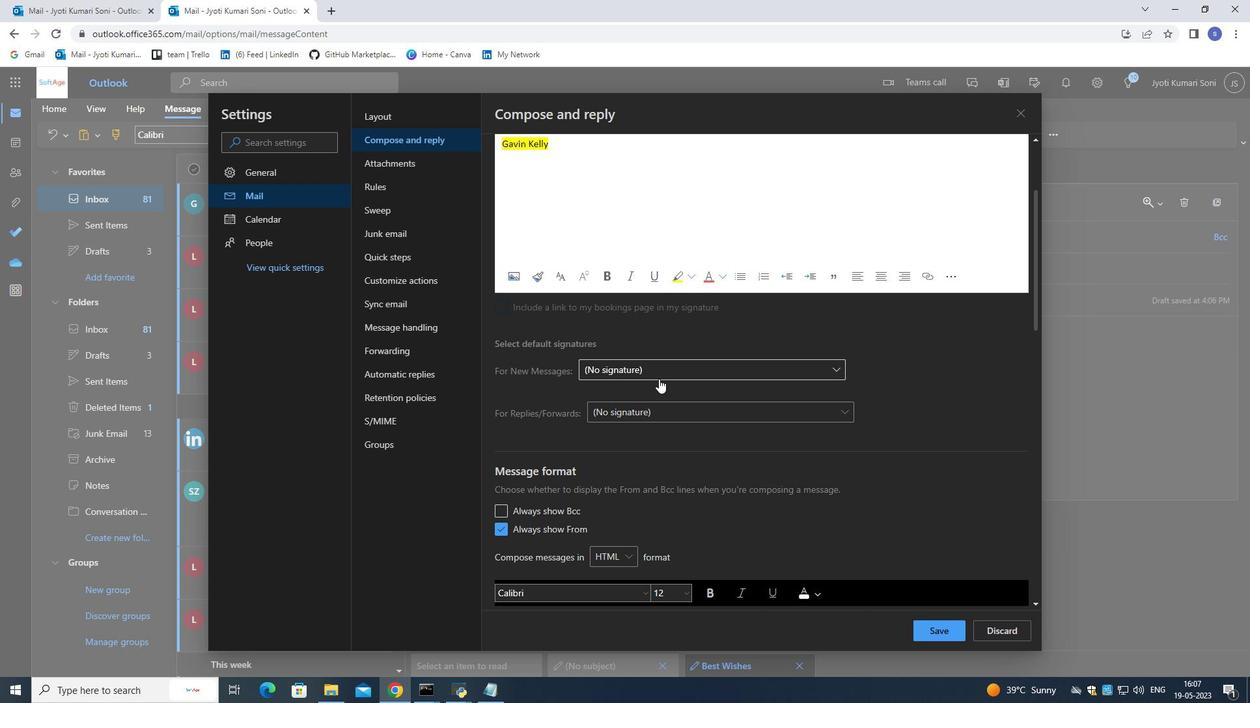 
Action: Mouse moved to (658, 414)
Screenshot: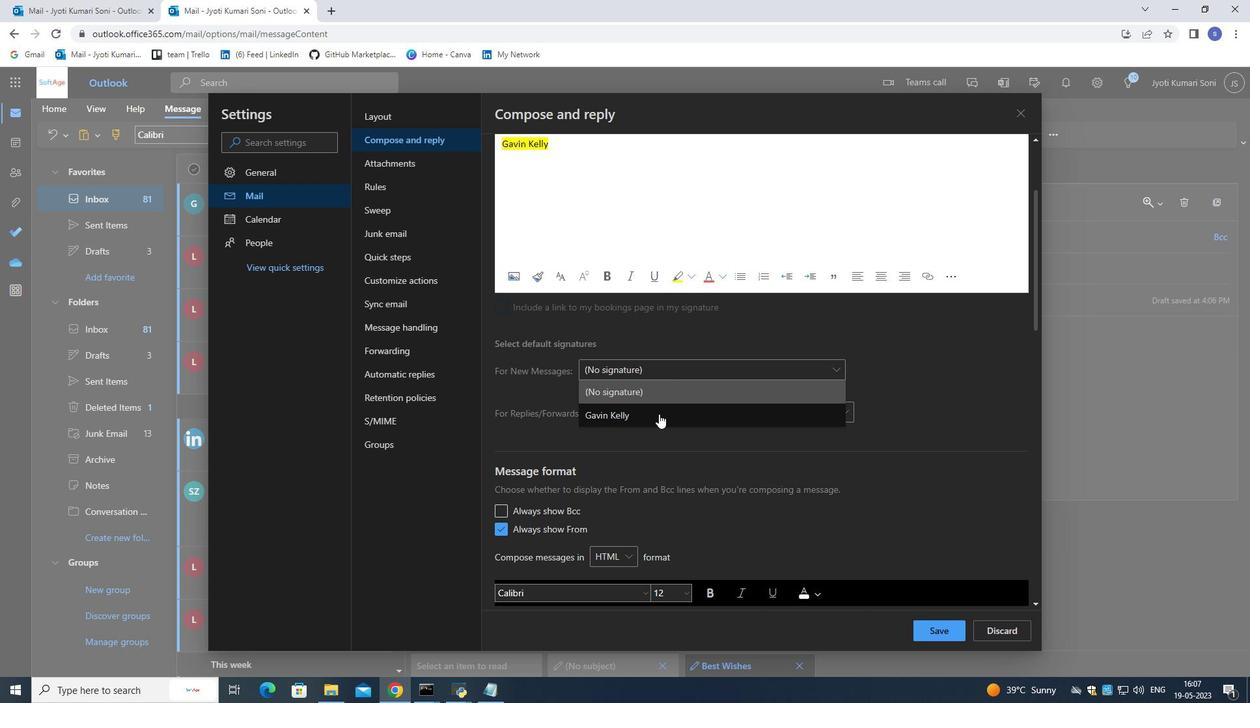 
Action: Mouse pressed left at (658, 414)
Screenshot: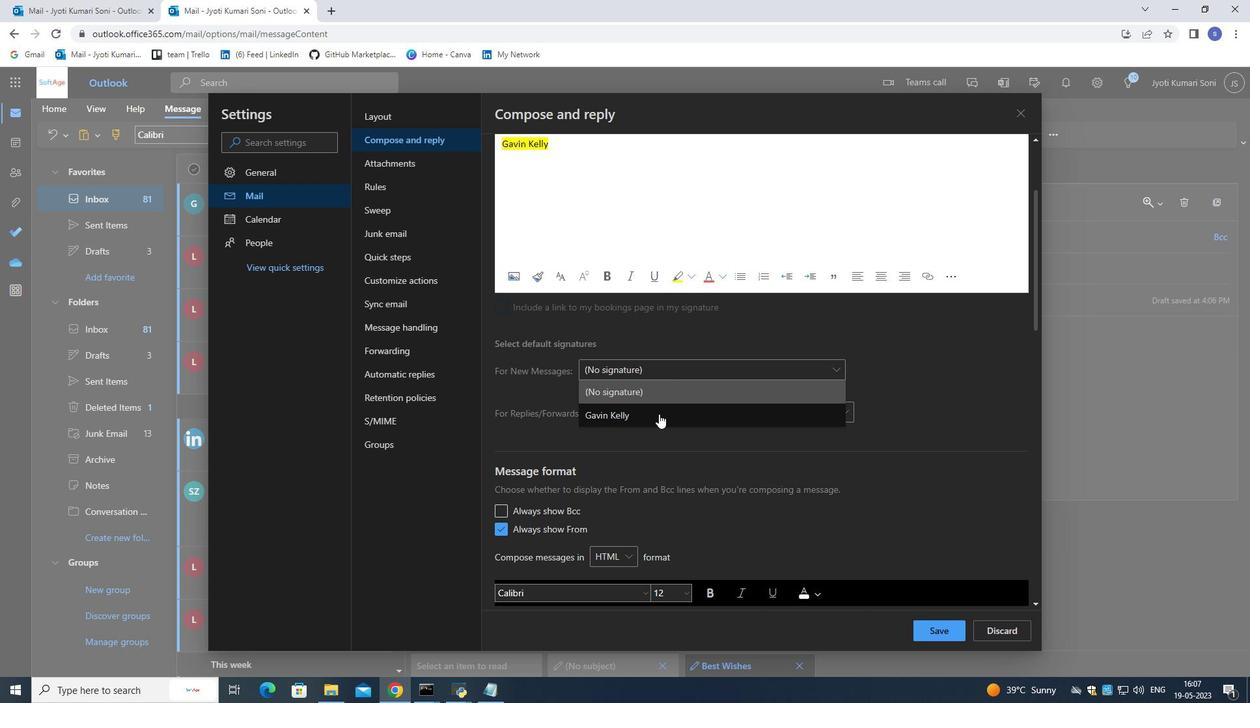 
Action: Mouse moved to (778, 362)
Screenshot: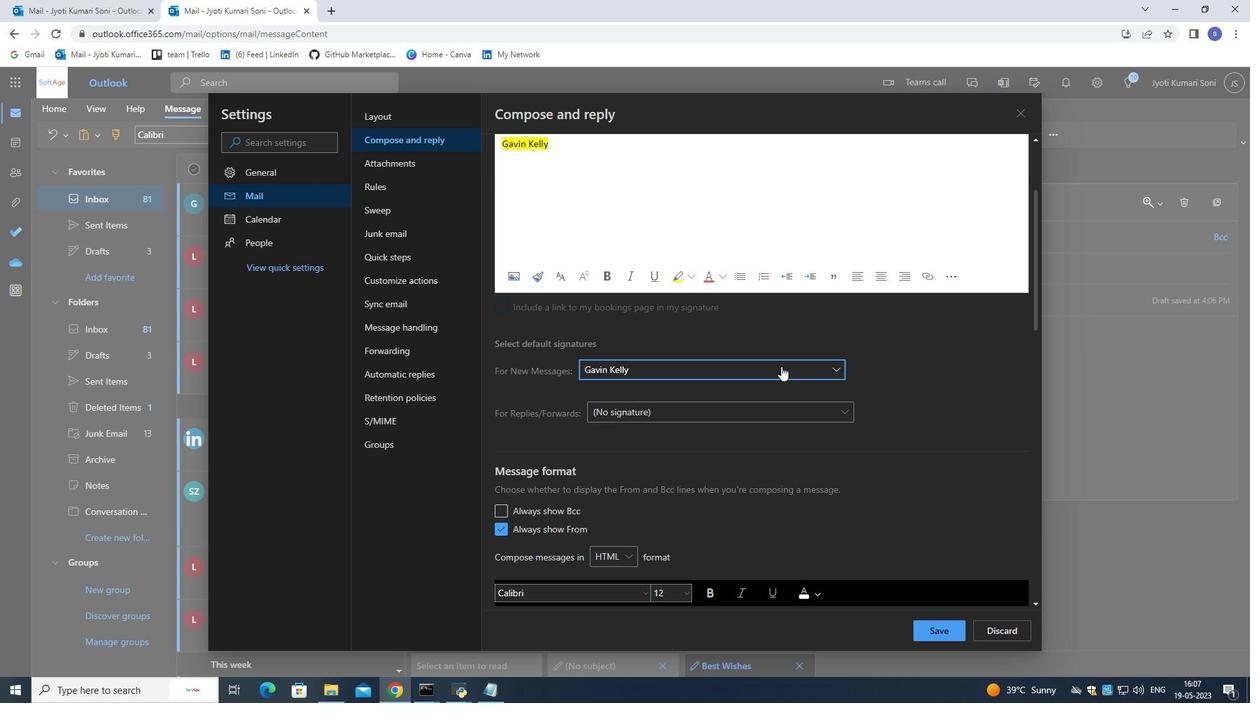 
Action: Mouse pressed left at (778, 362)
Screenshot: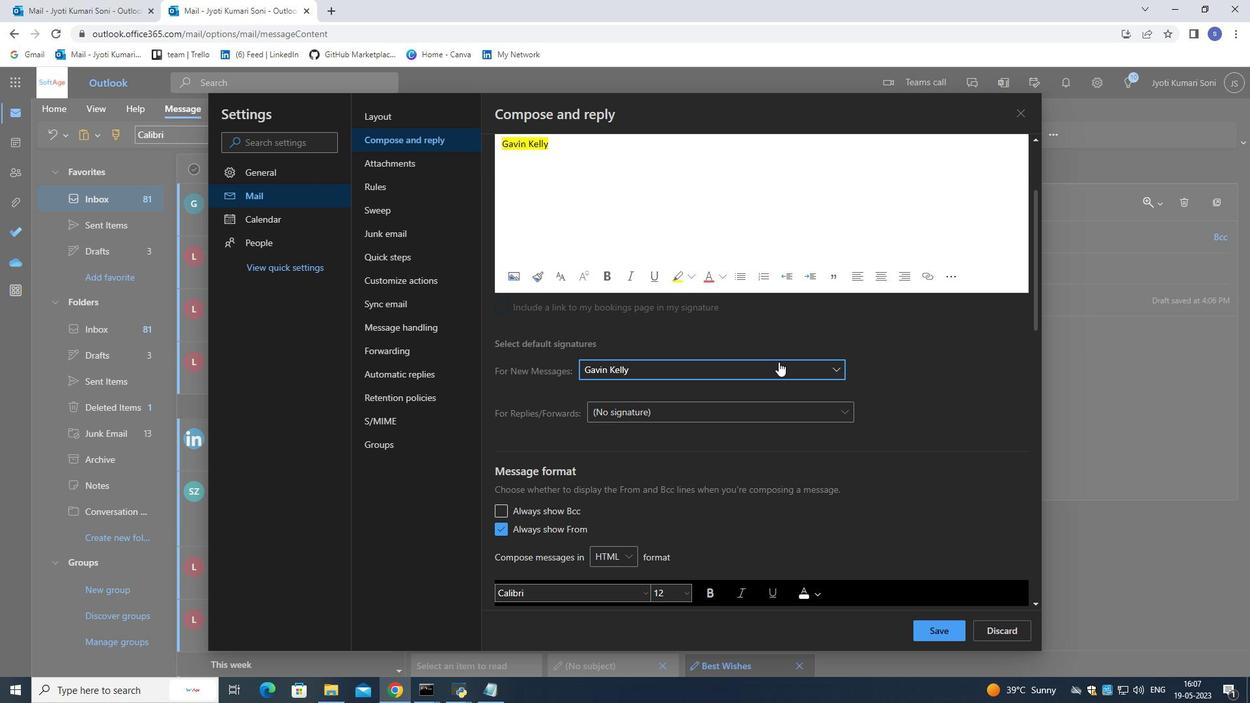 
Action: Mouse moved to (720, 386)
Screenshot: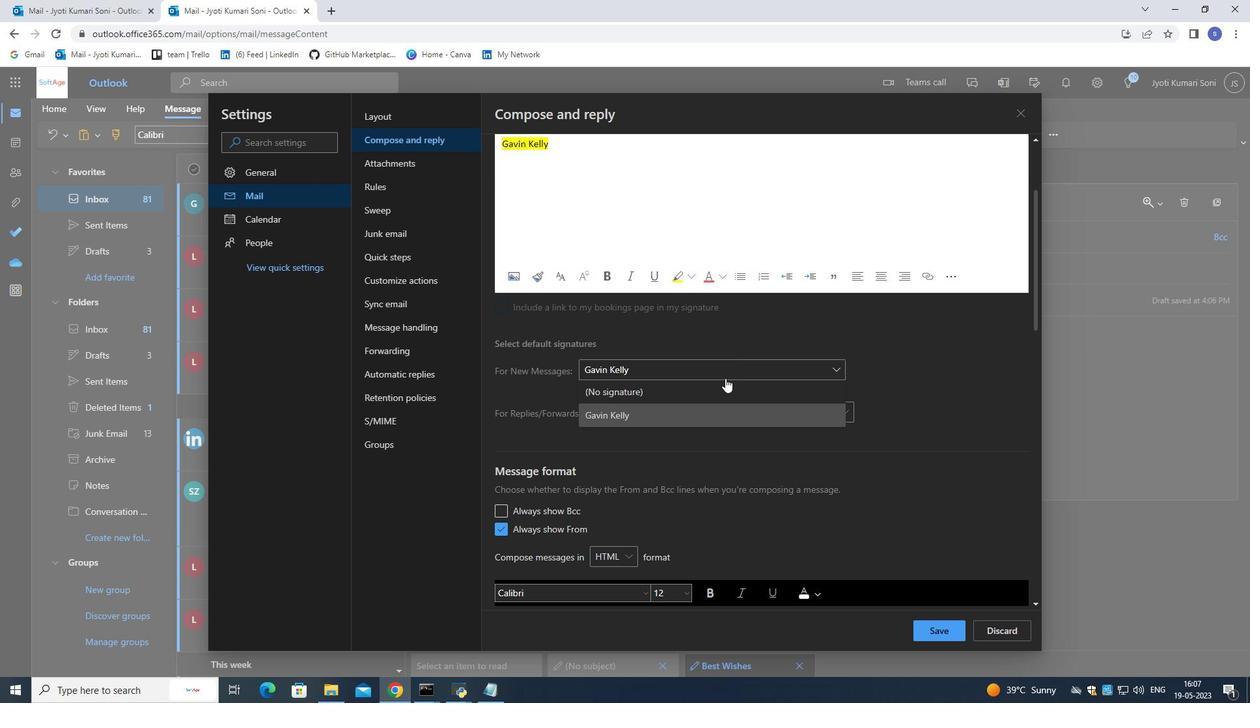 
Action: Mouse pressed left at (720, 386)
Screenshot: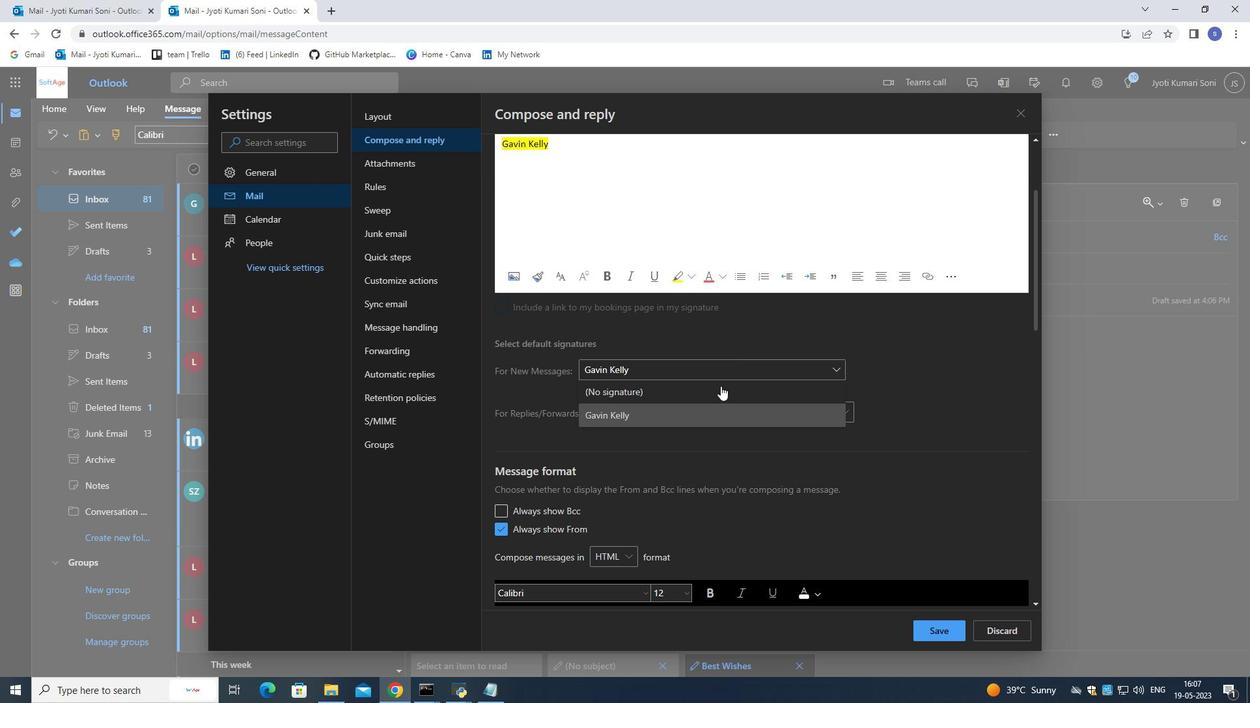 
Action: Mouse moved to (941, 622)
Screenshot: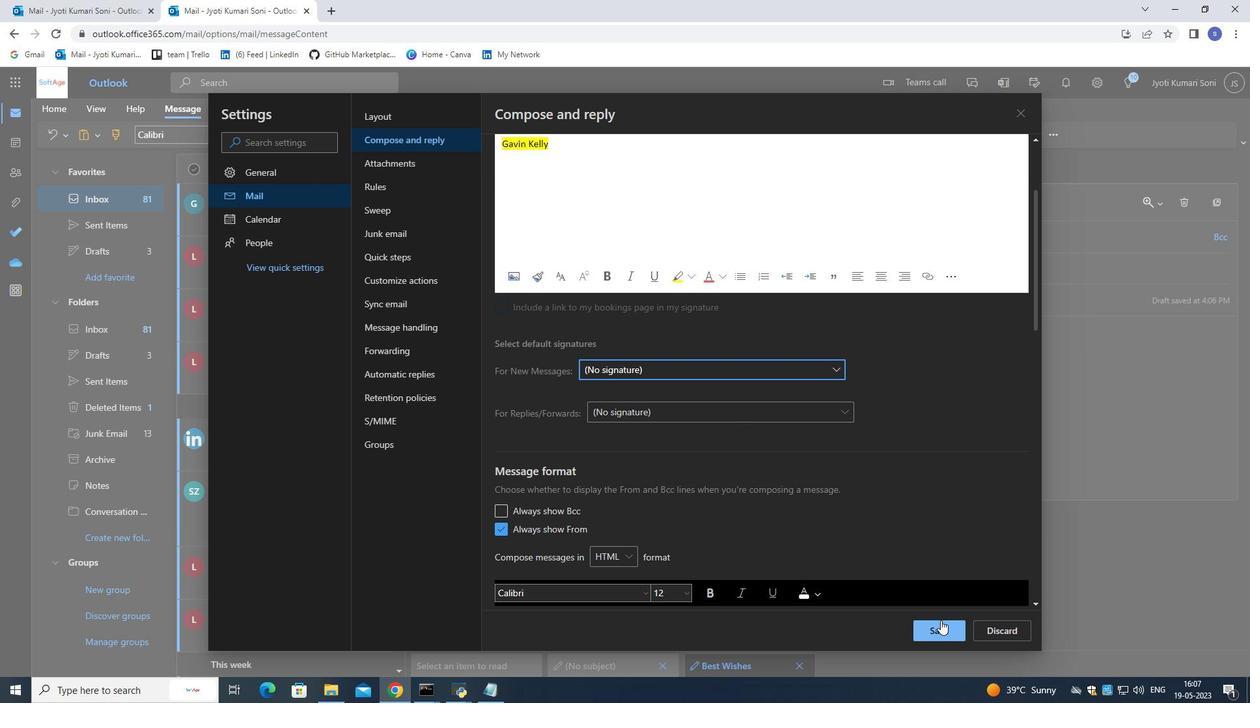 
Action: Mouse pressed left at (941, 622)
Screenshot: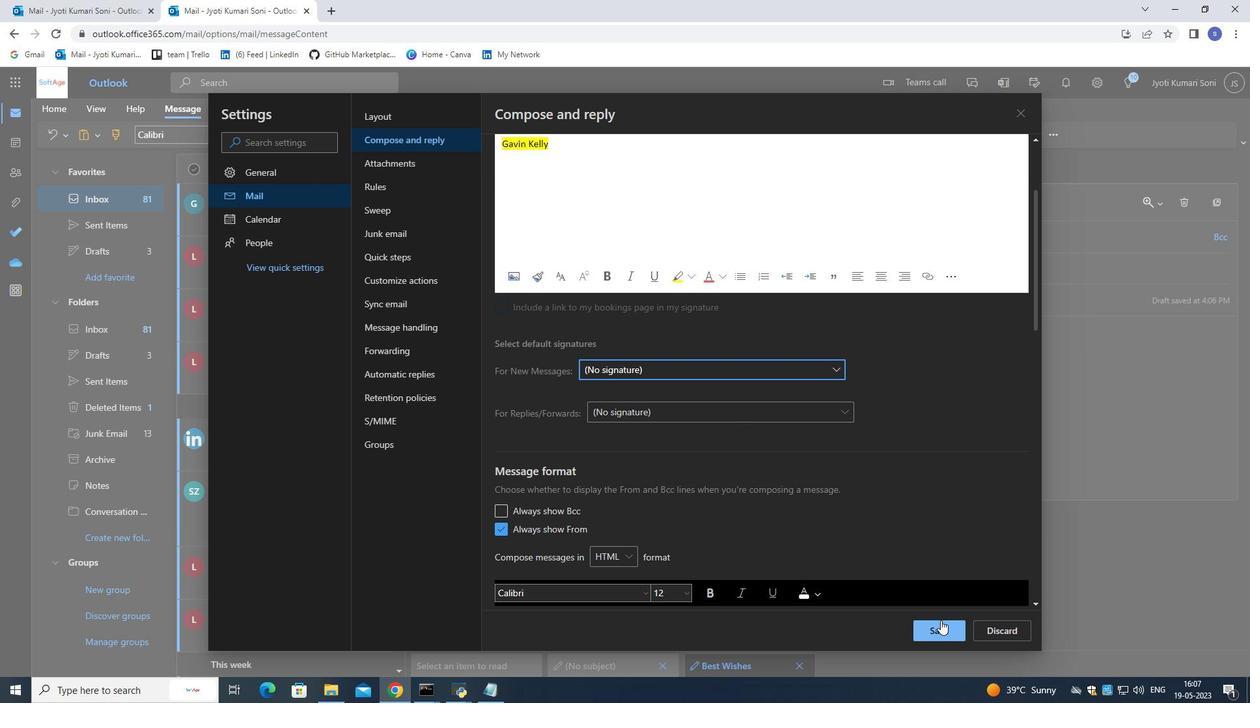 
Action: Mouse moved to (920, 581)
Screenshot: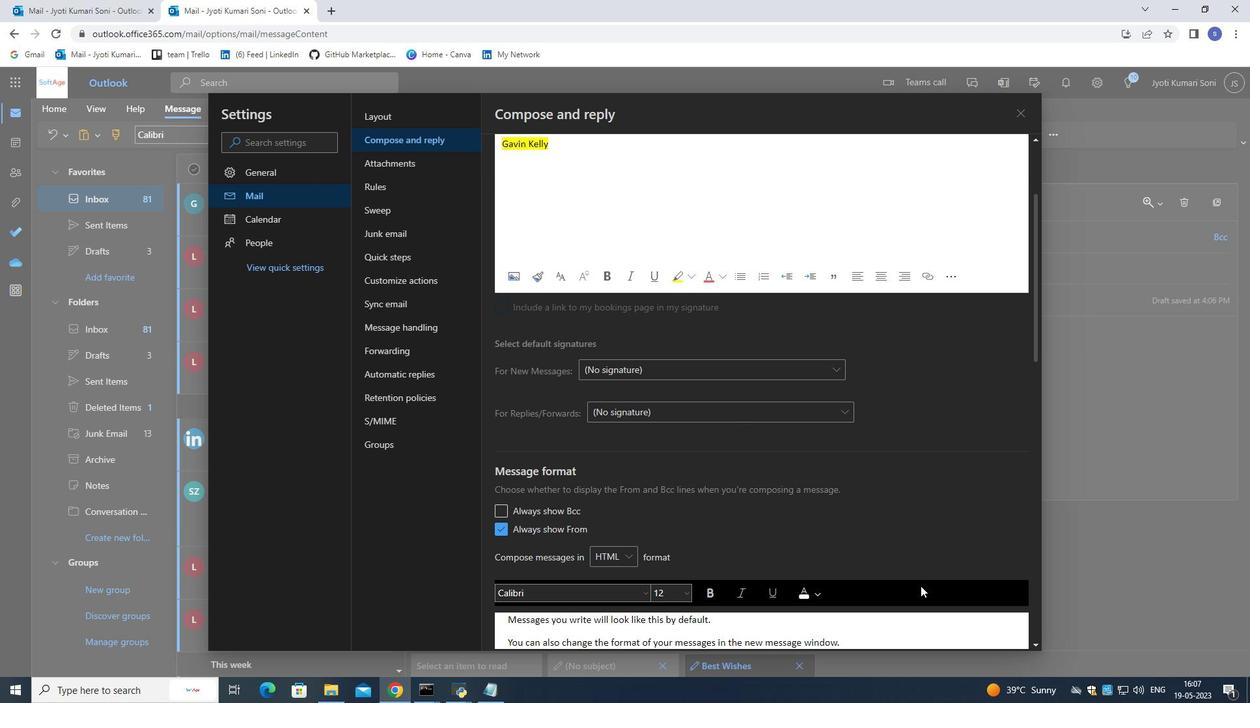 
Action: Mouse scrolled (920, 580) with delta (0, 0)
Screenshot: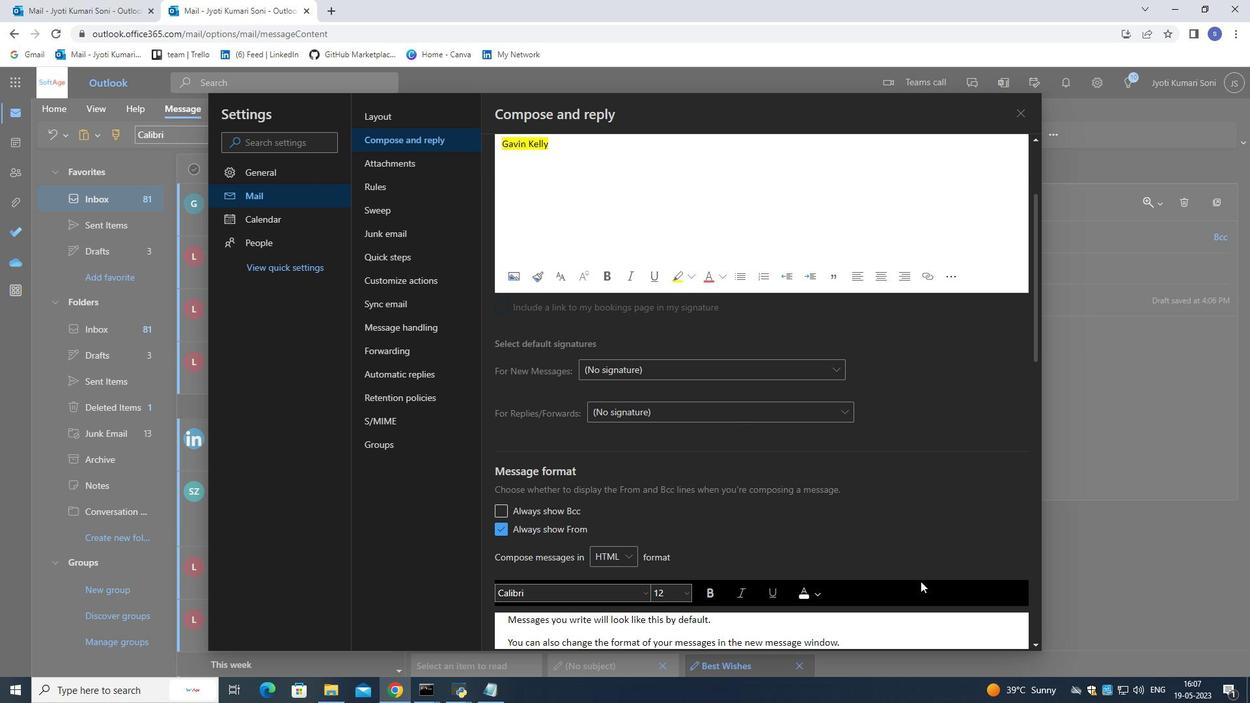 
Action: Mouse scrolled (920, 580) with delta (0, 0)
Screenshot: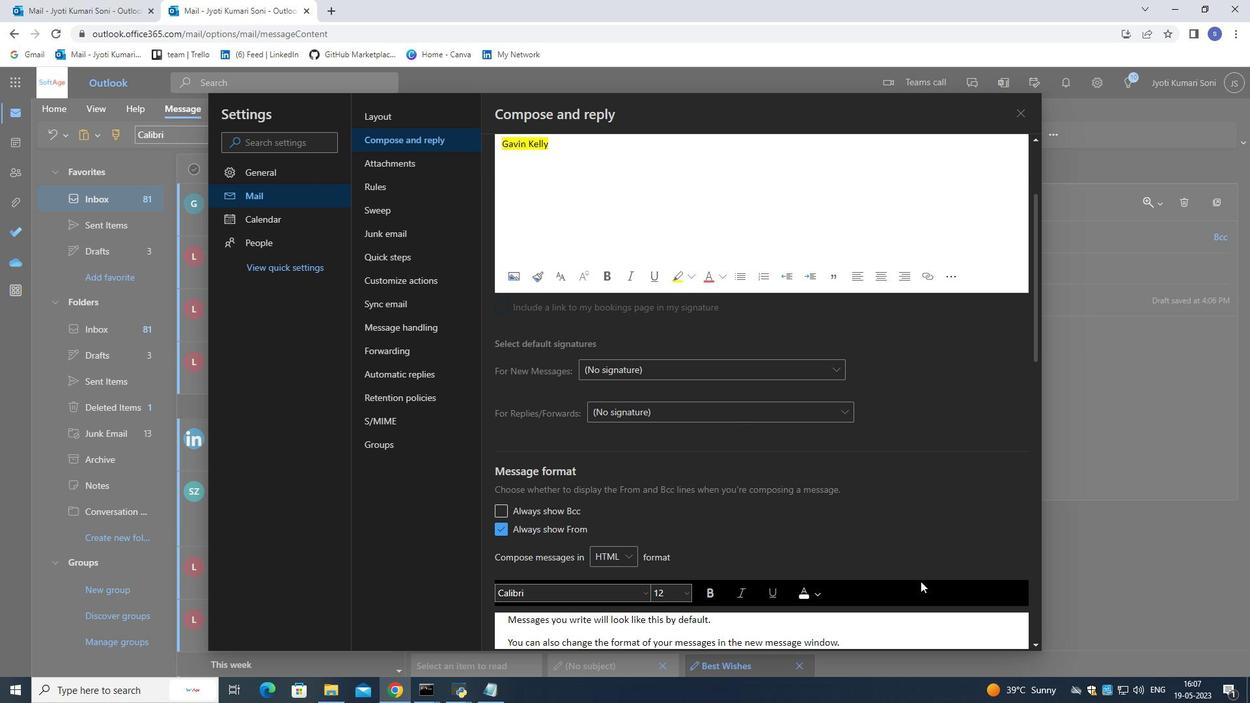 
Action: Mouse scrolled (920, 580) with delta (0, 0)
Screenshot: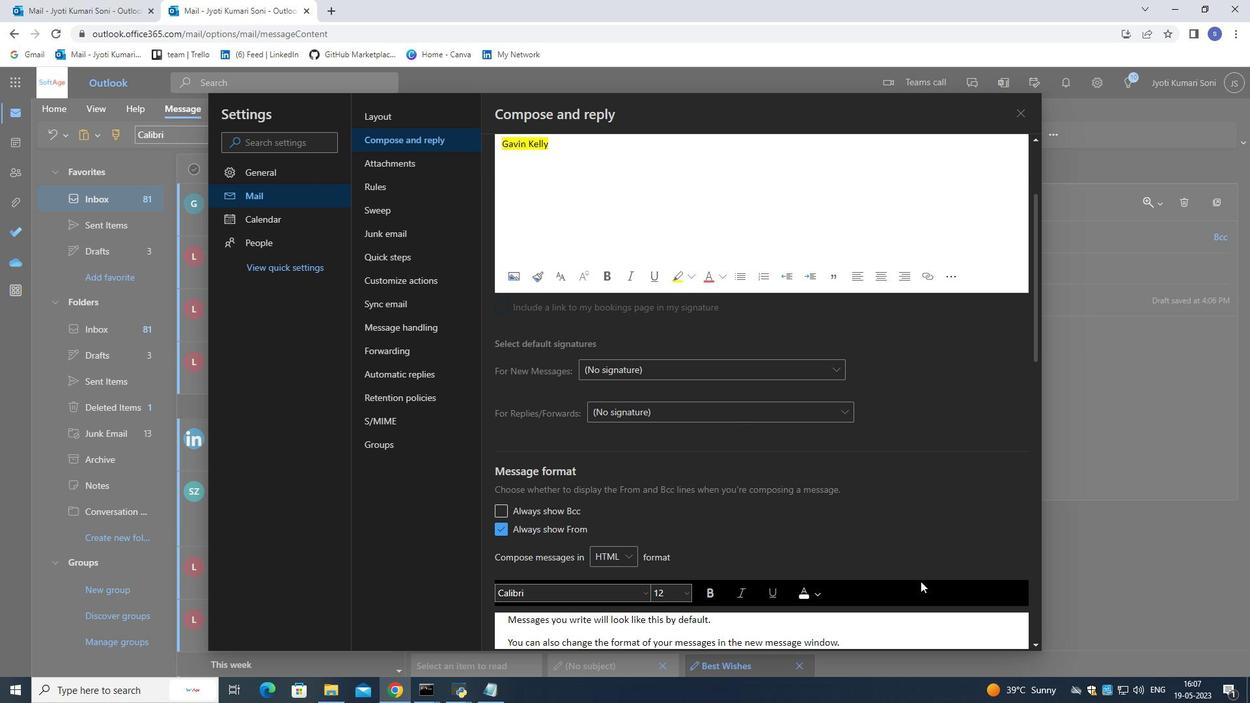 
Action: Mouse scrolled (920, 580) with delta (0, 0)
Screenshot: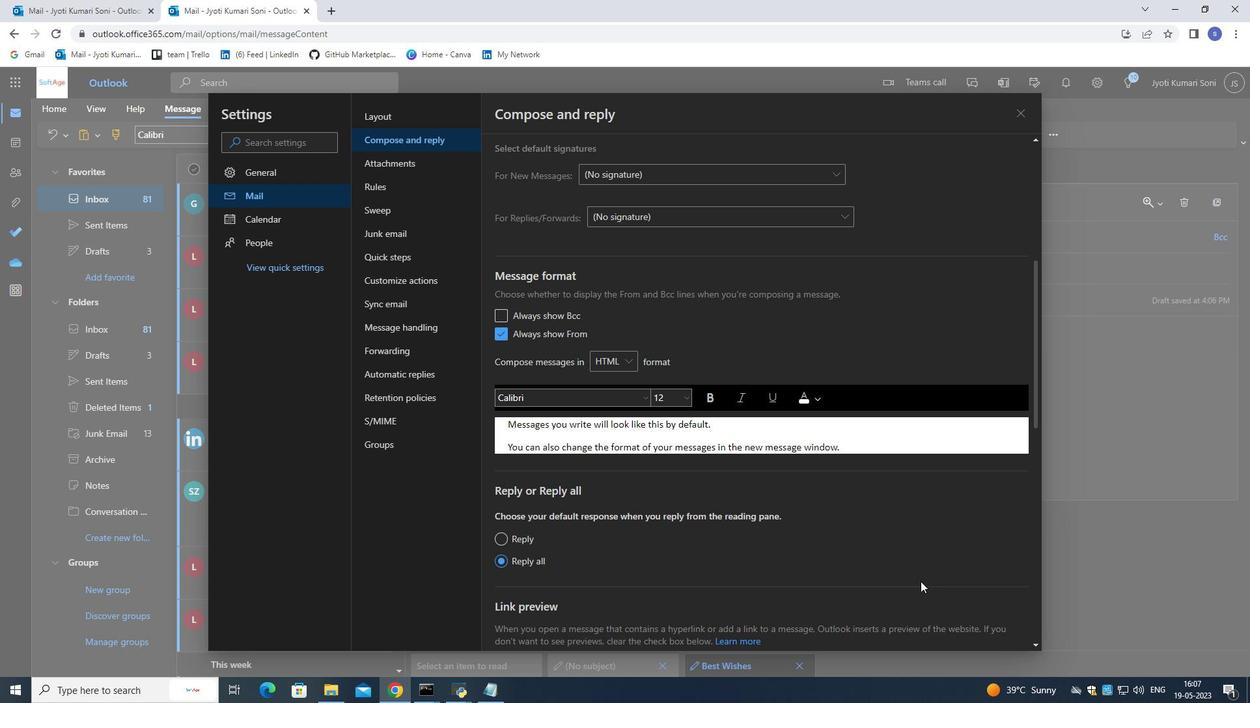 
Action: Mouse scrolled (920, 580) with delta (0, 0)
Screenshot: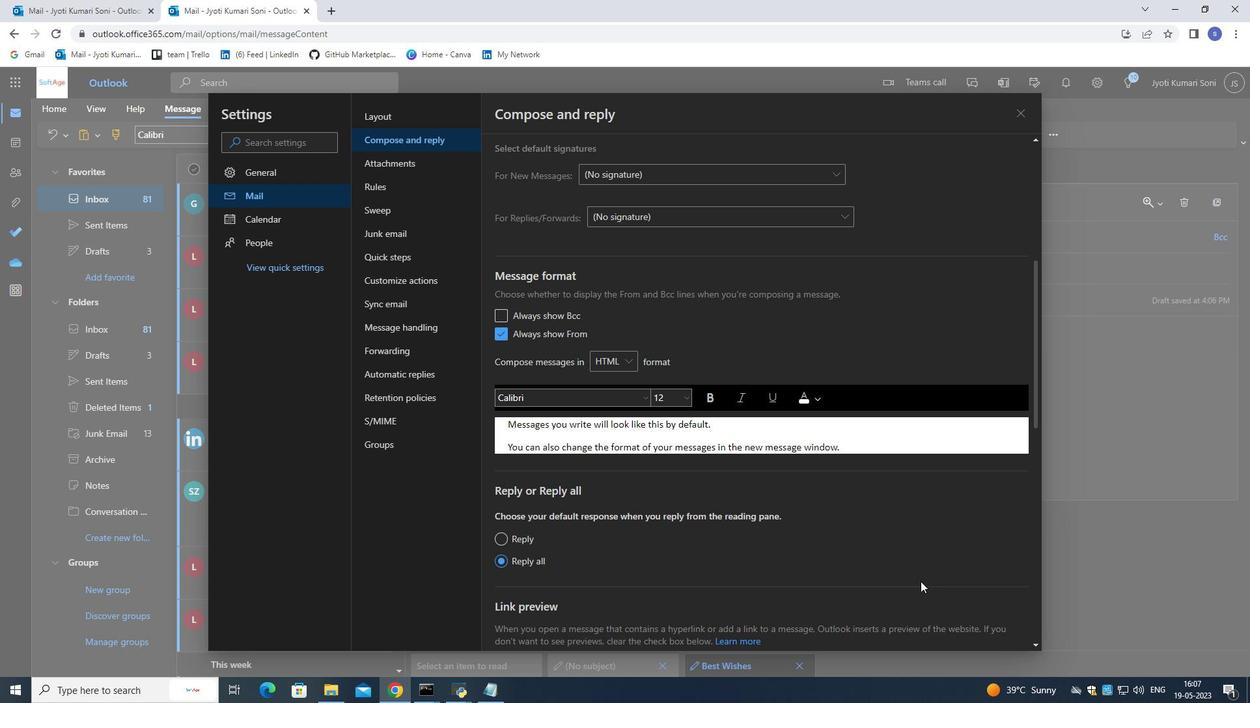 
Action: Mouse moved to (765, 455)
Screenshot: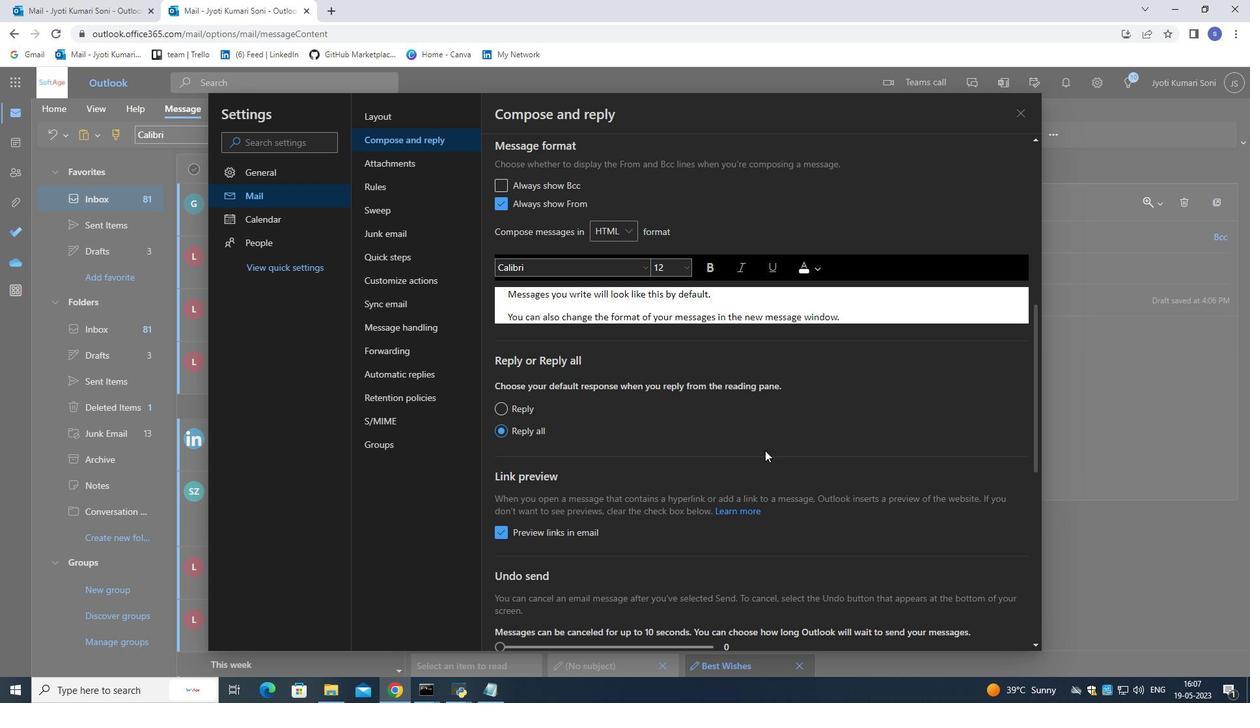 
Action: Mouse scrolled (765, 454) with delta (0, 0)
Screenshot: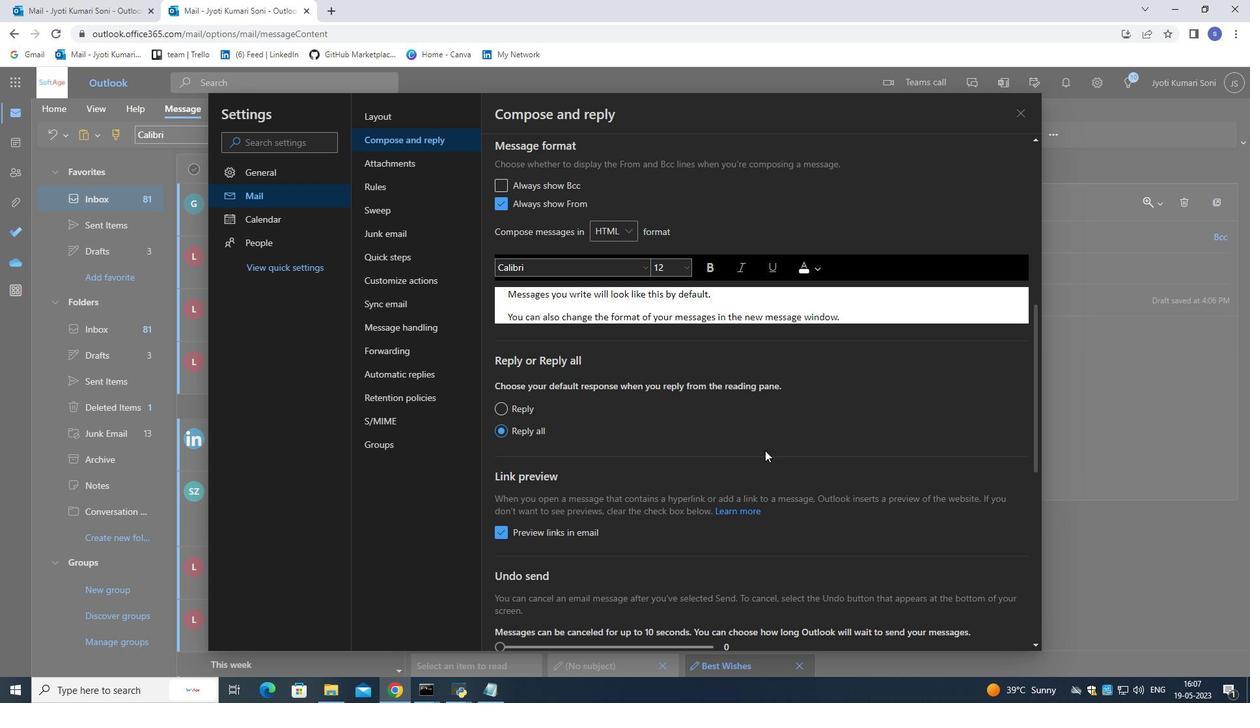 
Action: Mouse moved to (765, 455)
Screenshot: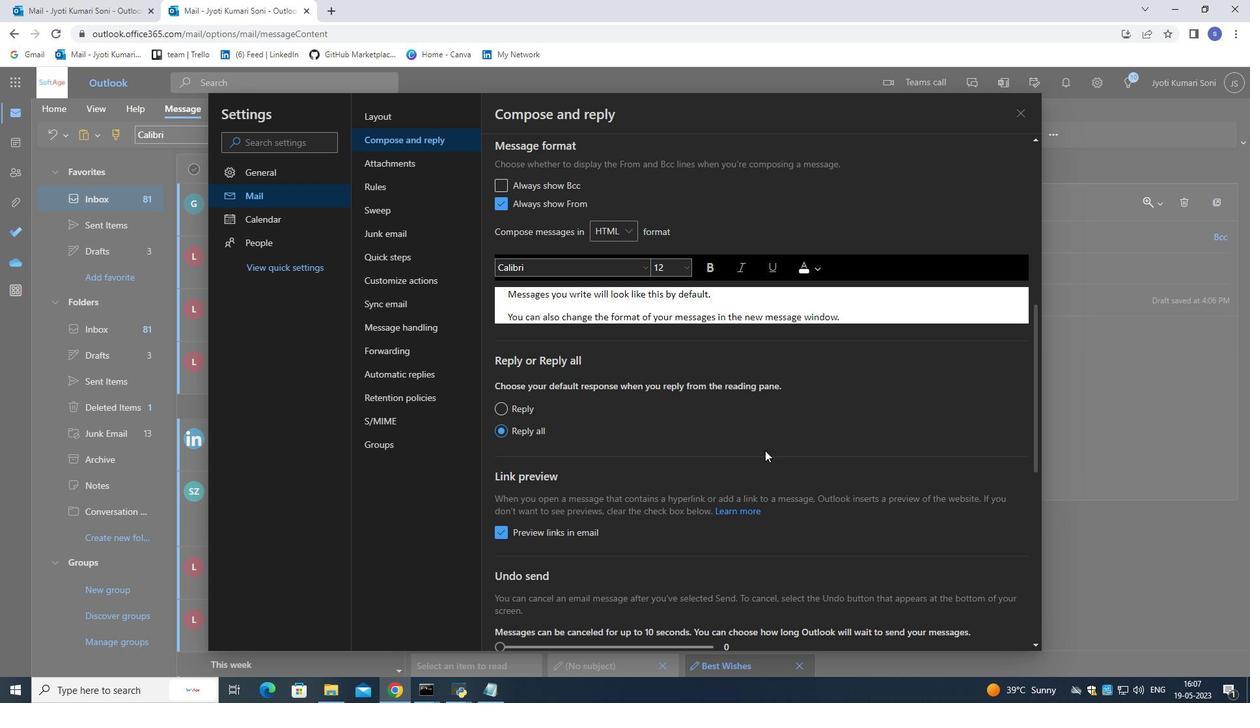 
Action: Mouse scrolled (765, 455) with delta (0, 0)
Screenshot: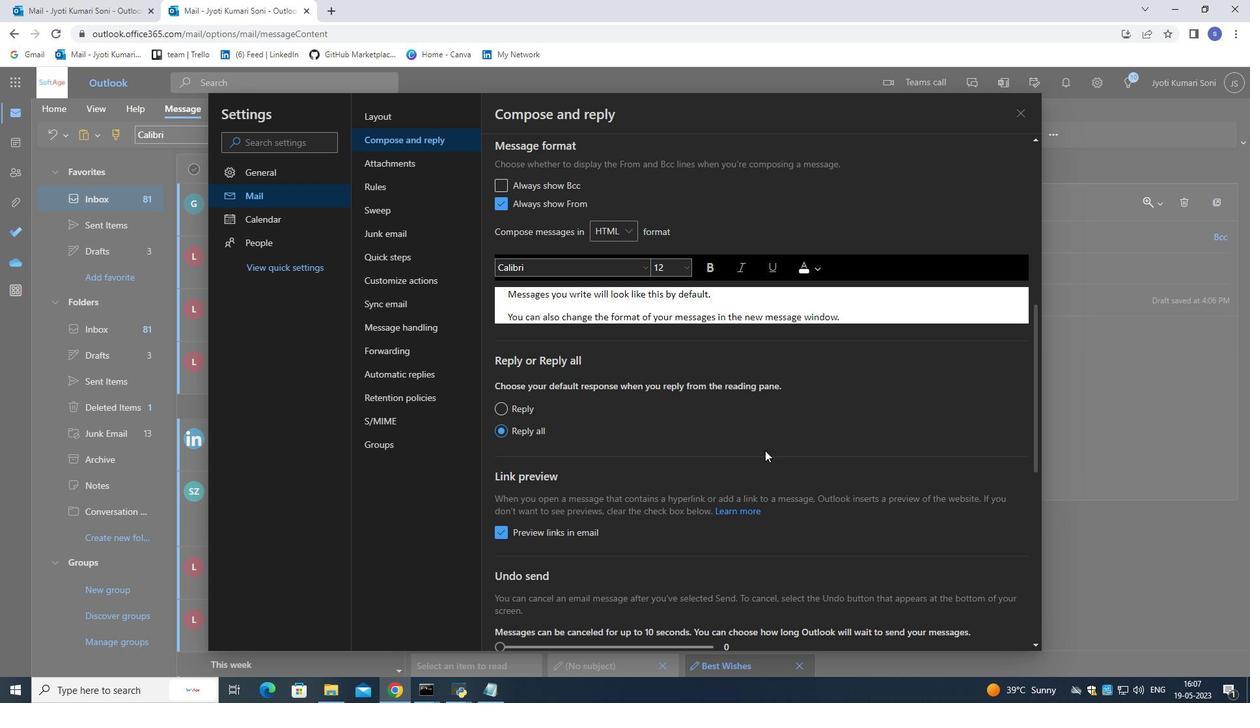 
Action: Mouse scrolled (765, 455) with delta (0, 0)
Screenshot: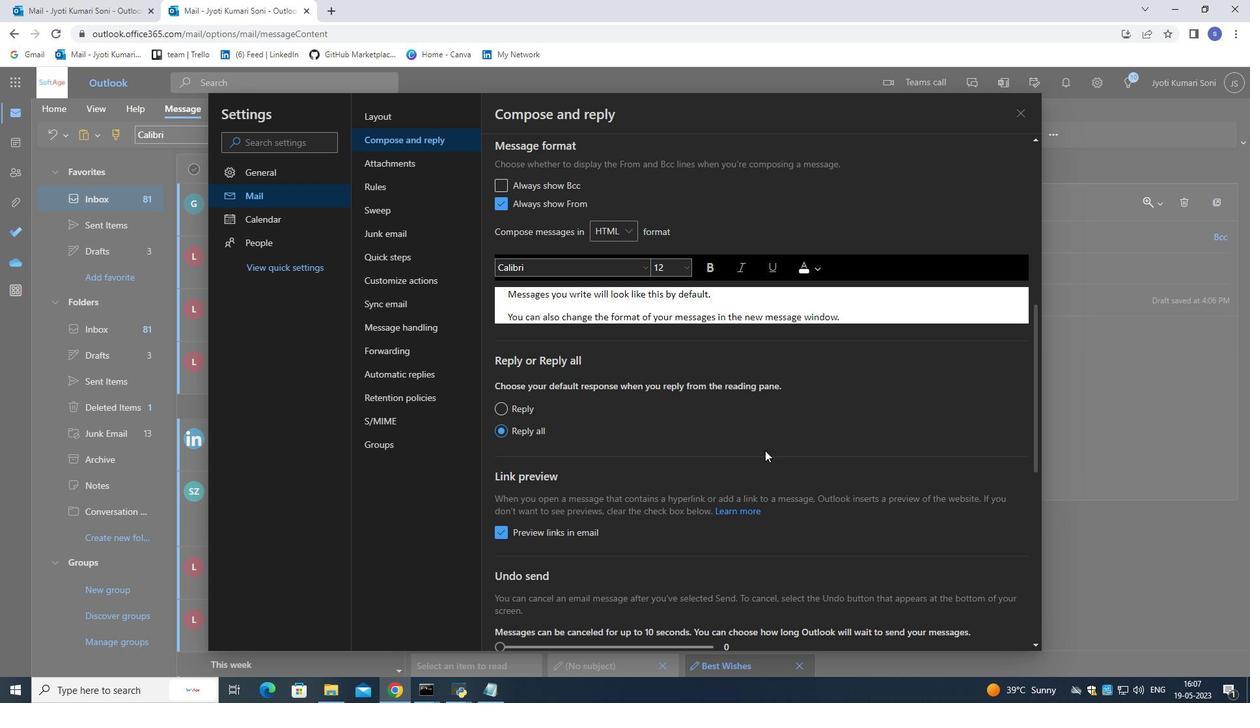 
Action: Mouse moved to (765, 456)
Screenshot: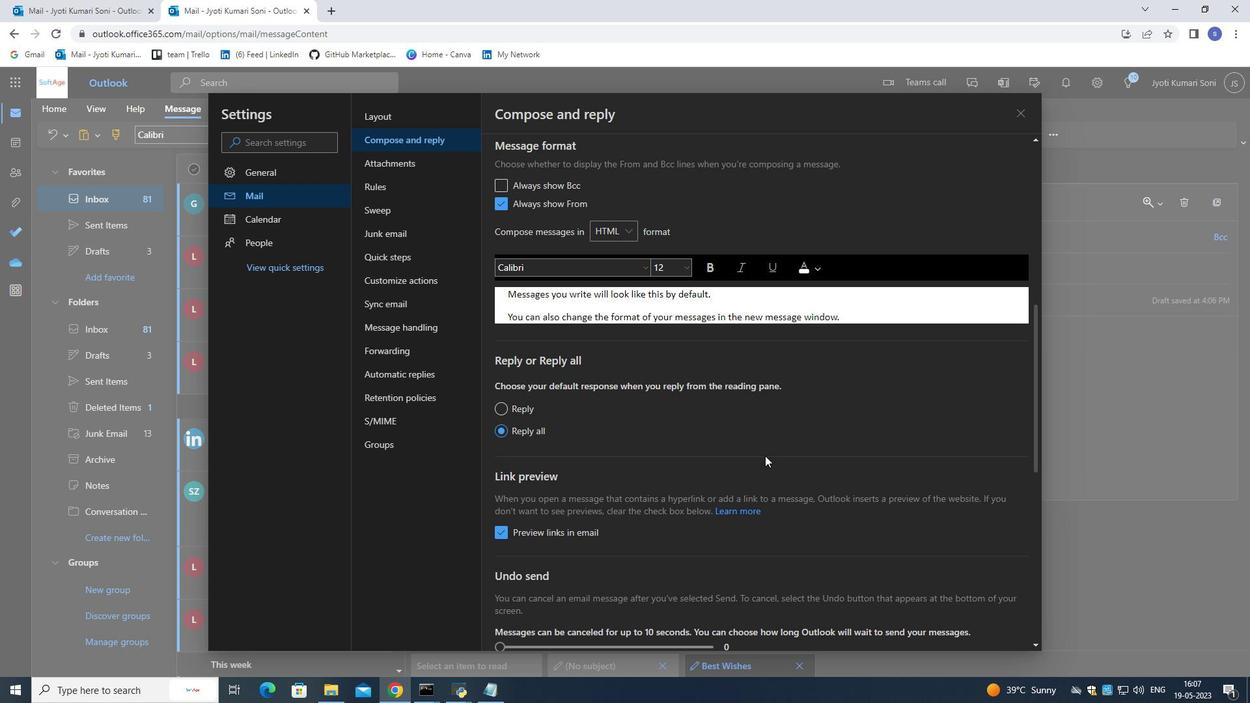 
Action: Mouse scrolled (765, 455) with delta (0, 0)
Screenshot: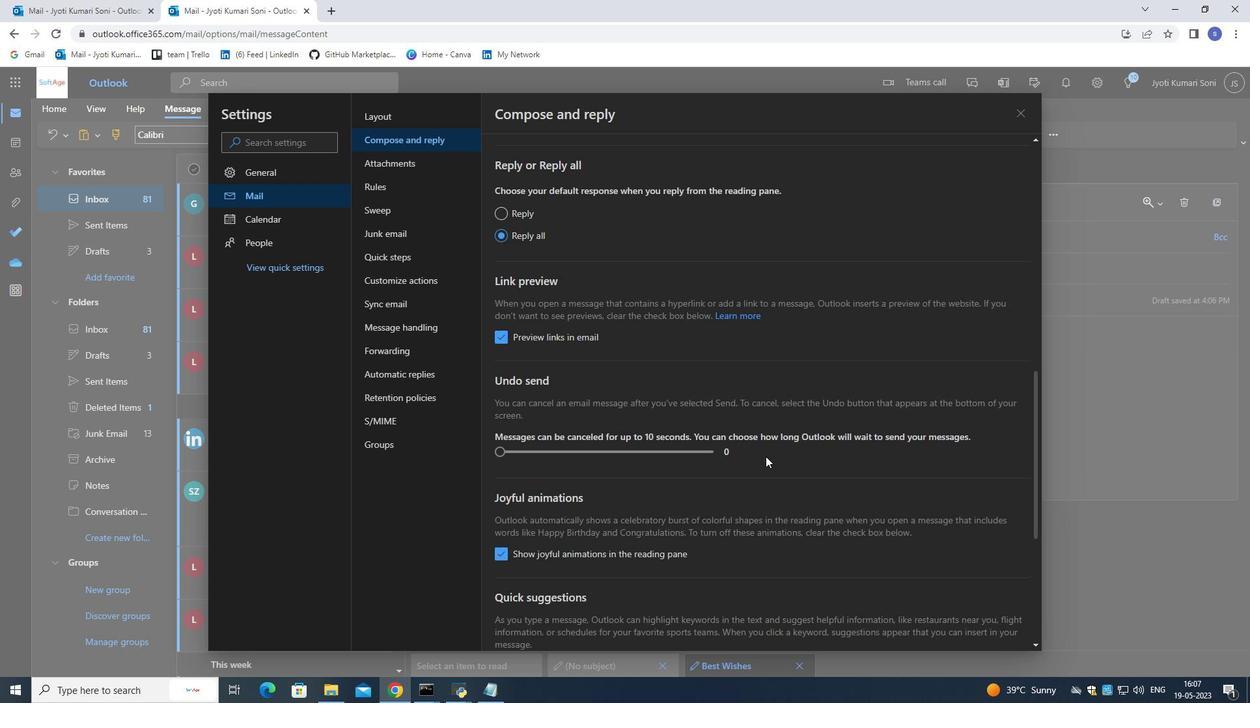 
Action: Mouse scrolled (765, 455) with delta (0, 0)
Screenshot: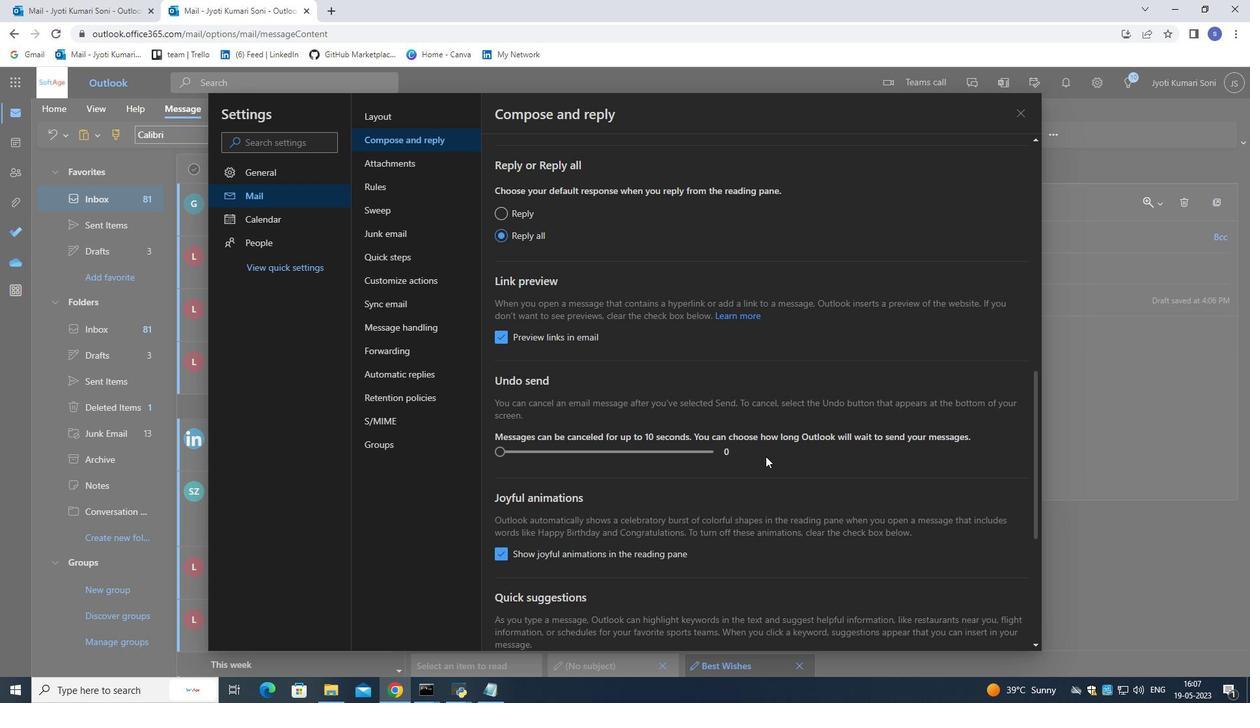 
Action: Mouse scrolled (765, 455) with delta (0, 0)
Screenshot: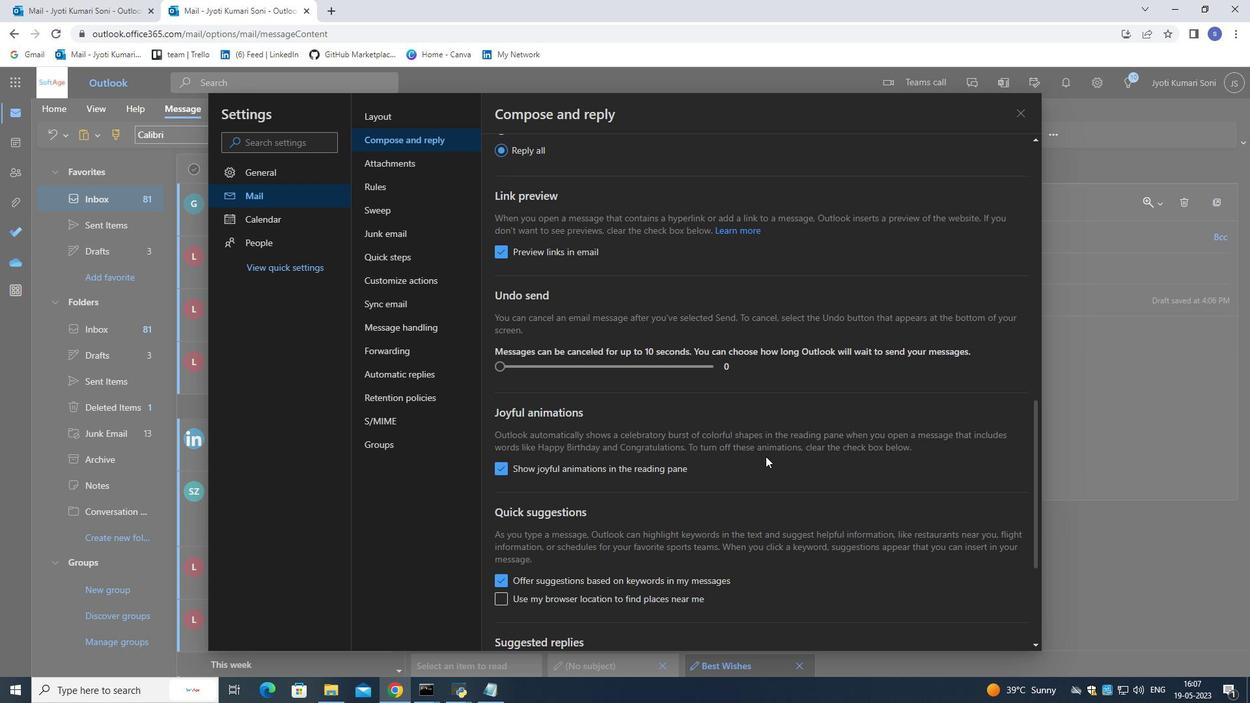 
Action: Mouse scrolled (765, 455) with delta (0, 0)
Screenshot: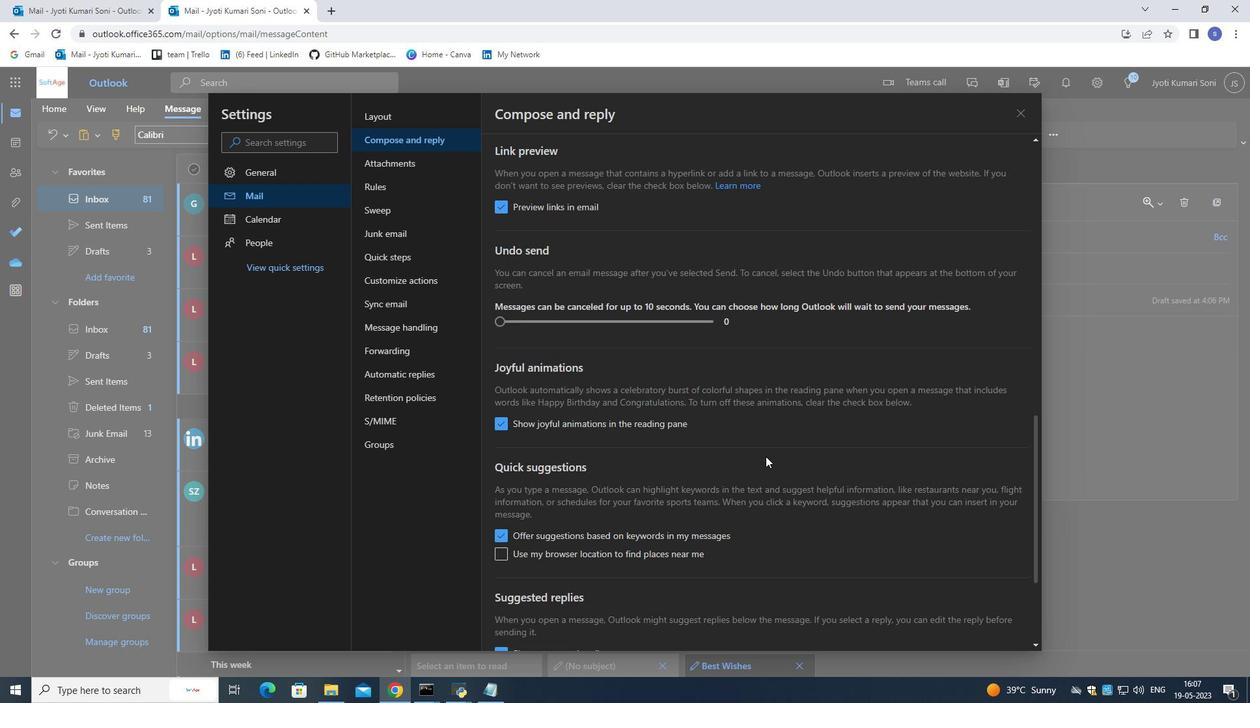 
Action: Mouse scrolled (765, 455) with delta (0, 0)
Screenshot: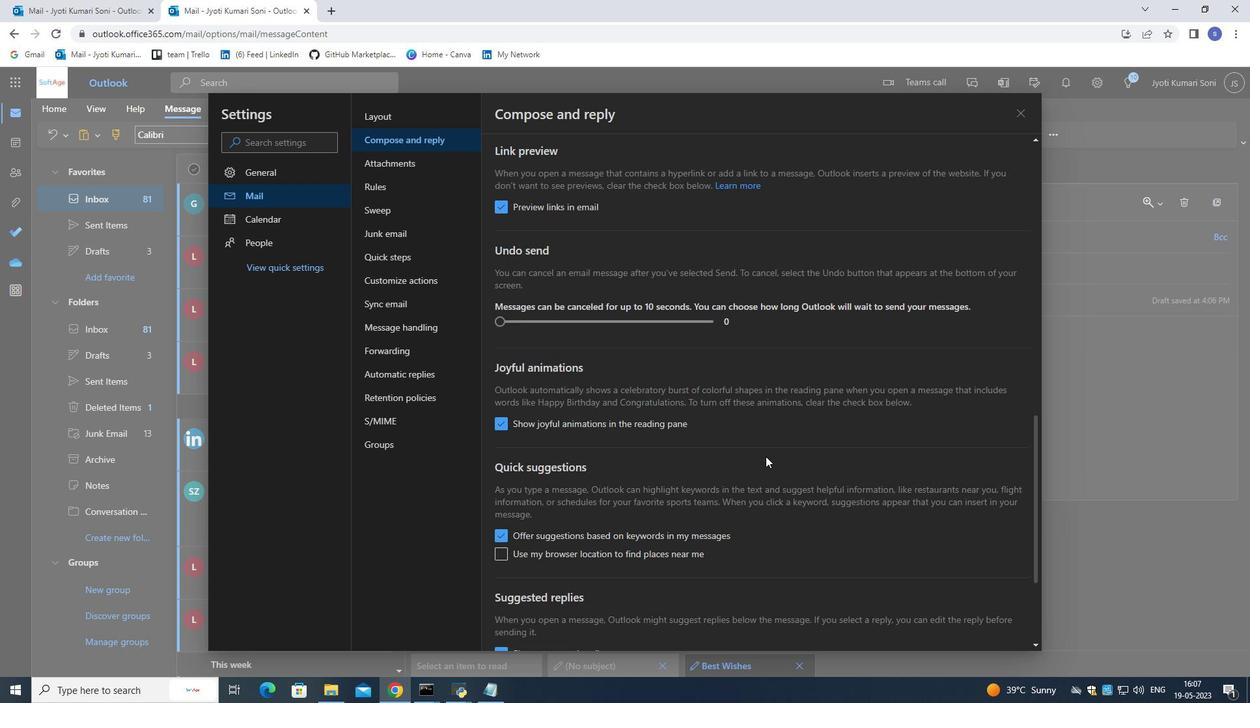 
Action: Mouse scrolled (765, 455) with delta (0, 0)
Screenshot: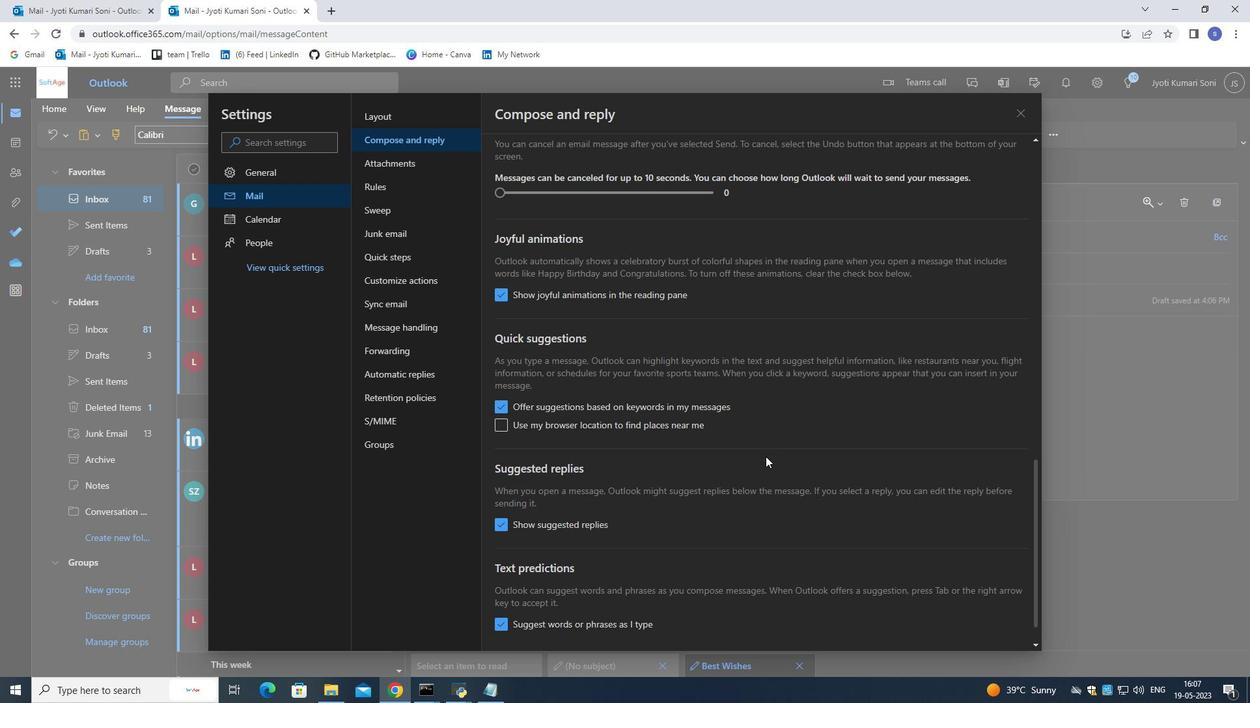
Action: Mouse scrolled (765, 455) with delta (0, 0)
Screenshot: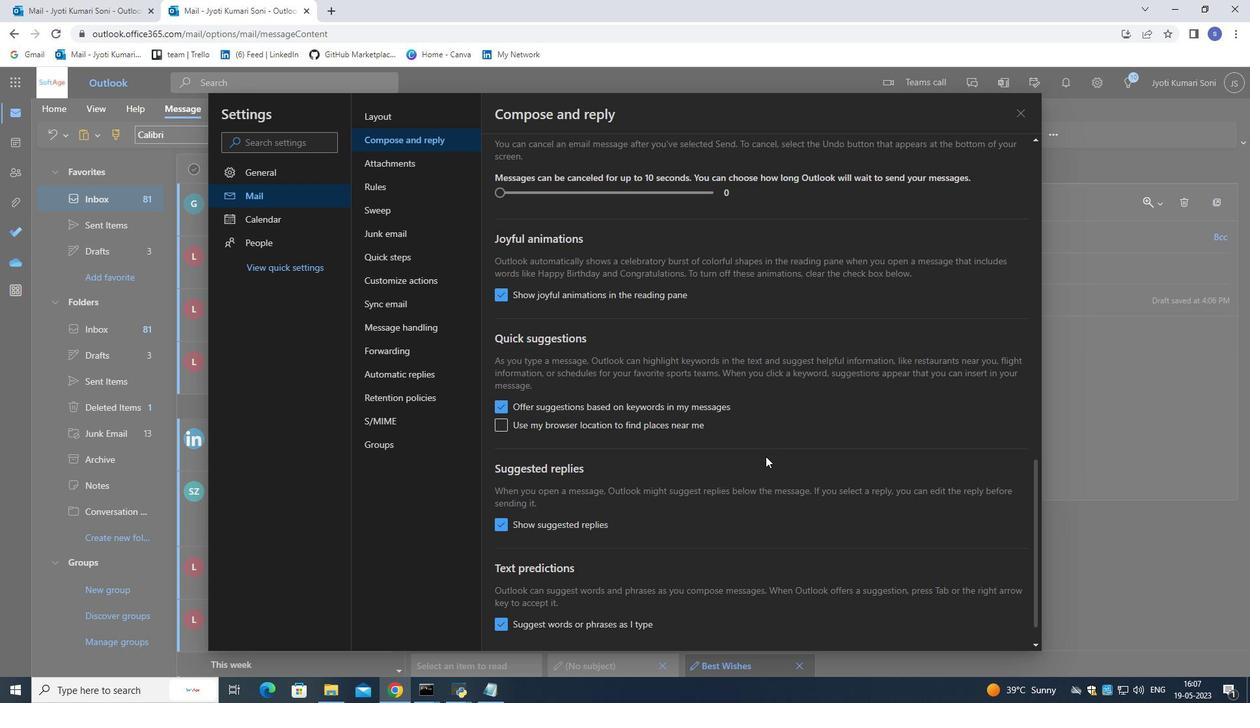 
Action: Mouse scrolled (765, 455) with delta (0, 0)
Screenshot: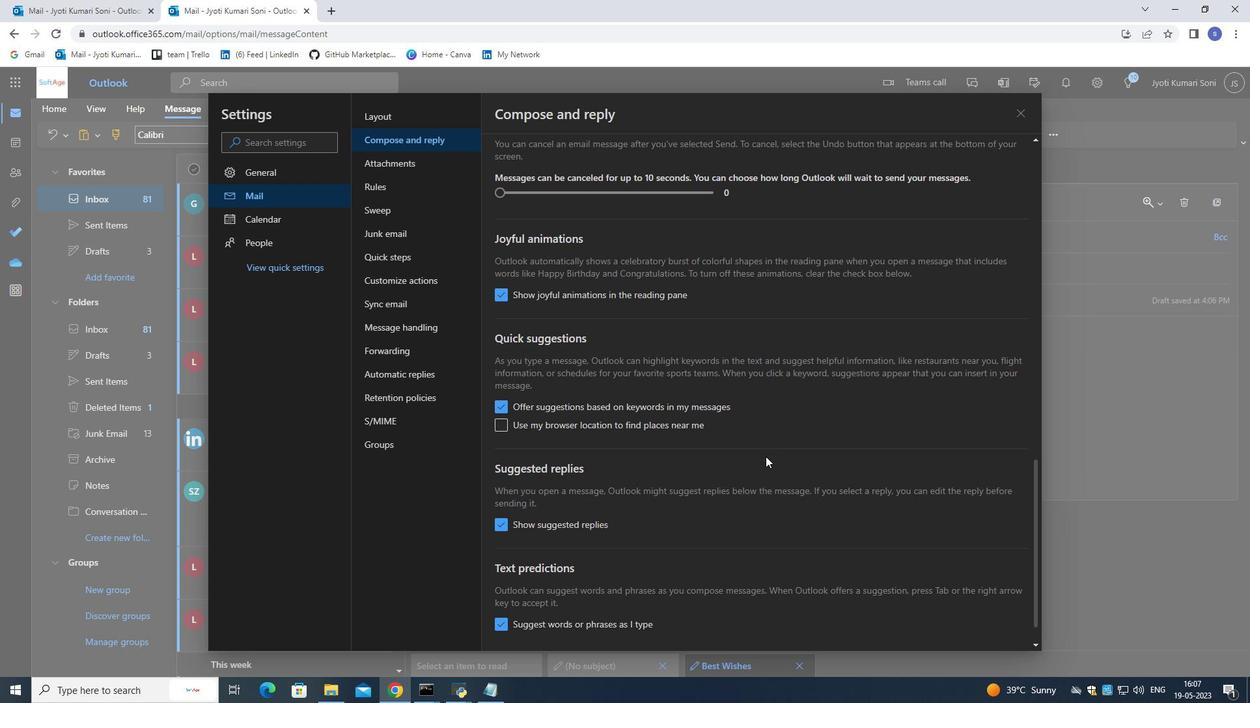 
Action: Mouse scrolled (765, 455) with delta (0, 0)
Screenshot: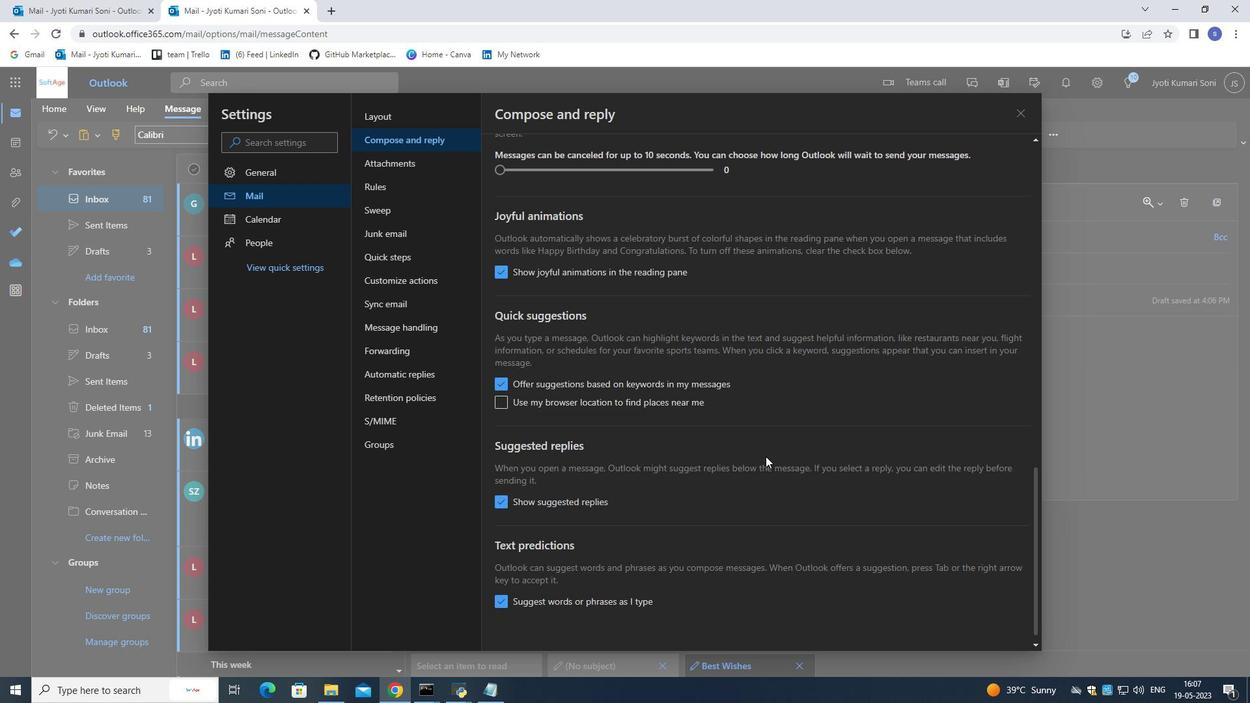 
Action: Mouse scrolled (765, 457) with delta (0, 0)
Screenshot: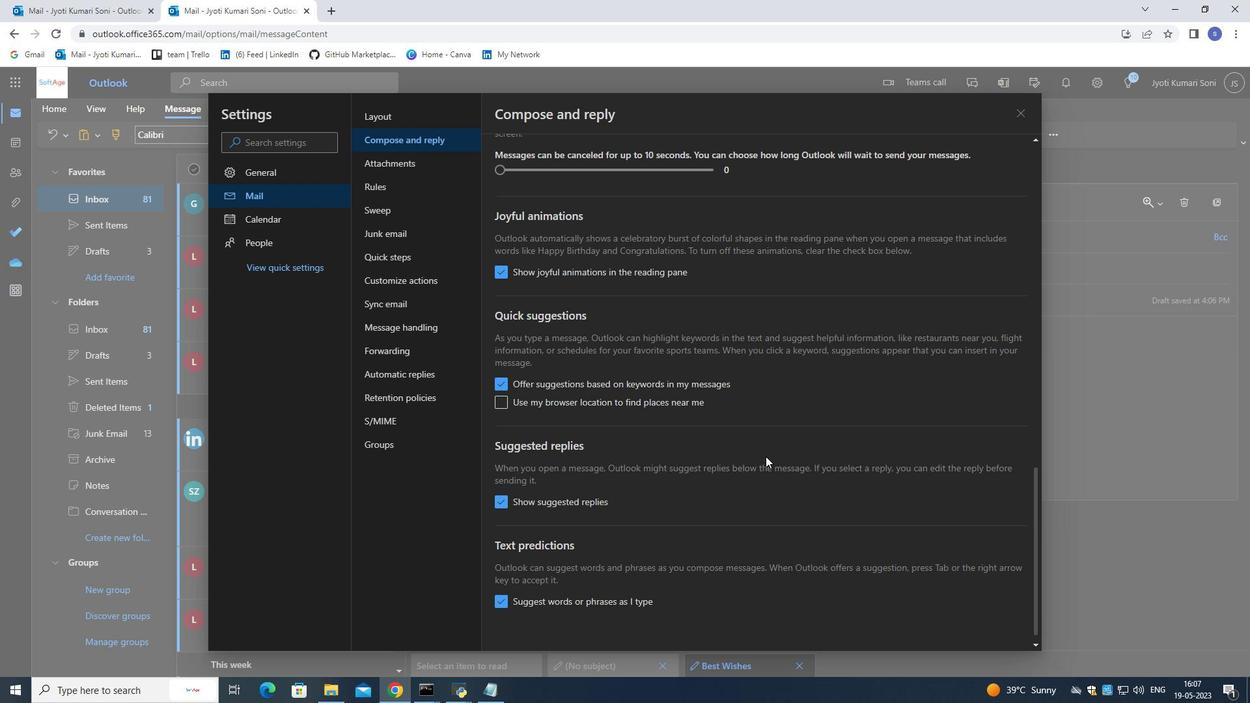 
Action: Mouse scrolled (765, 457) with delta (0, 0)
Screenshot: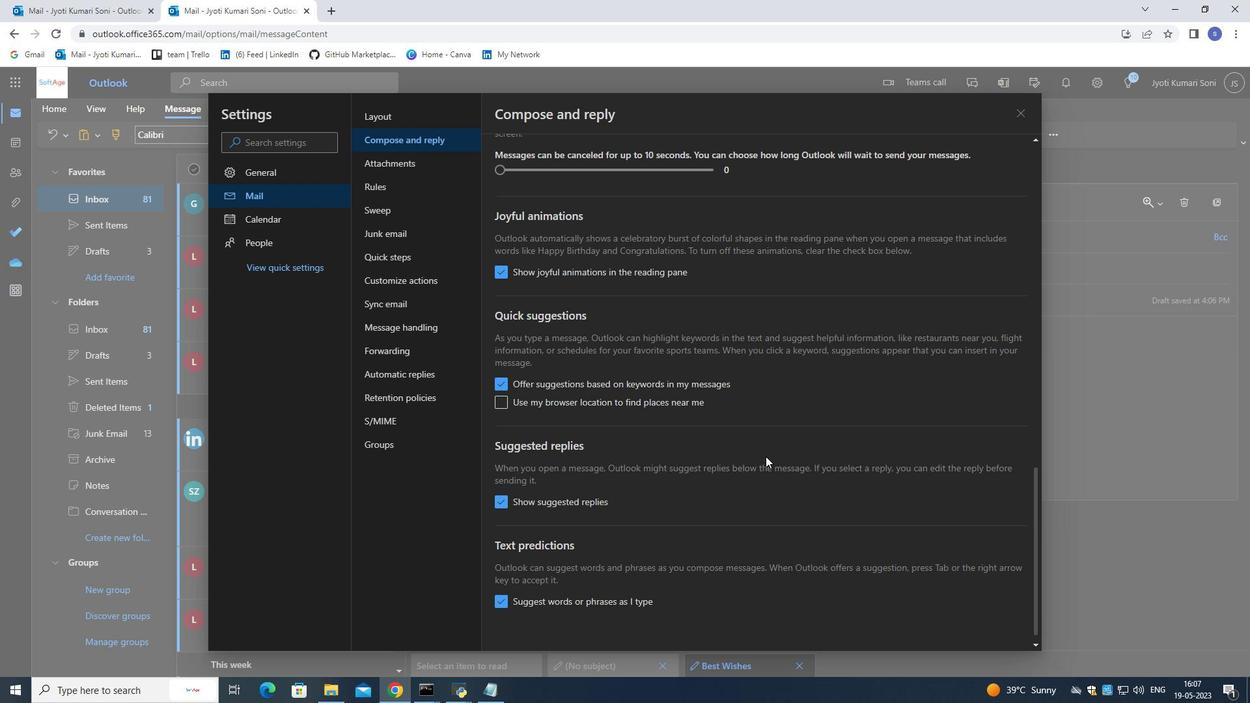 
Action: Mouse scrolled (765, 457) with delta (0, 0)
Screenshot: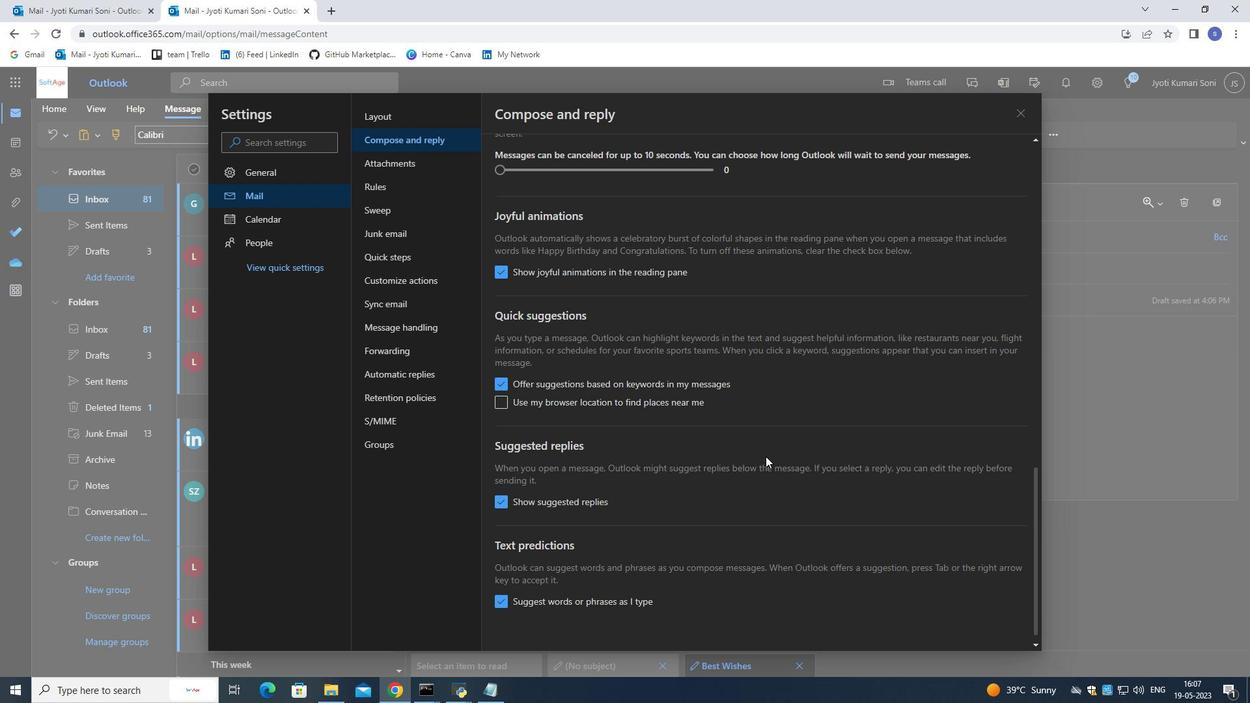 
Action: Mouse scrolled (765, 457) with delta (0, 0)
Screenshot: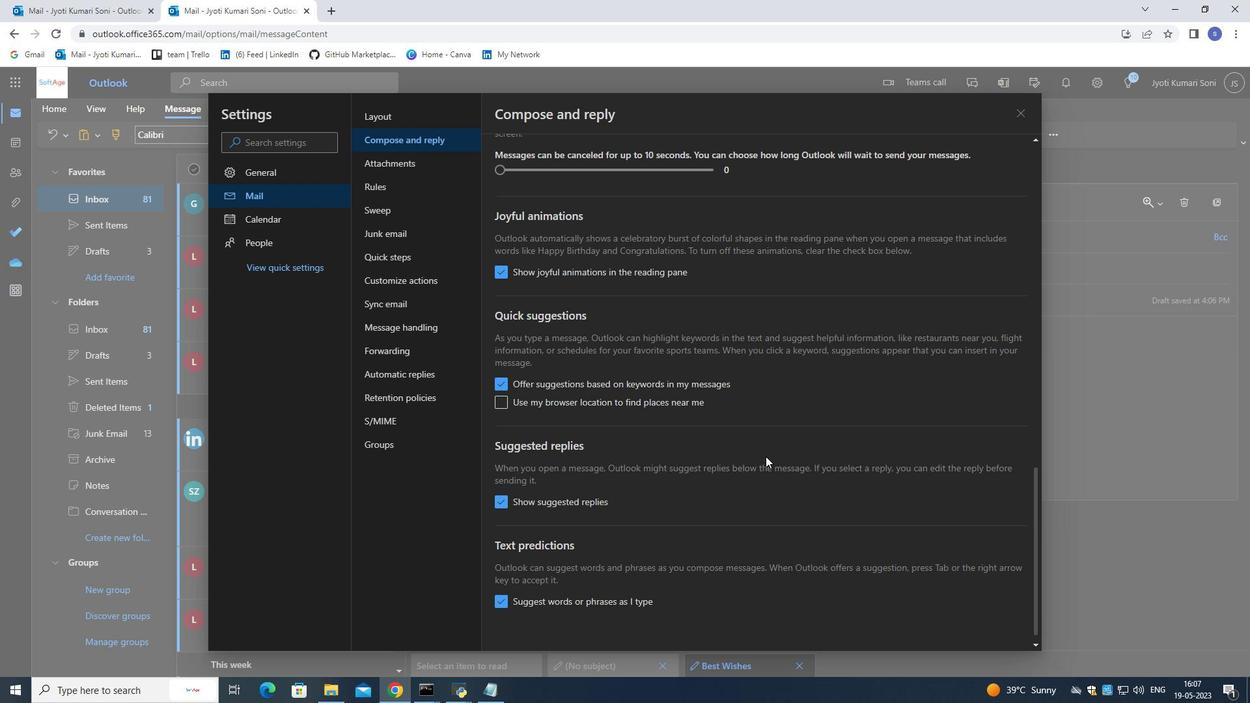 
Action: Mouse scrolled (765, 457) with delta (0, 0)
Screenshot: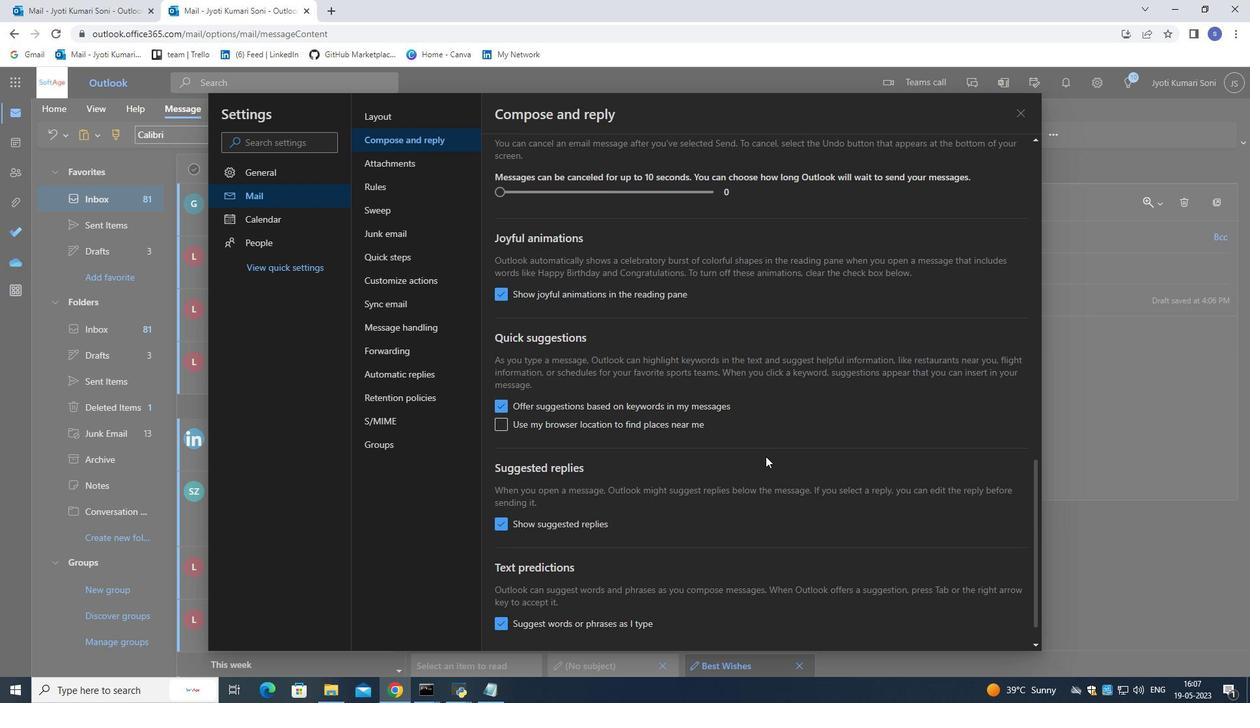 
Action: Mouse scrolled (765, 457) with delta (0, 0)
Screenshot: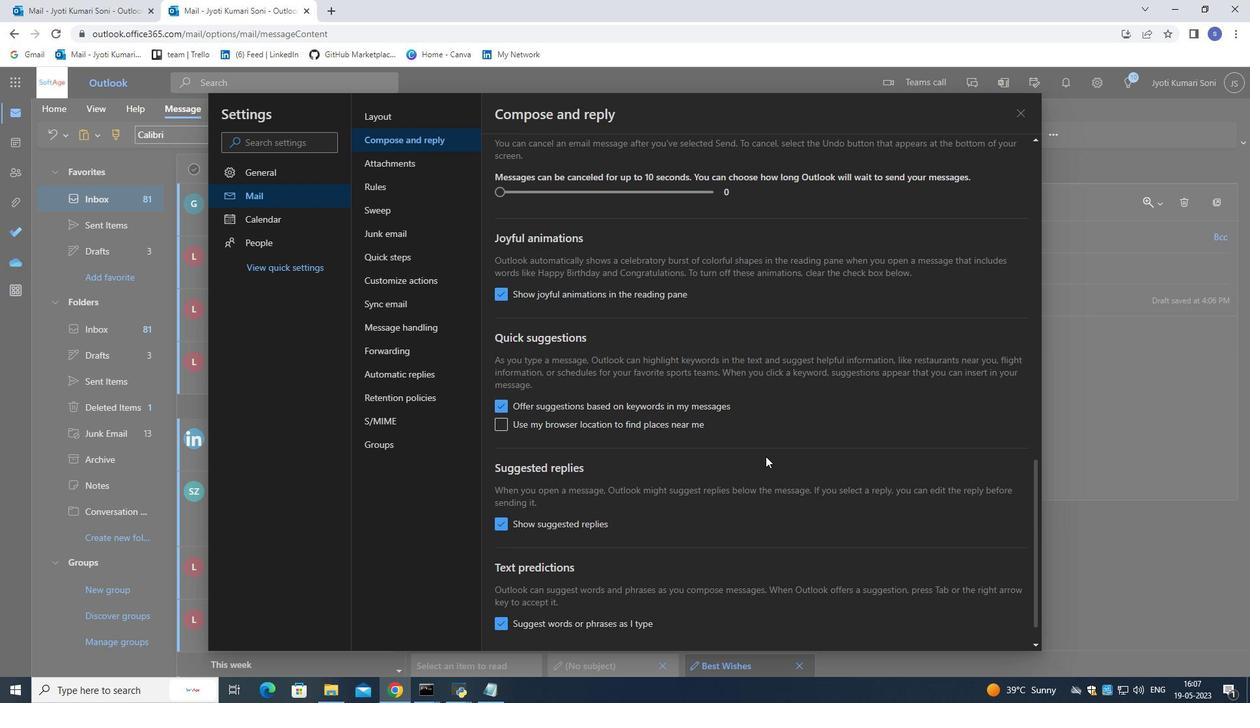 
Action: Mouse scrolled (765, 457) with delta (0, 0)
Screenshot: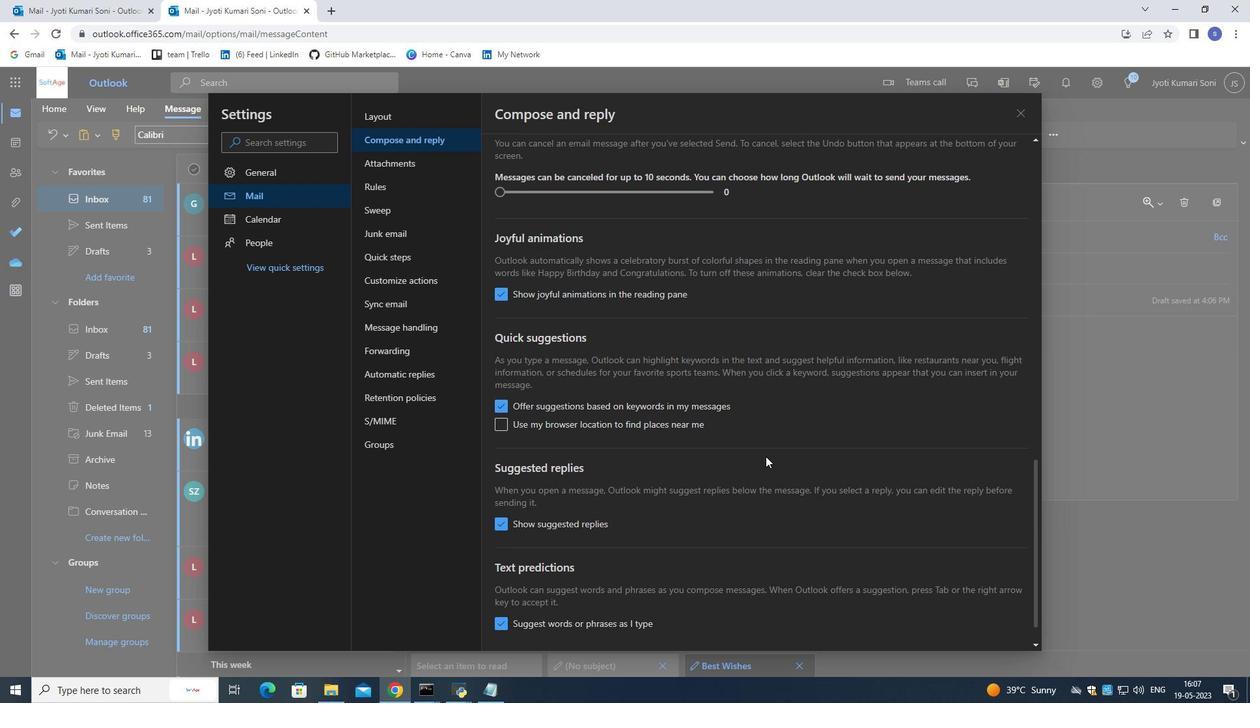 
Action: Mouse scrolled (765, 457) with delta (0, 0)
Screenshot: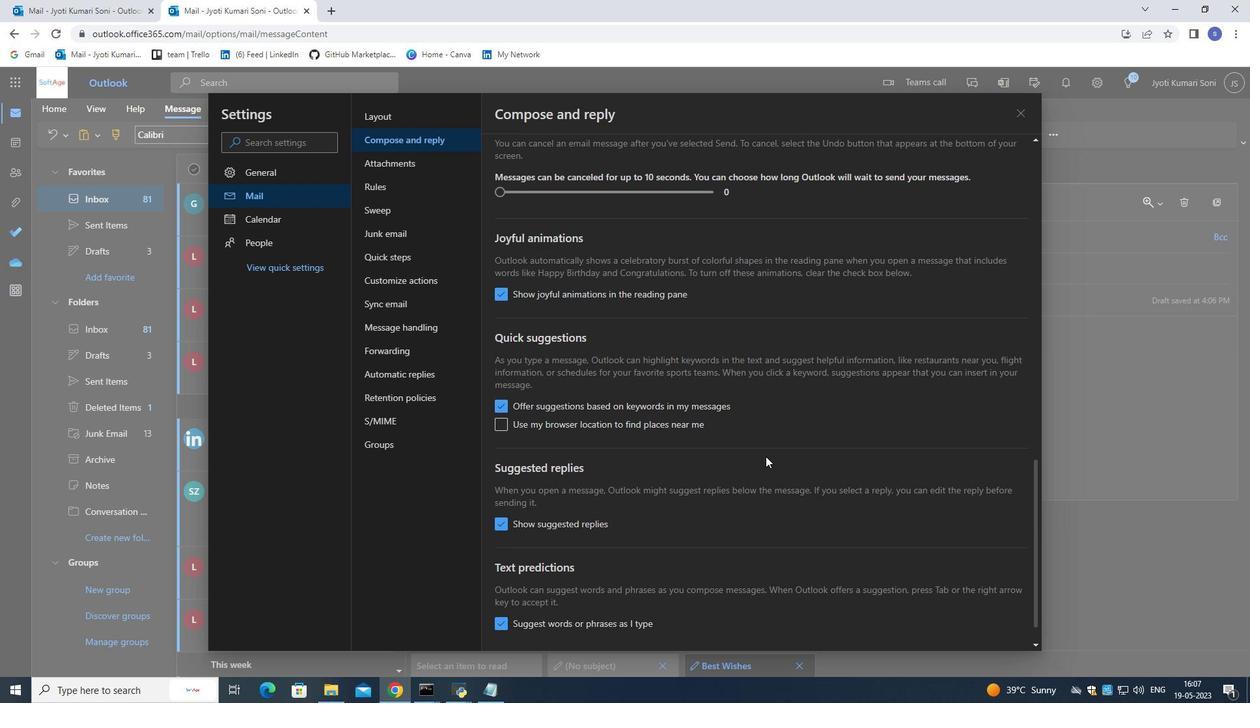 
Action: Mouse scrolled (765, 457) with delta (0, 0)
Screenshot: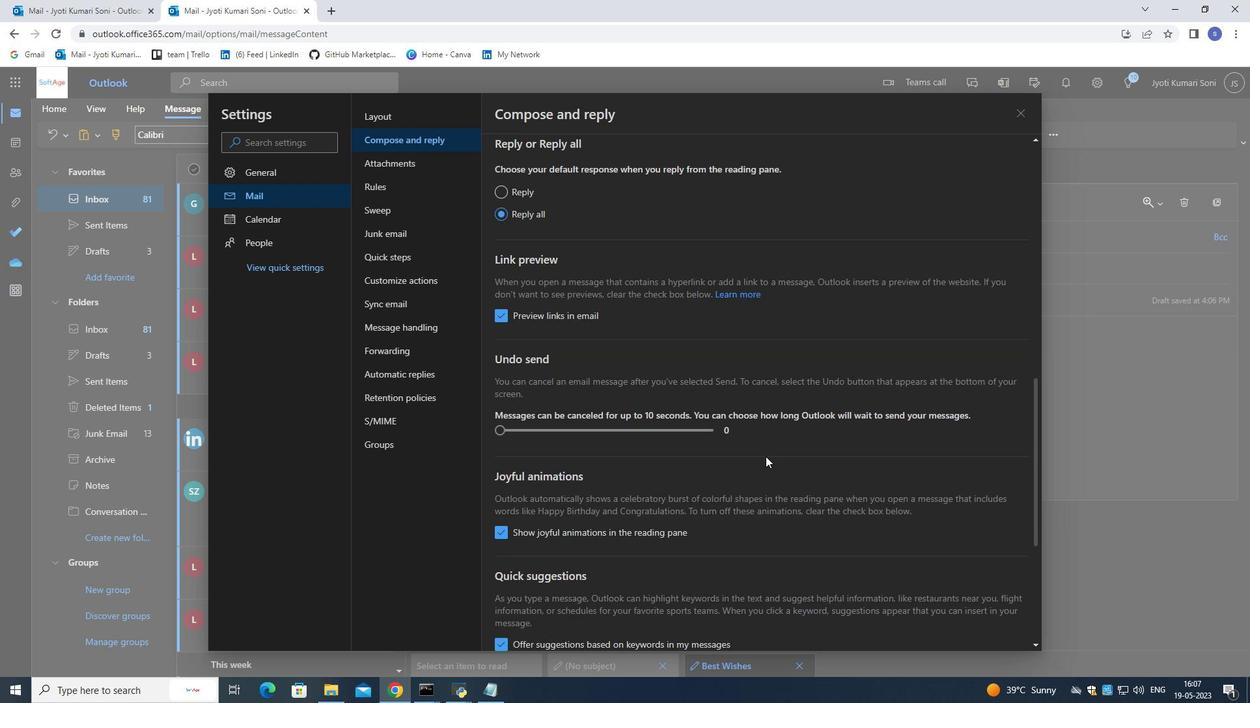 
Action: Mouse scrolled (765, 457) with delta (0, 0)
Screenshot: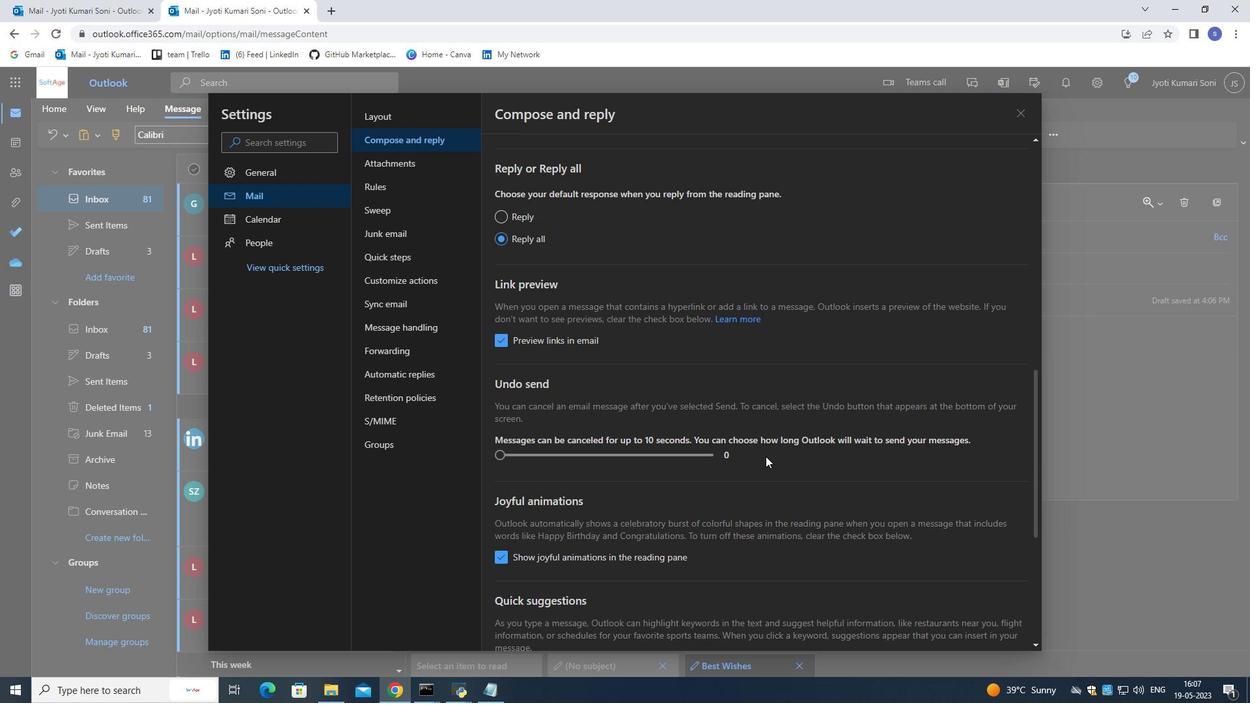 
Action: Mouse scrolled (765, 457) with delta (0, 0)
Screenshot: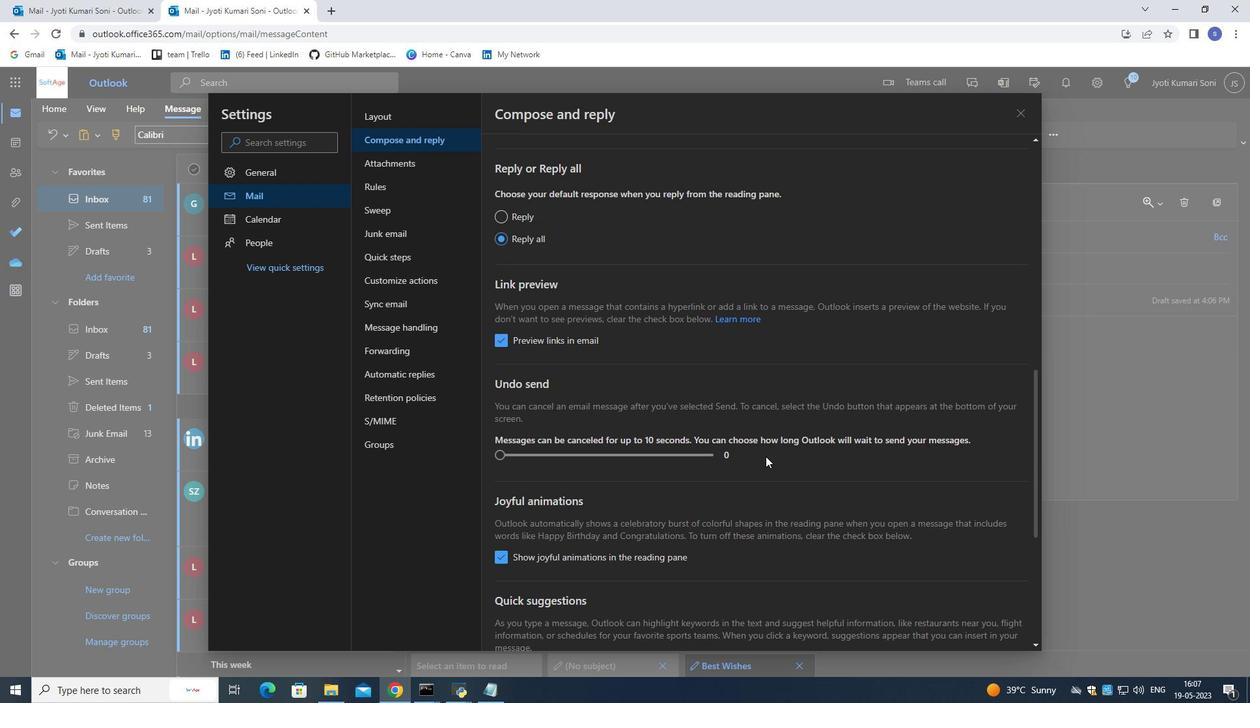 
Action: Mouse scrolled (765, 457) with delta (0, 0)
Screenshot: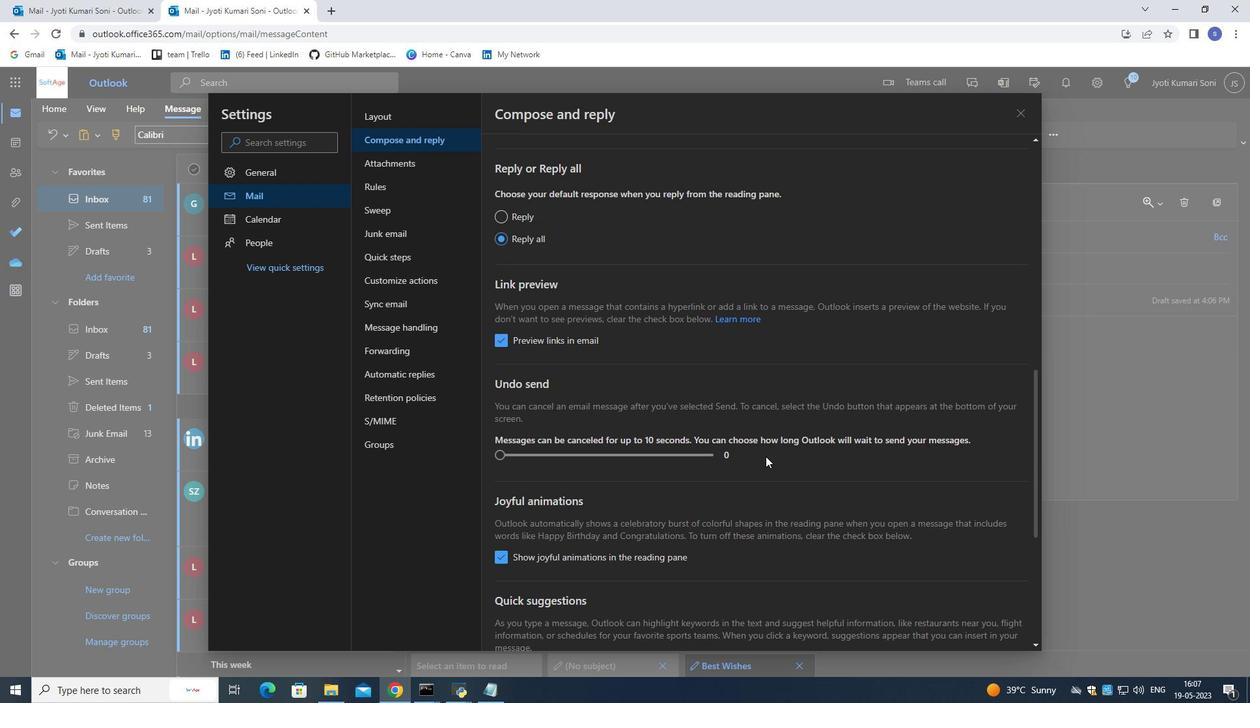 
Action: Mouse scrolled (765, 457) with delta (0, 0)
Screenshot: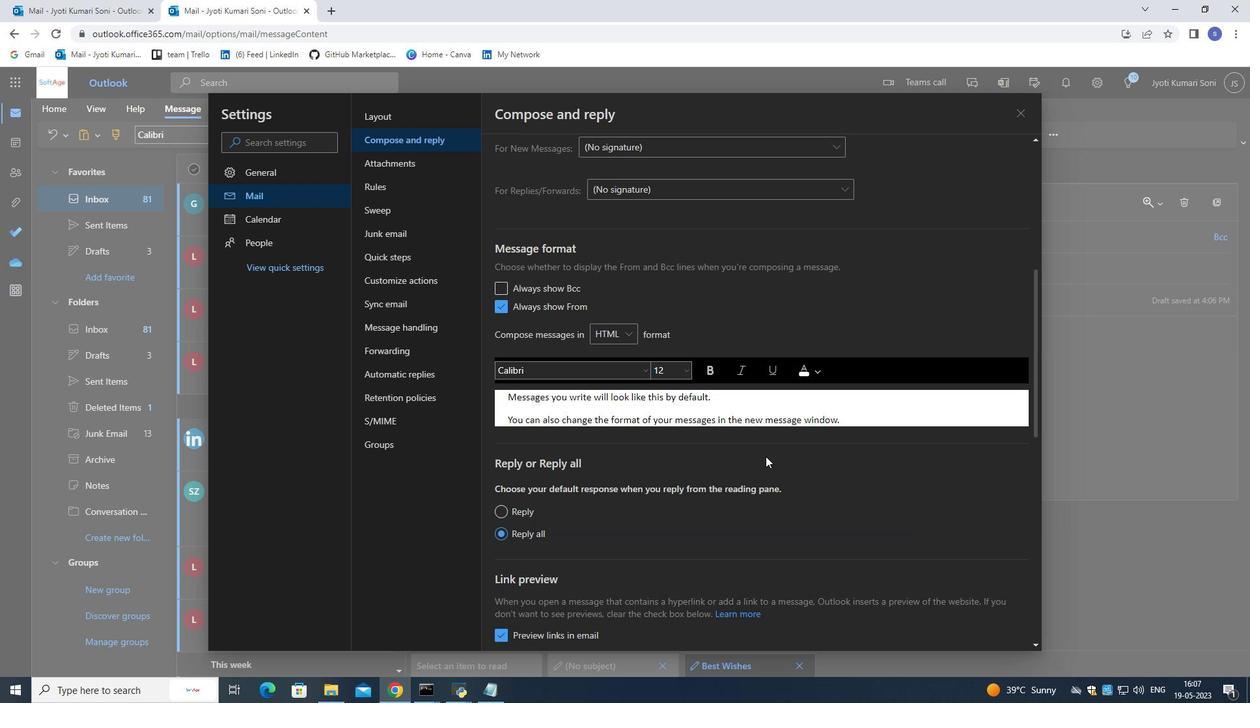 
Action: Mouse scrolled (765, 457) with delta (0, 0)
Screenshot: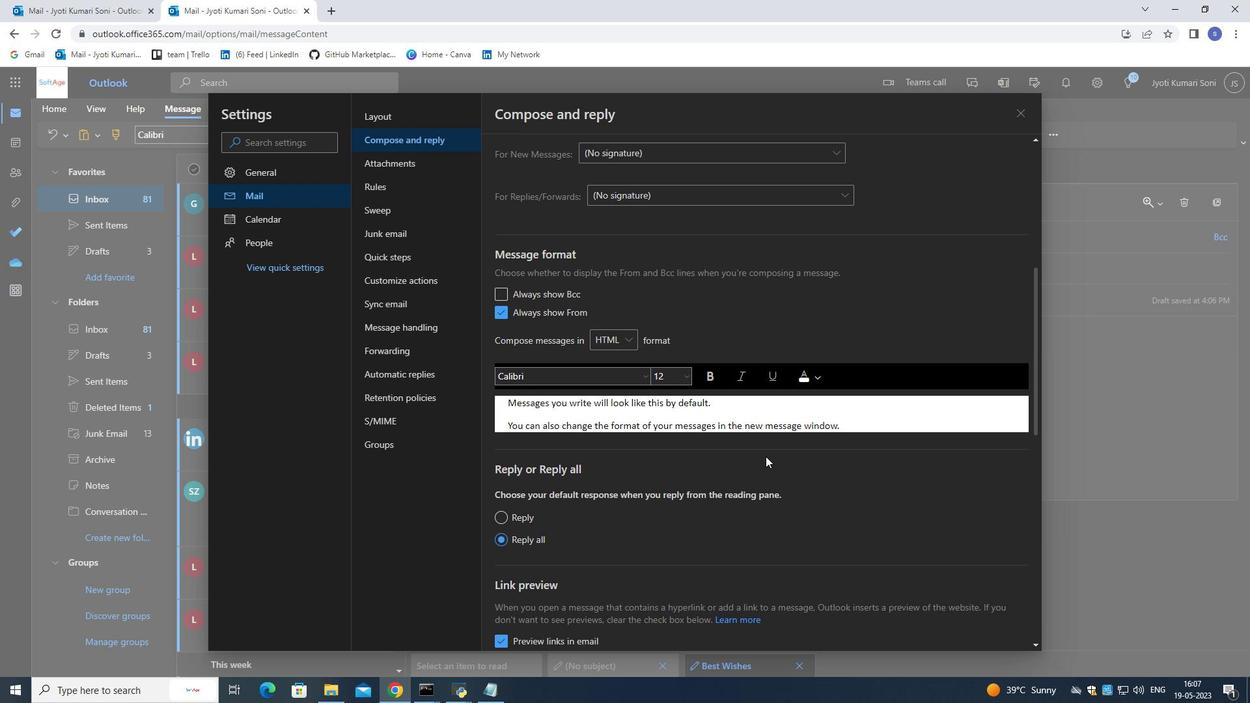 
Action: Mouse scrolled (765, 457) with delta (0, 0)
Screenshot: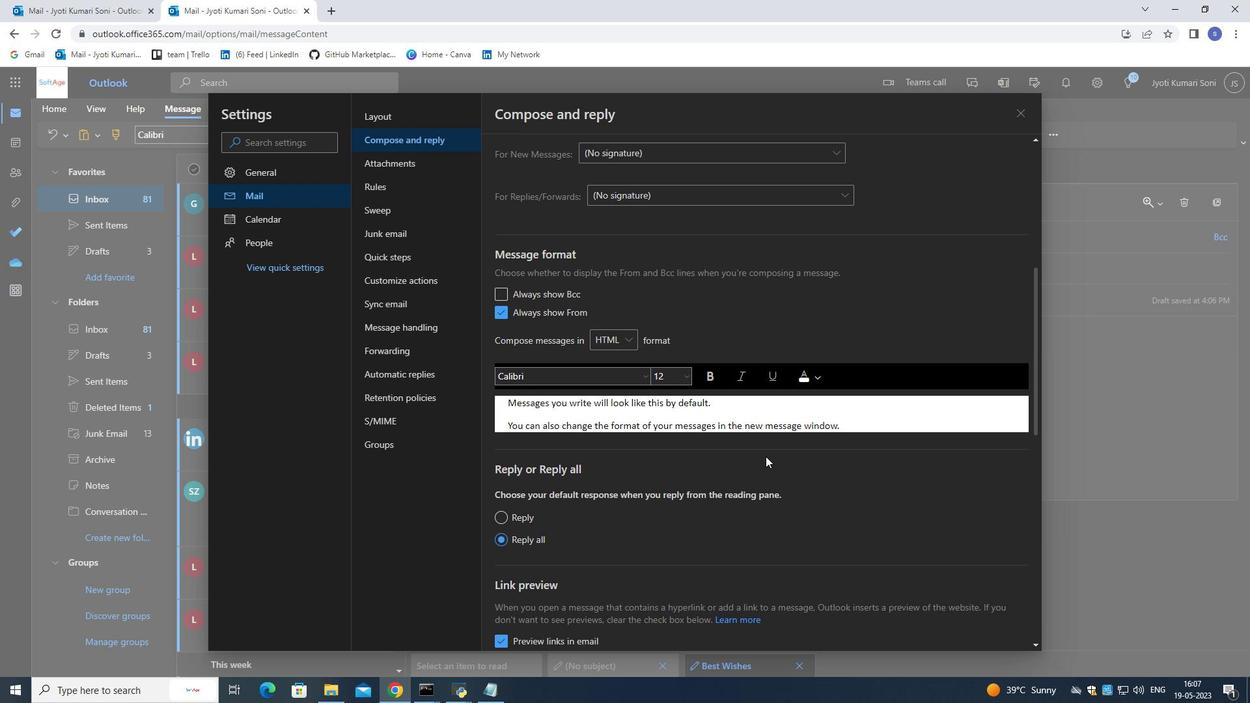 
Action: Mouse scrolled (765, 457) with delta (0, 0)
Screenshot: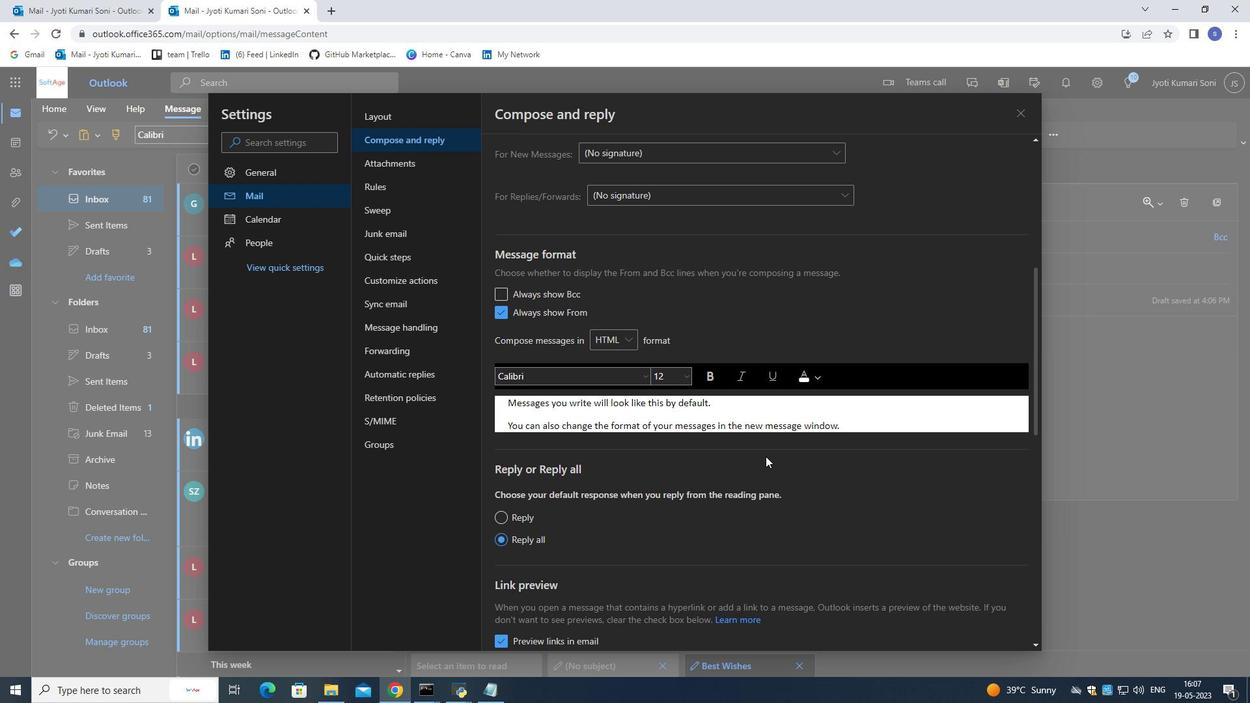 
Action: Mouse scrolled (765, 457) with delta (0, 0)
Screenshot: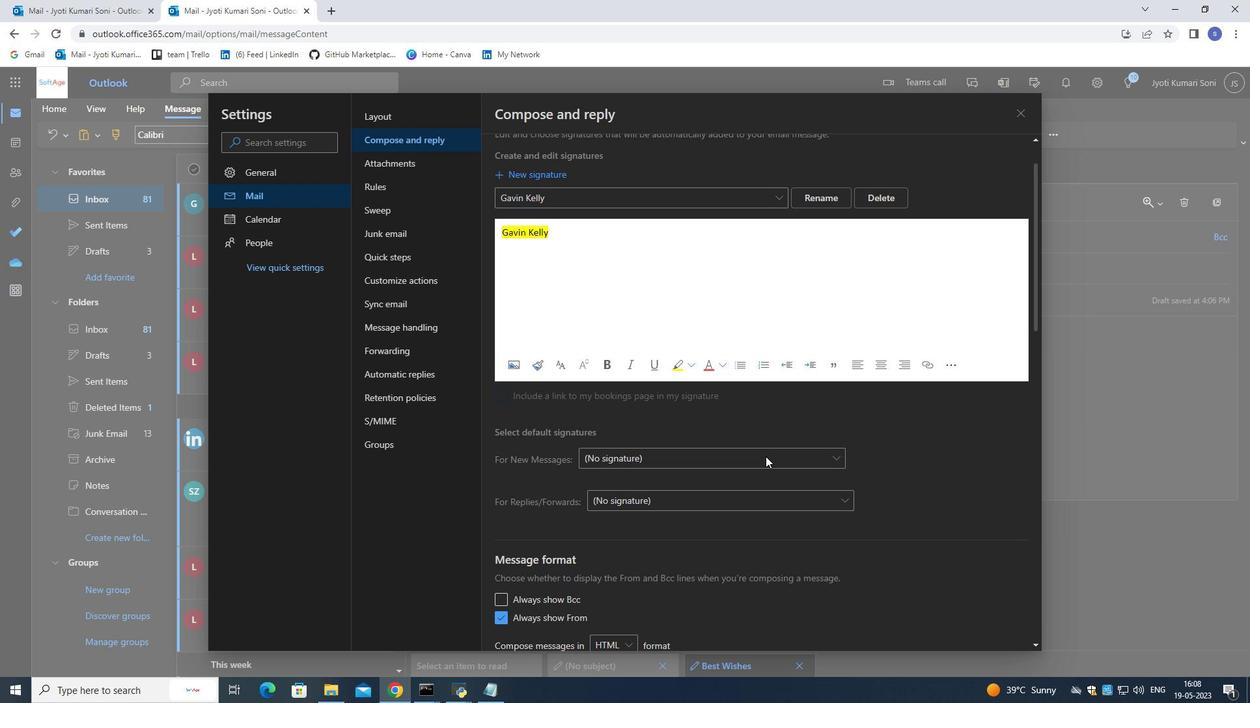 
Action: Mouse scrolled (765, 457) with delta (0, 0)
Screenshot: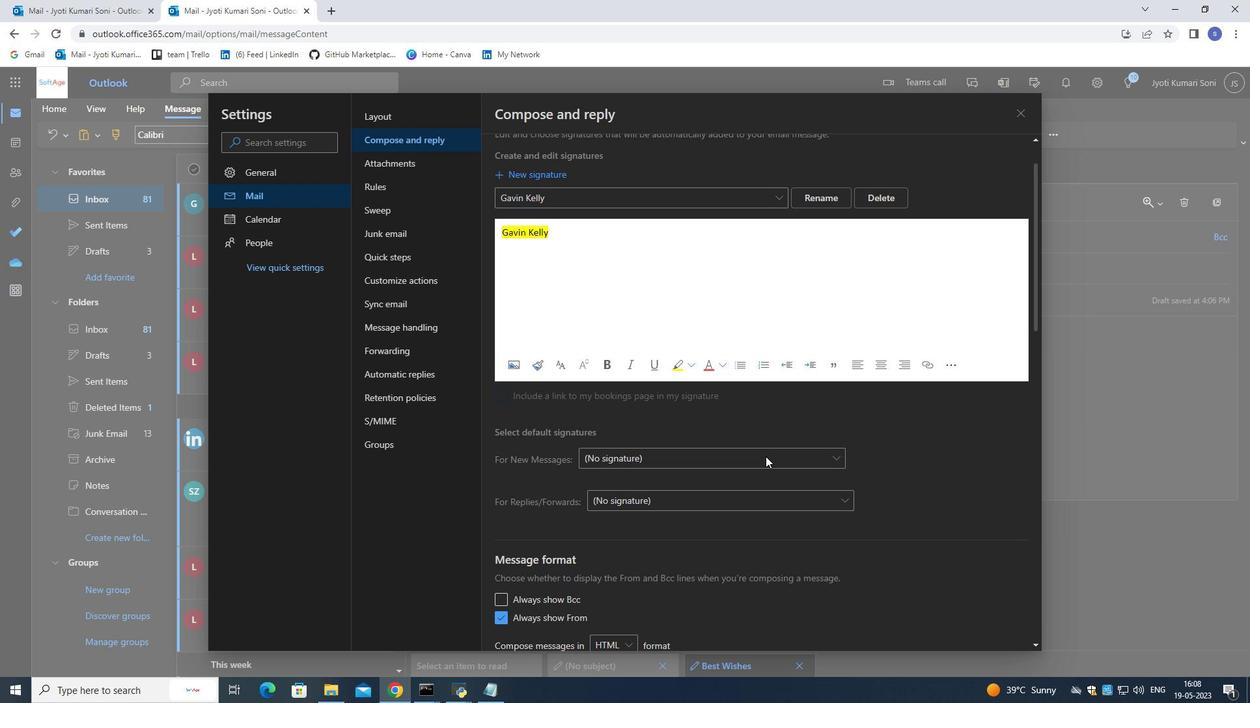 
Action: Mouse scrolled (765, 457) with delta (0, 0)
Screenshot: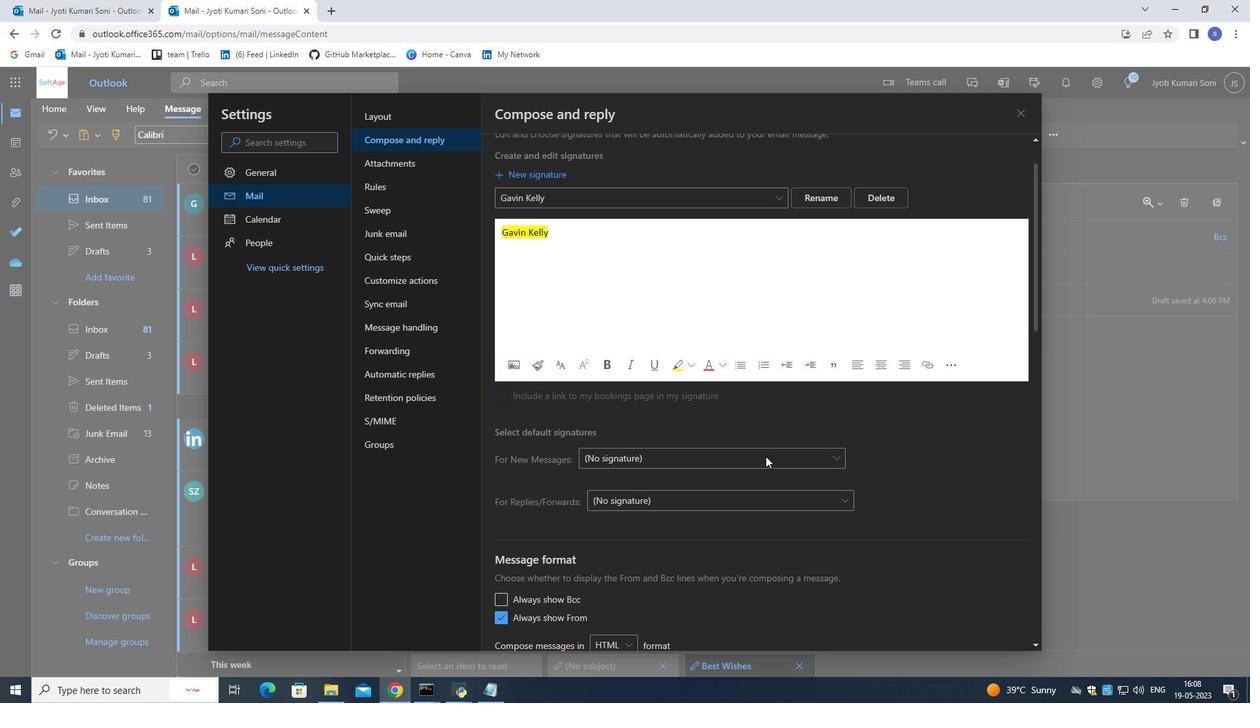 
Action: Mouse scrolled (765, 457) with delta (0, 0)
Screenshot: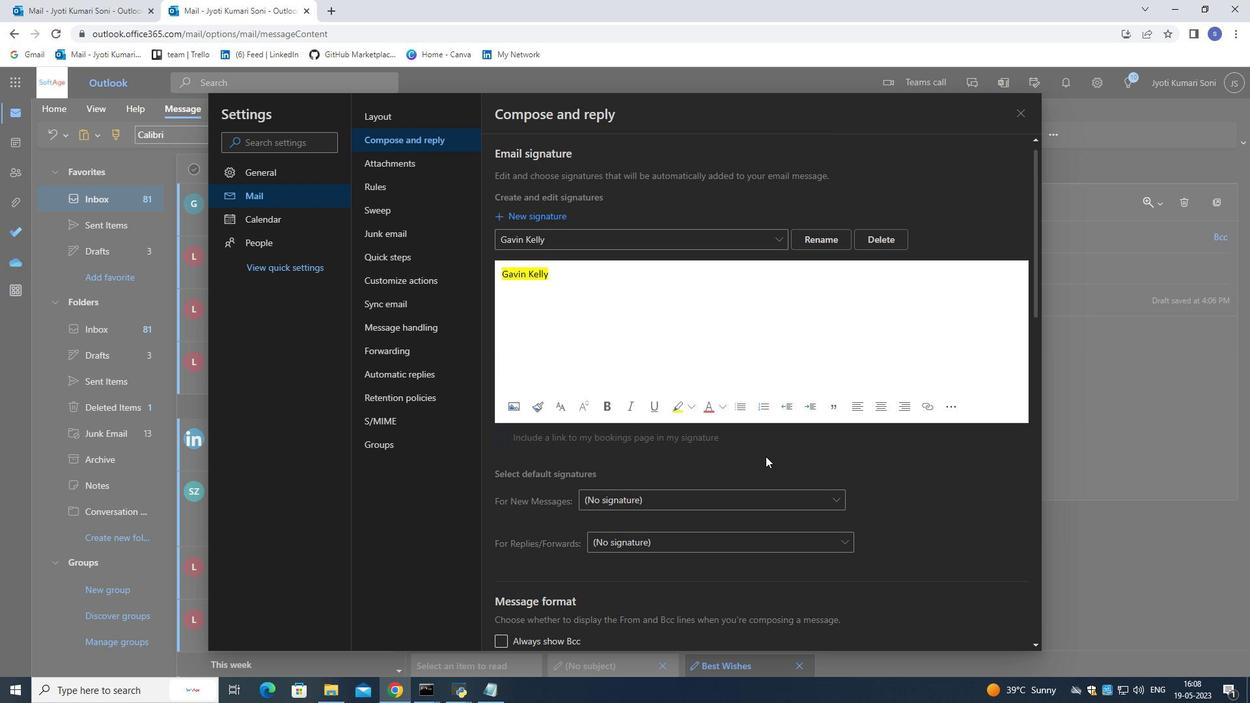 
Action: Mouse scrolled (765, 457) with delta (0, 0)
Screenshot: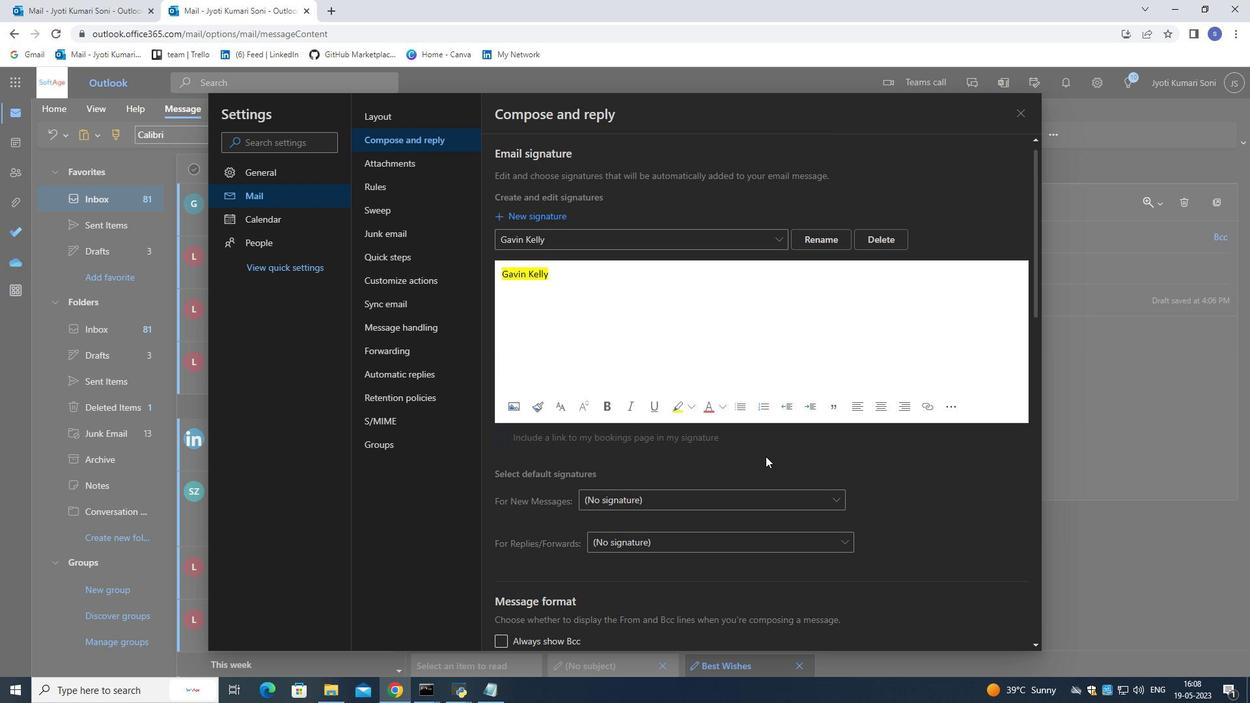 
Action: Mouse scrolled (765, 457) with delta (0, 0)
Screenshot: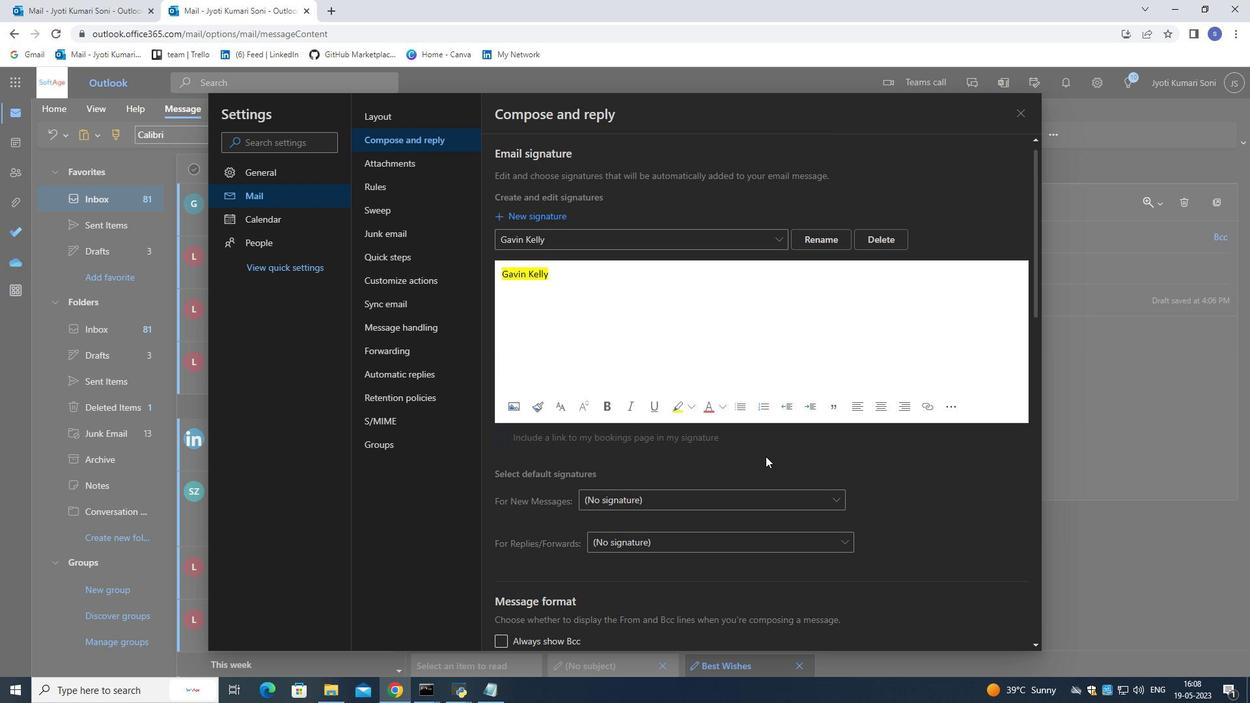 
Action: Mouse moved to (1020, 111)
Screenshot: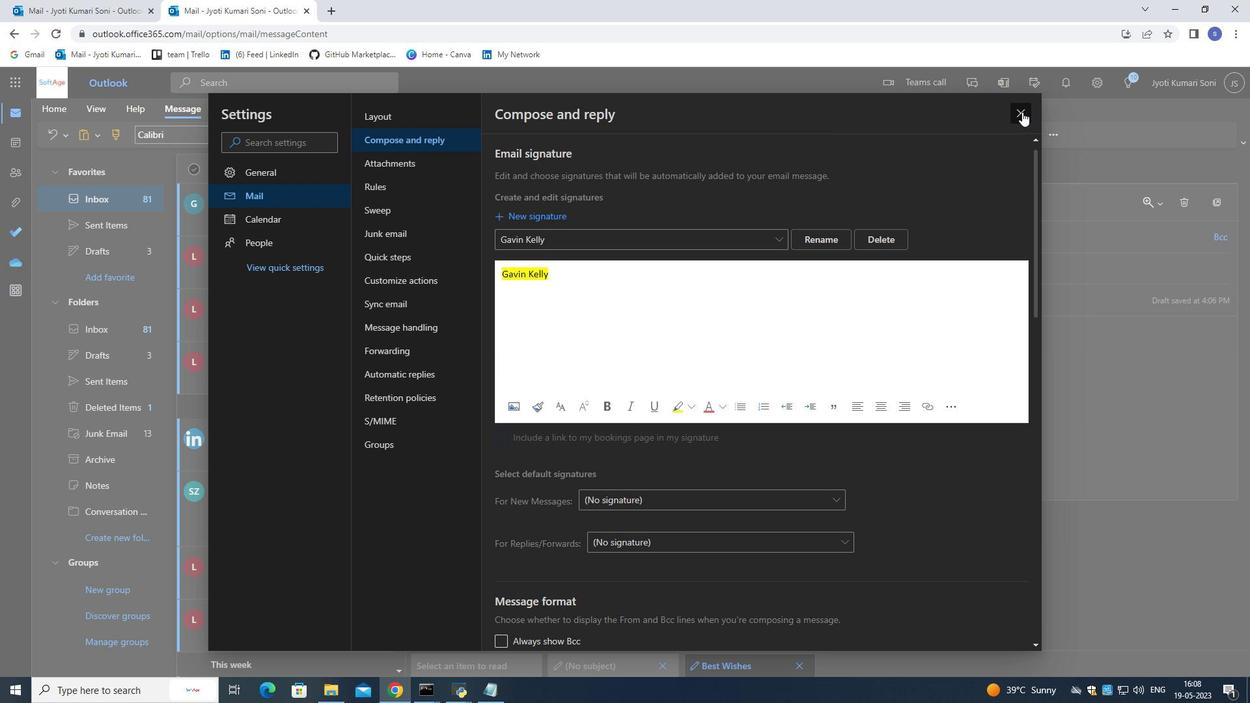 
Action: Mouse pressed left at (1020, 111)
Screenshot: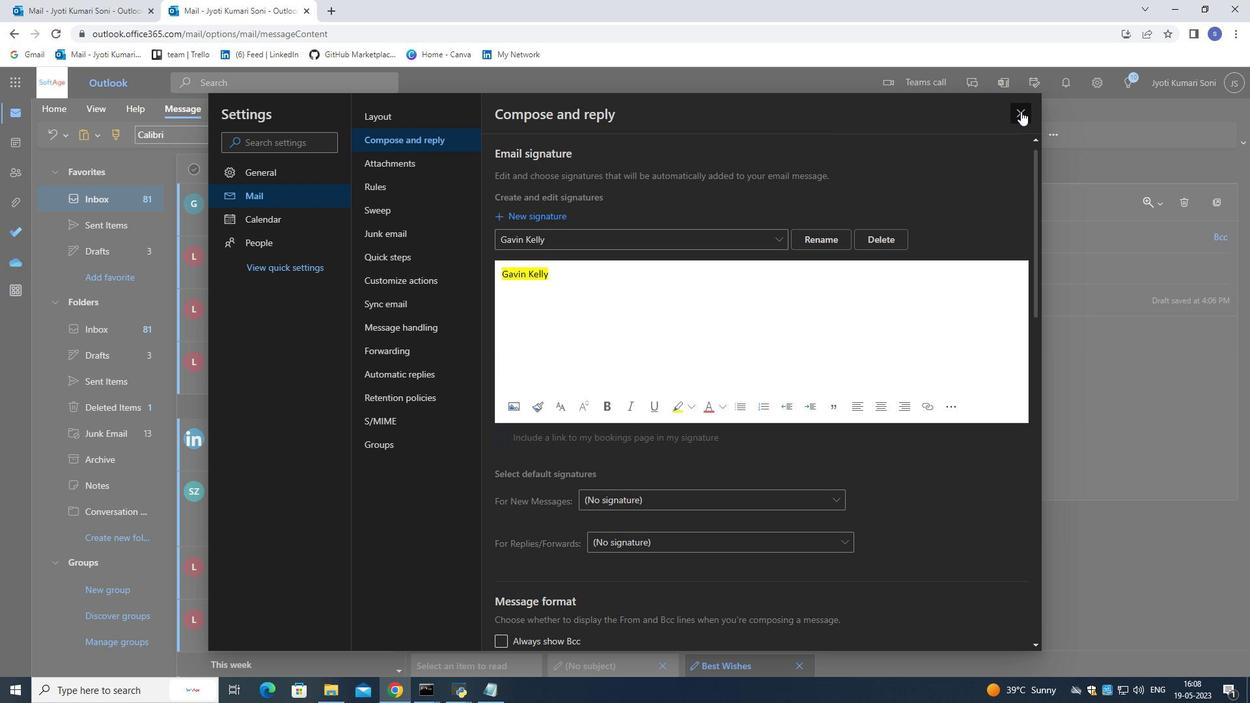 
Action: Mouse moved to (726, 416)
Screenshot: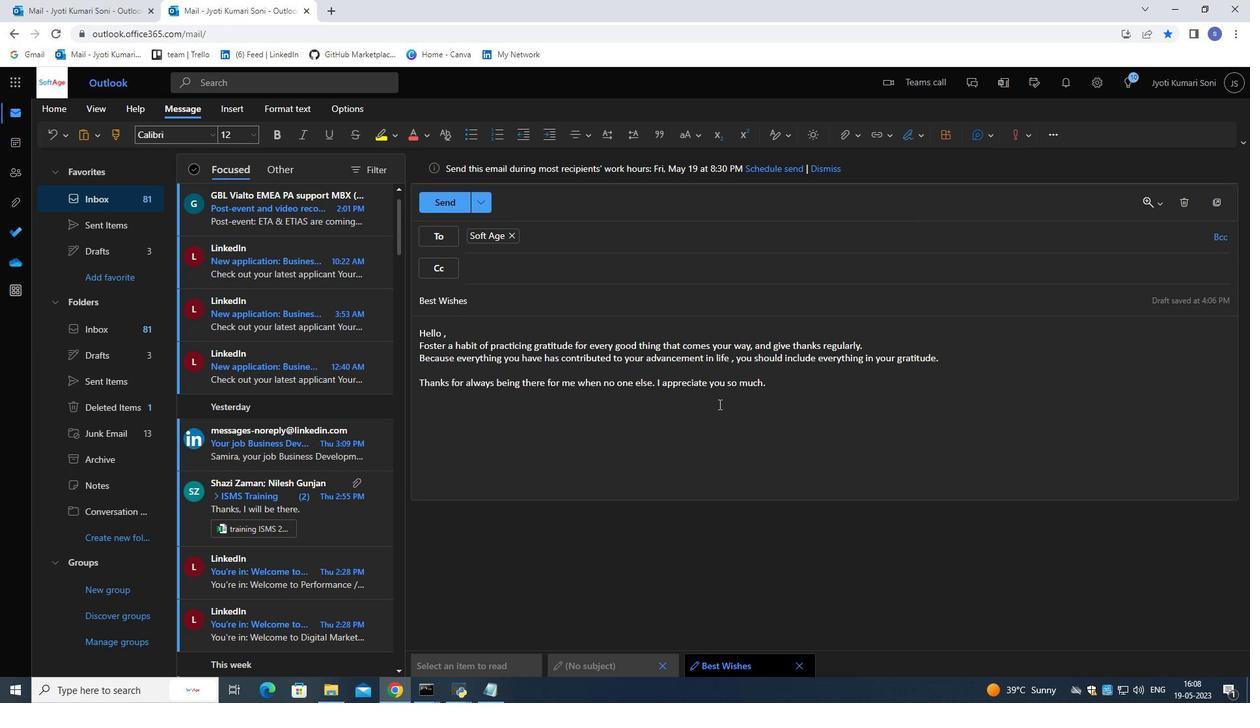 
Action: Mouse scrolled (726, 416) with delta (0, 0)
Screenshot: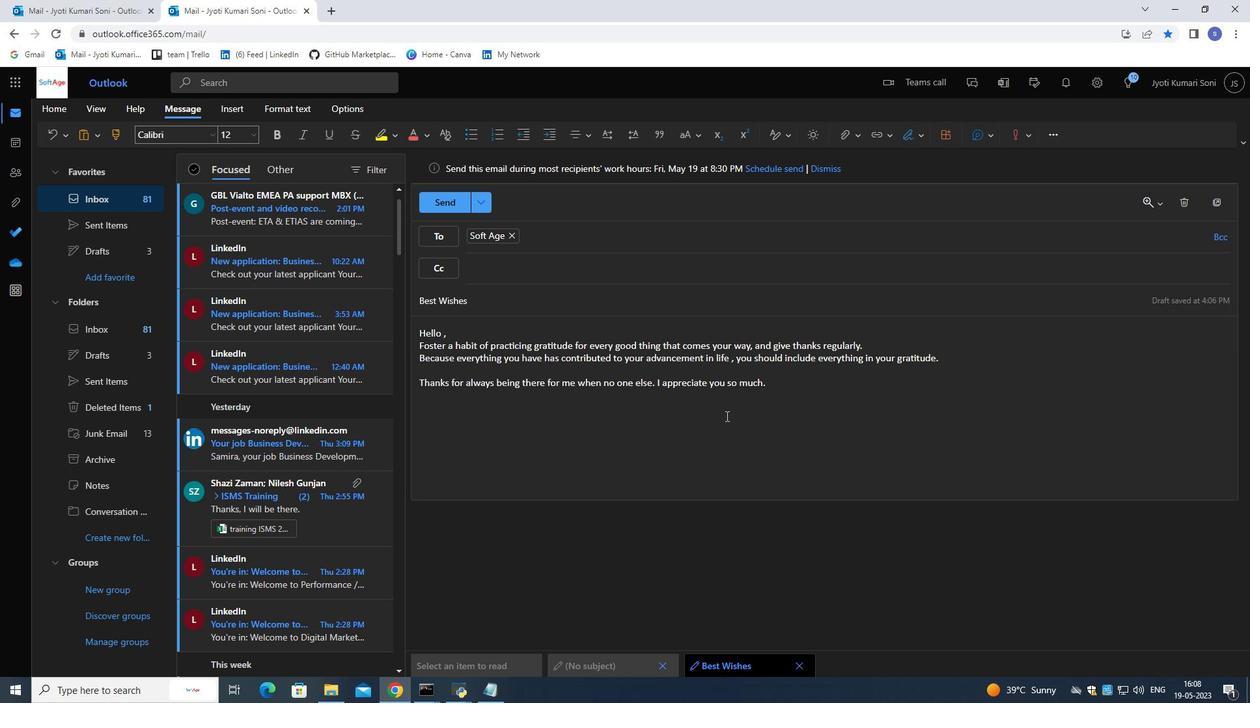 
Action: Mouse moved to (574, 221)
Screenshot: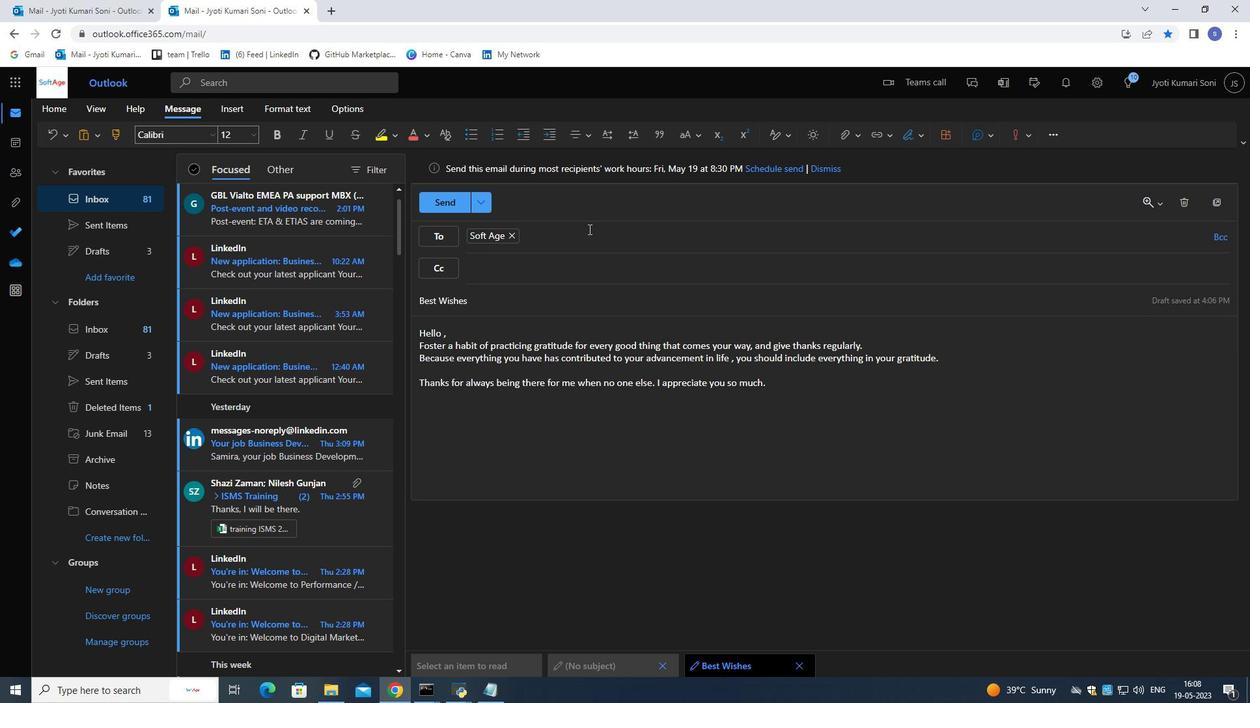 
